 Task: Find connections with filter location San Carlos with filter topic #Mobilemarketingwith filter profile language German with filter current company Itron, Inc. with filter school Pandit Deendayal Upadhyaya Shekhawati University with filter industry Wholesale Computer Equipment with filter service category Wedding Planning with filter keywords title Playwright
Action: Mouse moved to (300, 253)
Screenshot: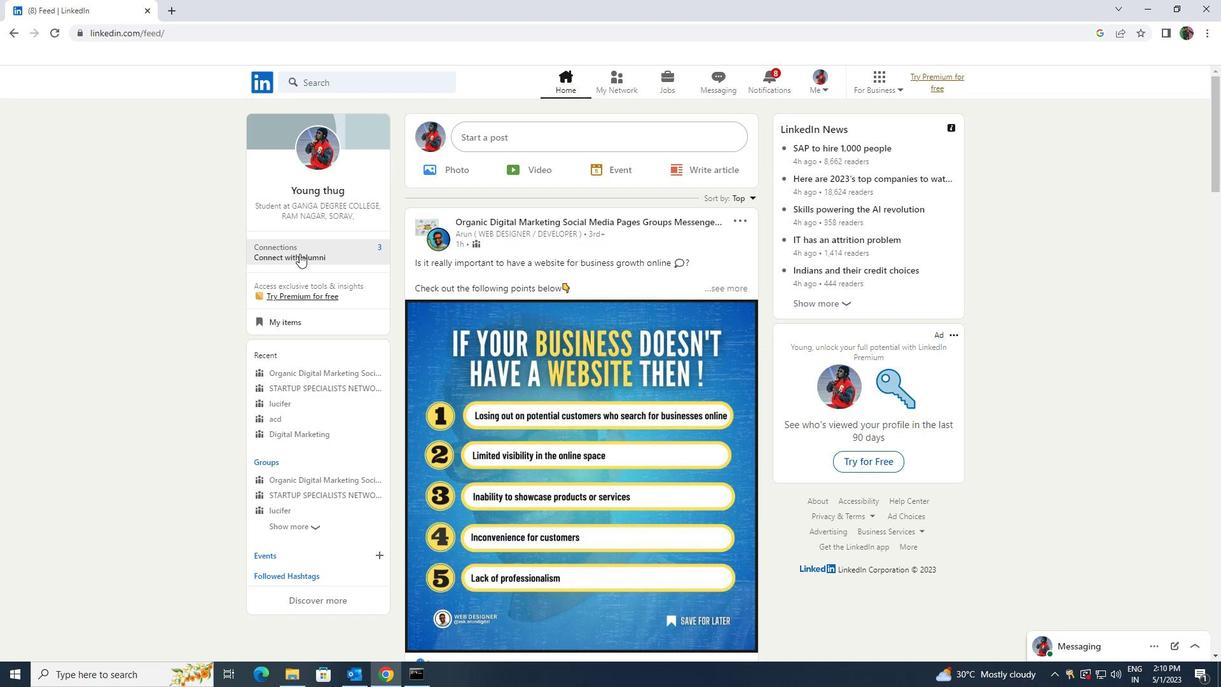 
Action: Mouse pressed left at (300, 253)
Screenshot: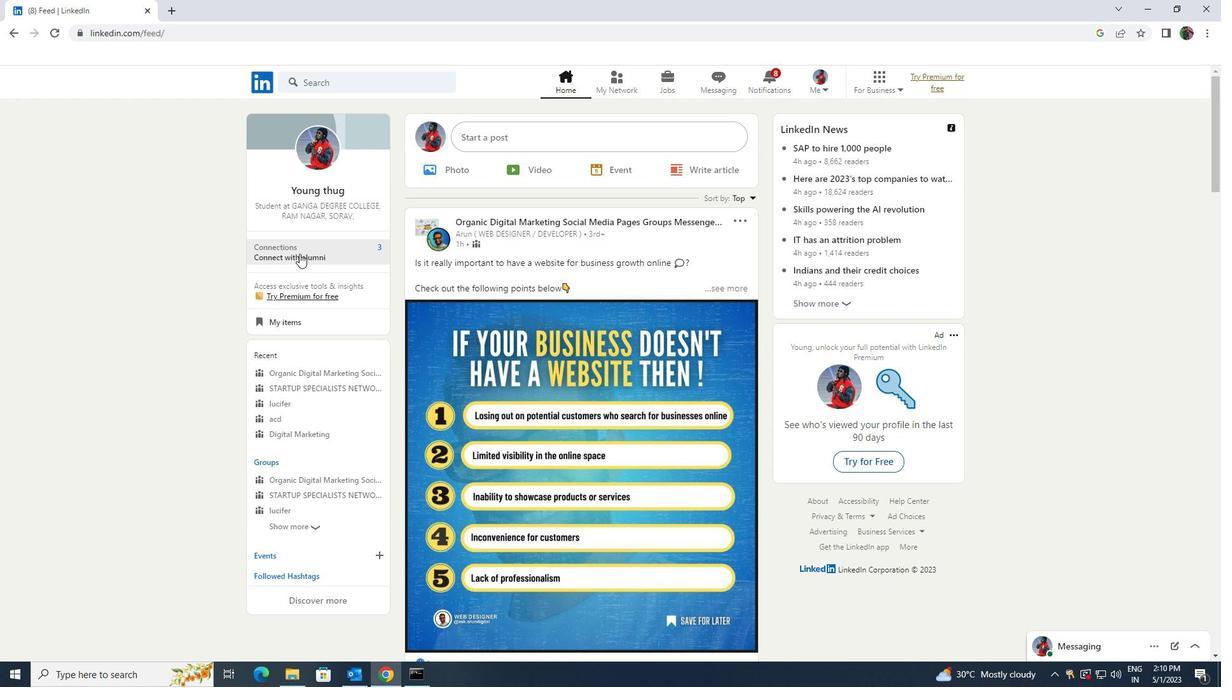 
Action: Mouse moved to (340, 155)
Screenshot: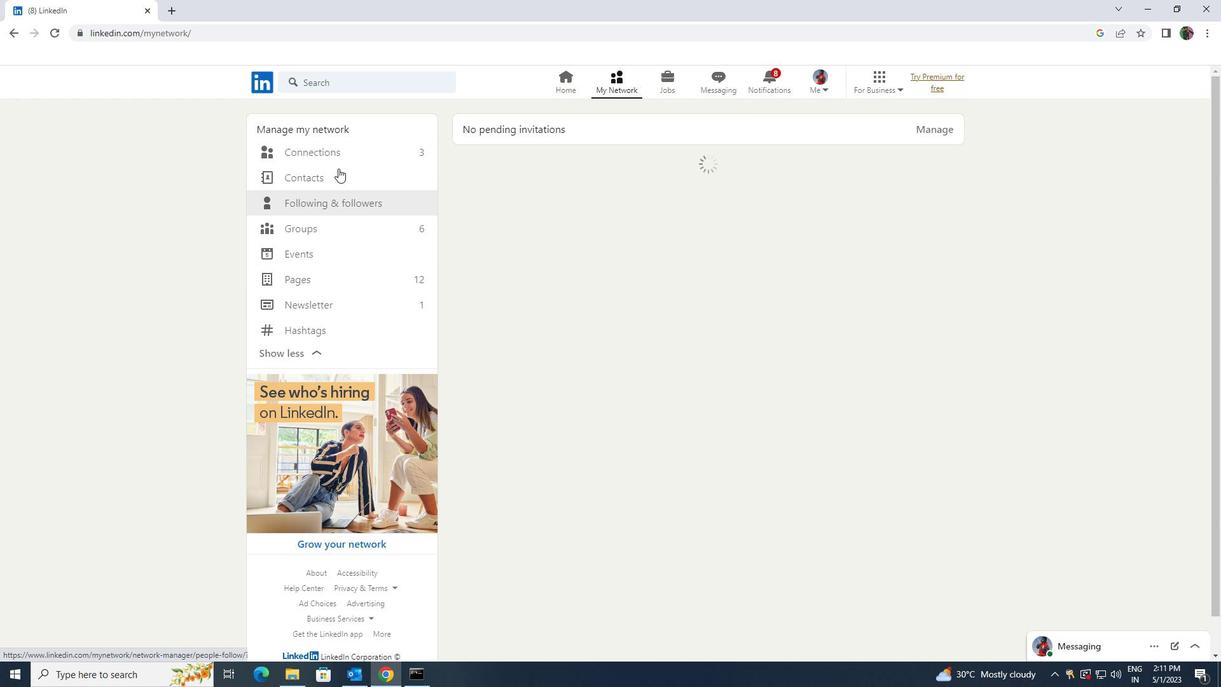
Action: Mouse pressed left at (340, 155)
Screenshot: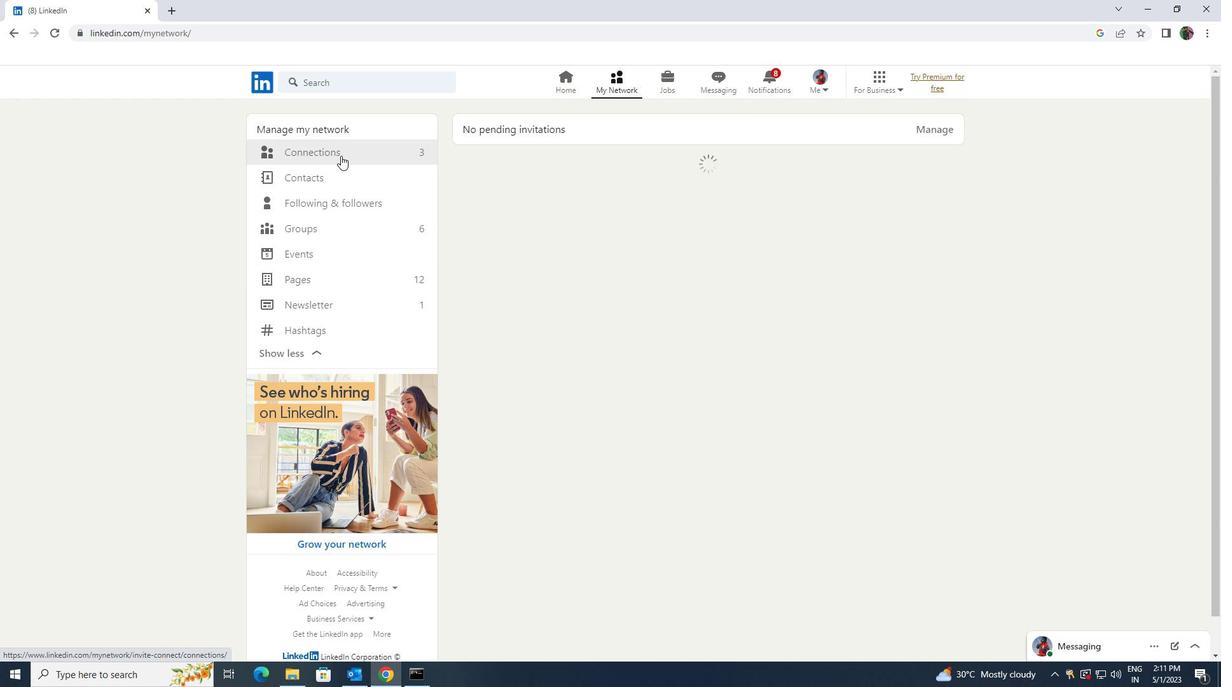 
Action: Mouse moved to (685, 152)
Screenshot: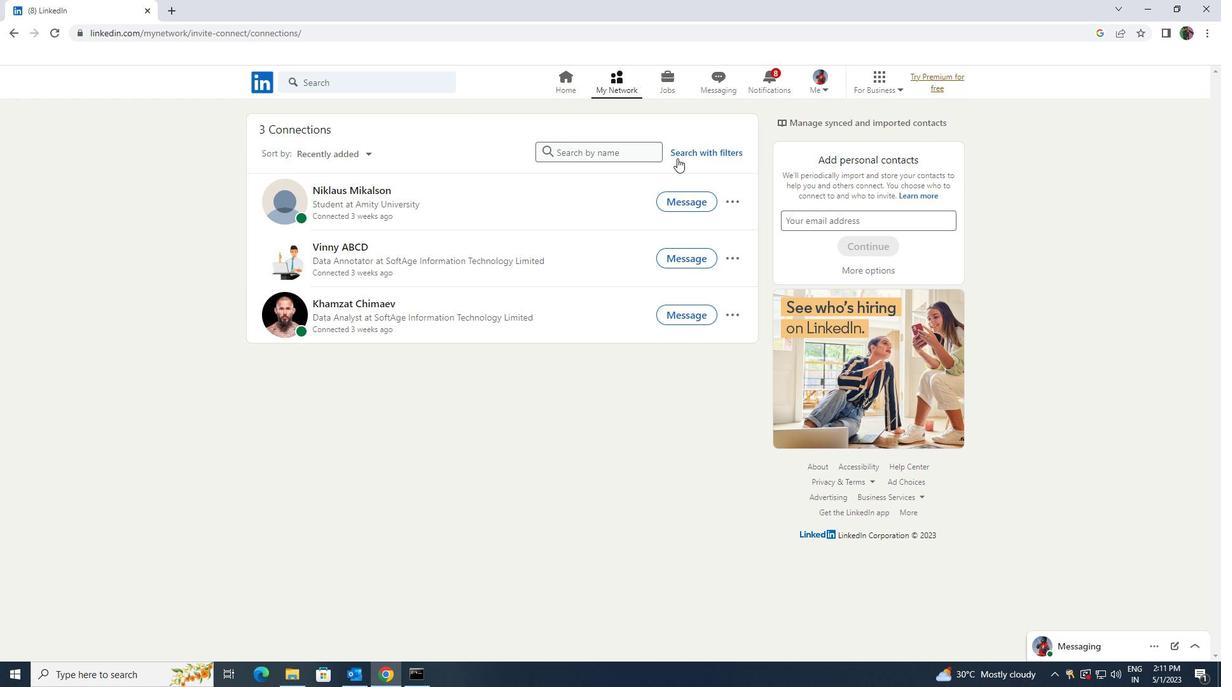 
Action: Mouse pressed left at (685, 152)
Screenshot: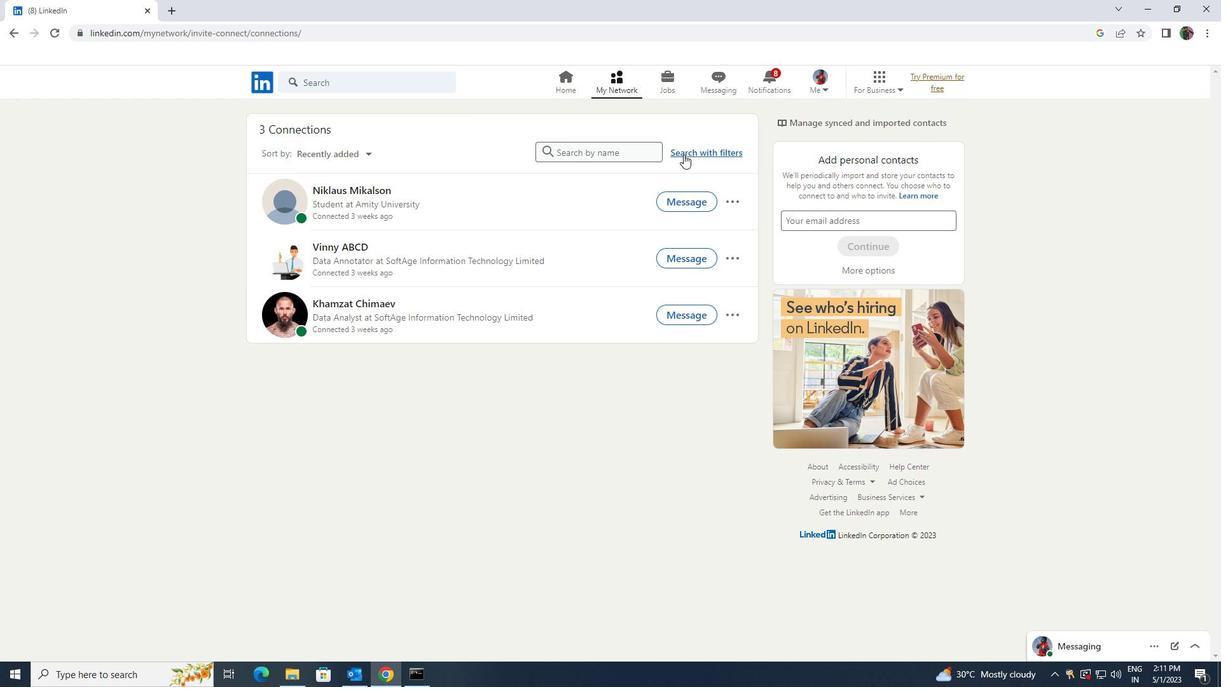 
Action: Mouse moved to (665, 118)
Screenshot: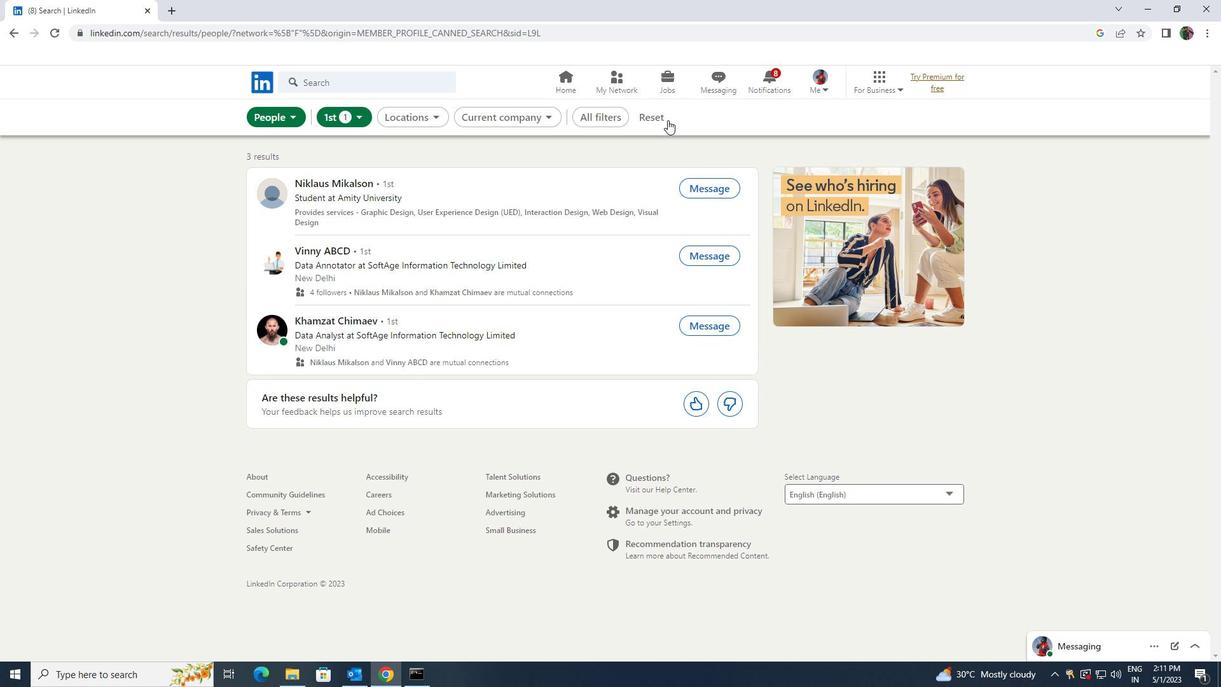 
Action: Mouse pressed left at (665, 118)
Screenshot: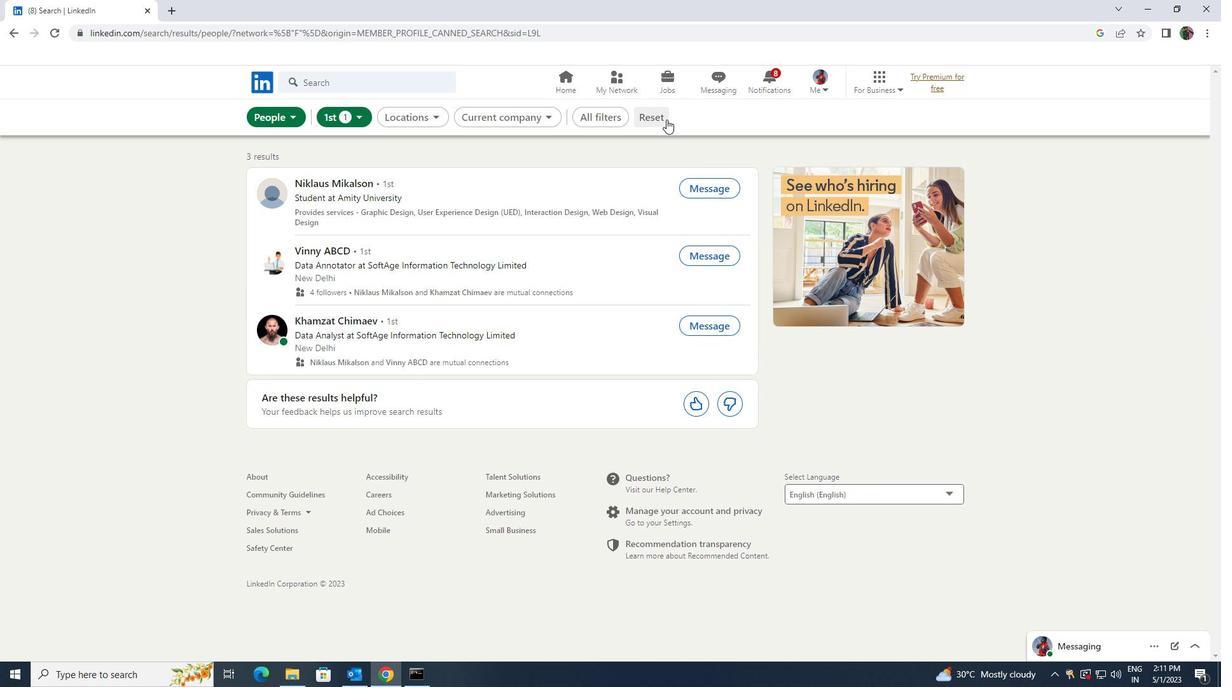 
Action: Mouse moved to (645, 111)
Screenshot: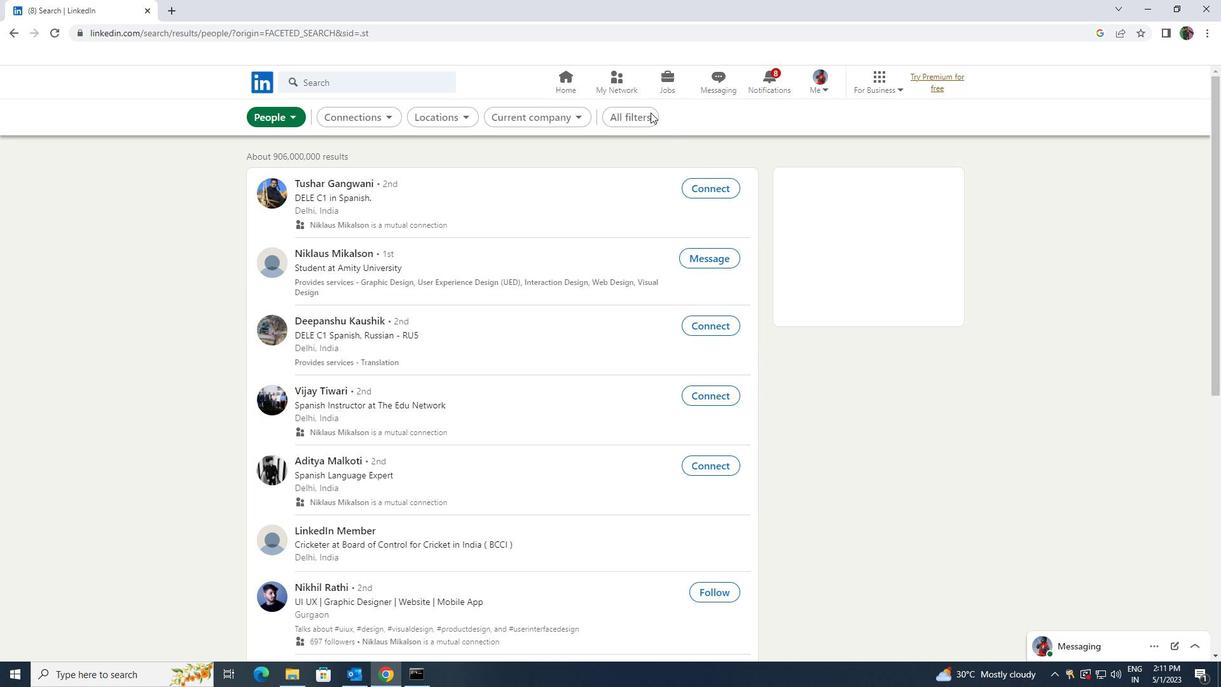 
Action: Mouse pressed left at (645, 111)
Screenshot: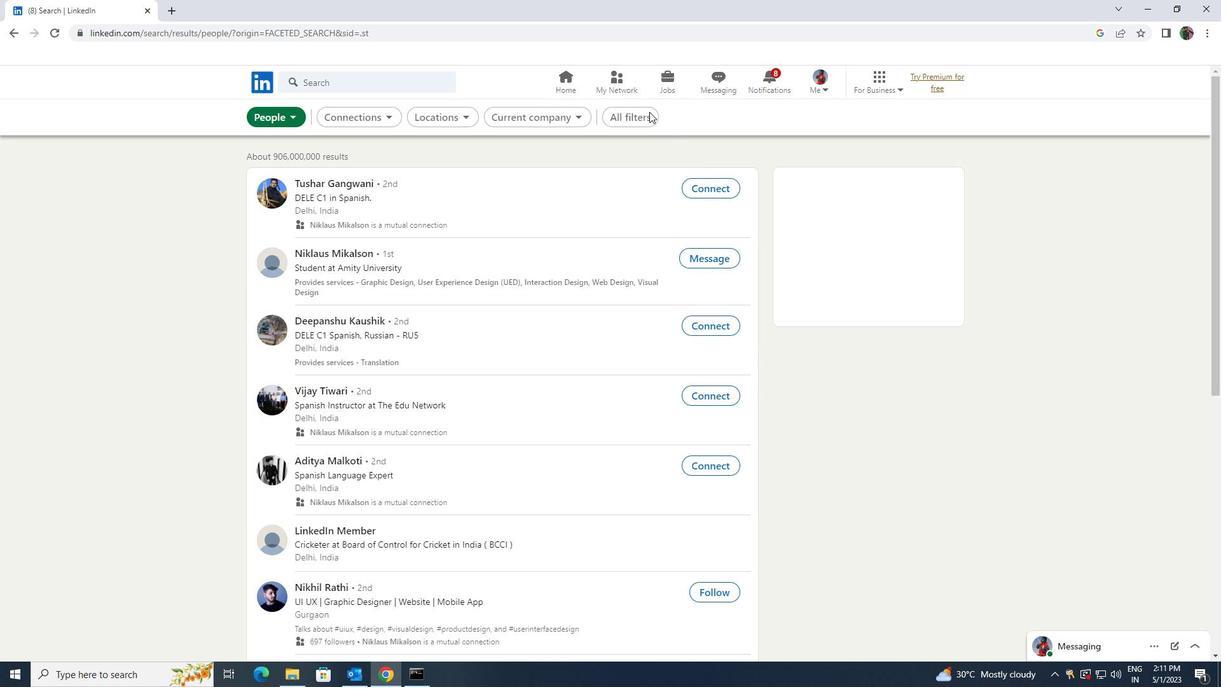 
Action: Mouse moved to (1068, 492)
Screenshot: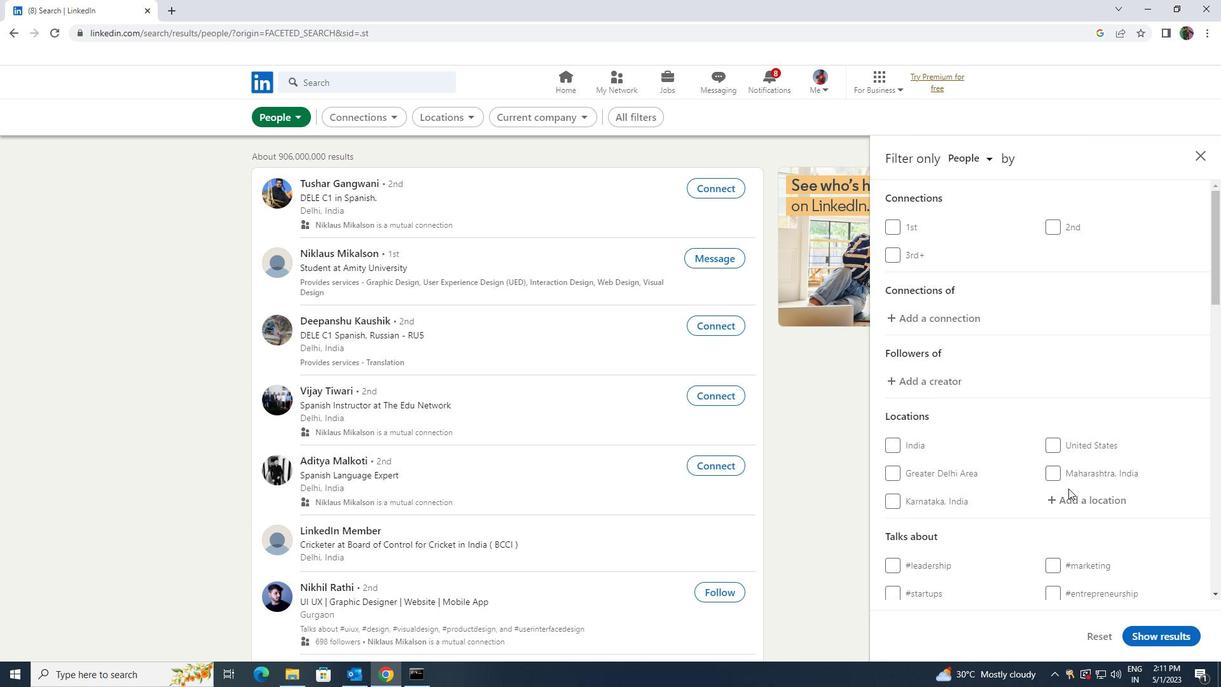 
Action: Mouse pressed left at (1068, 492)
Screenshot: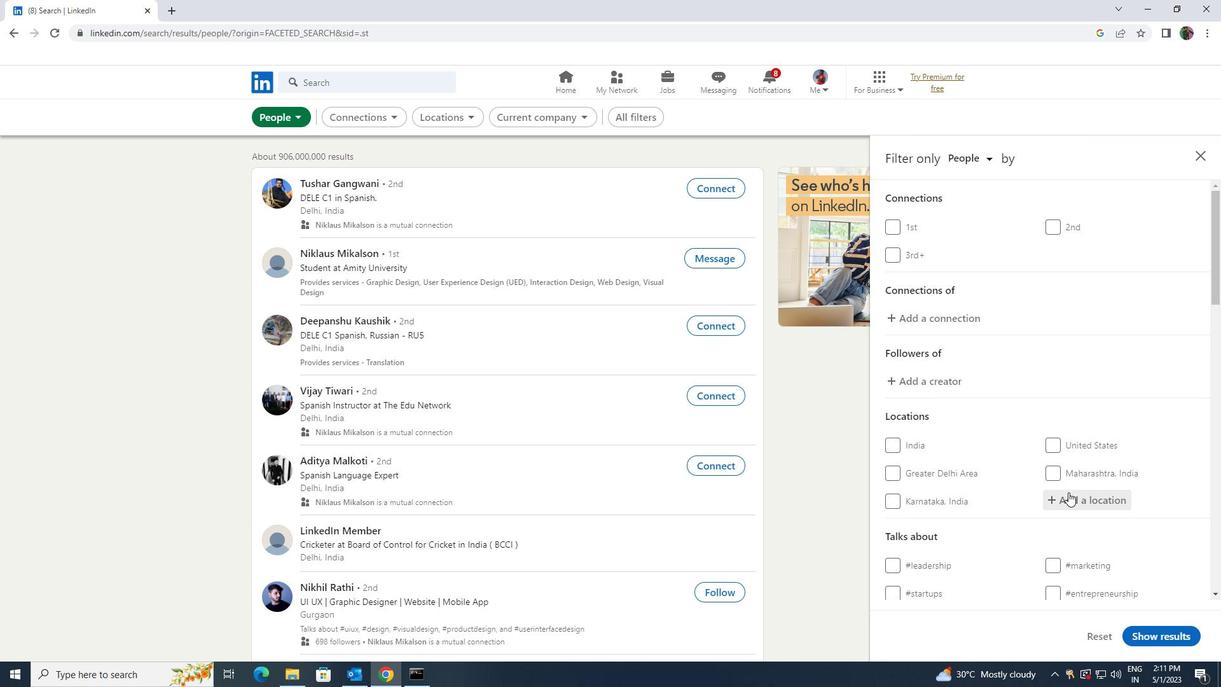 
Action: Key pressed <Key.shift><Key.shift><Key.shift><Key.shift><Key.shift><Key.shift><Key.shift>SAN<Key.space><Key.shift>CARLOS
Screenshot: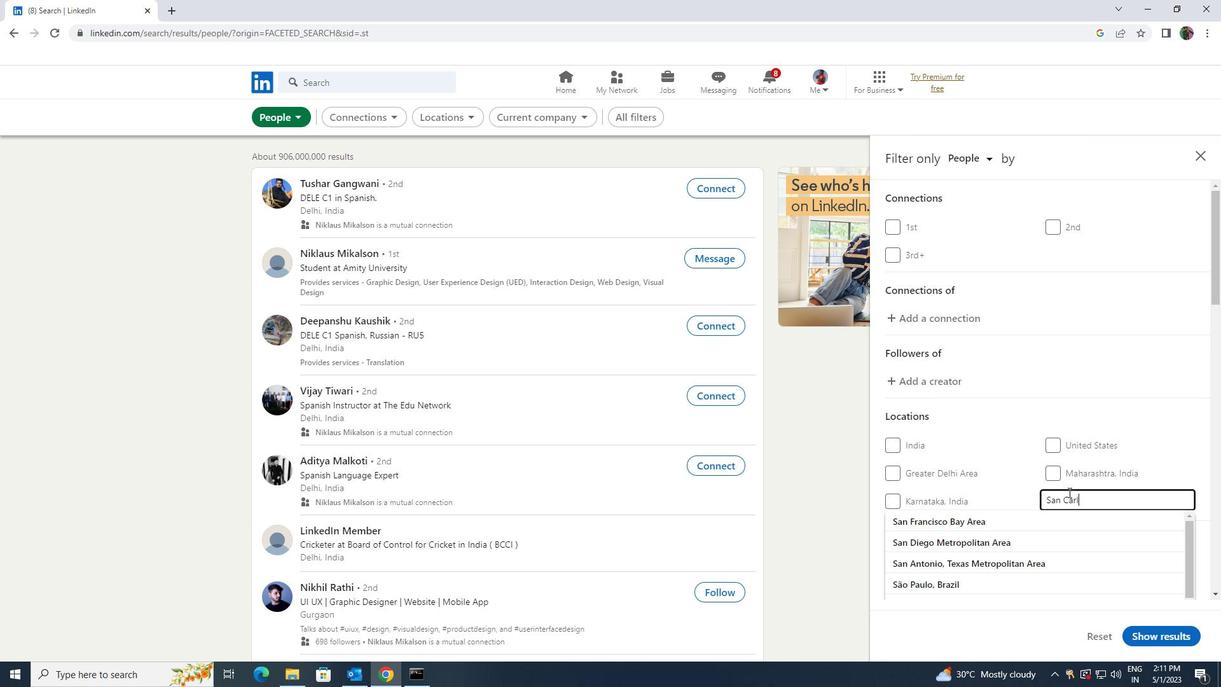 
Action: Mouse moved to (1067, 517)
Screenshot: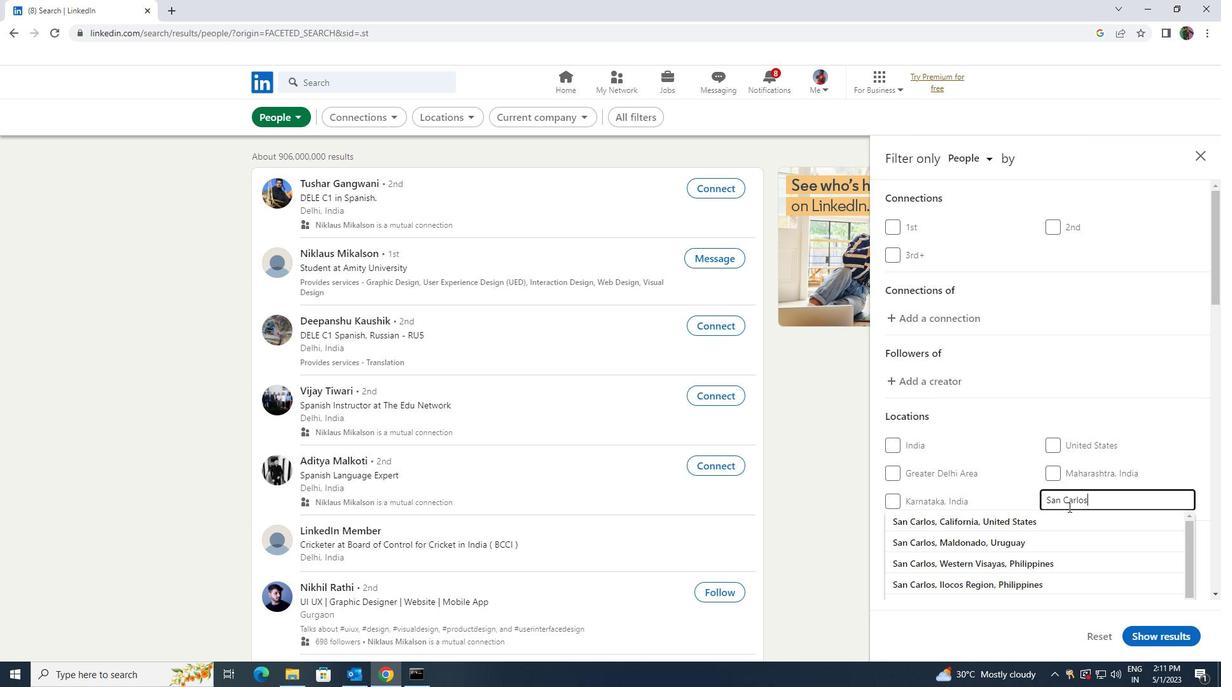 
Action: Mouse pressed left at (1067, 517)
Screenshot: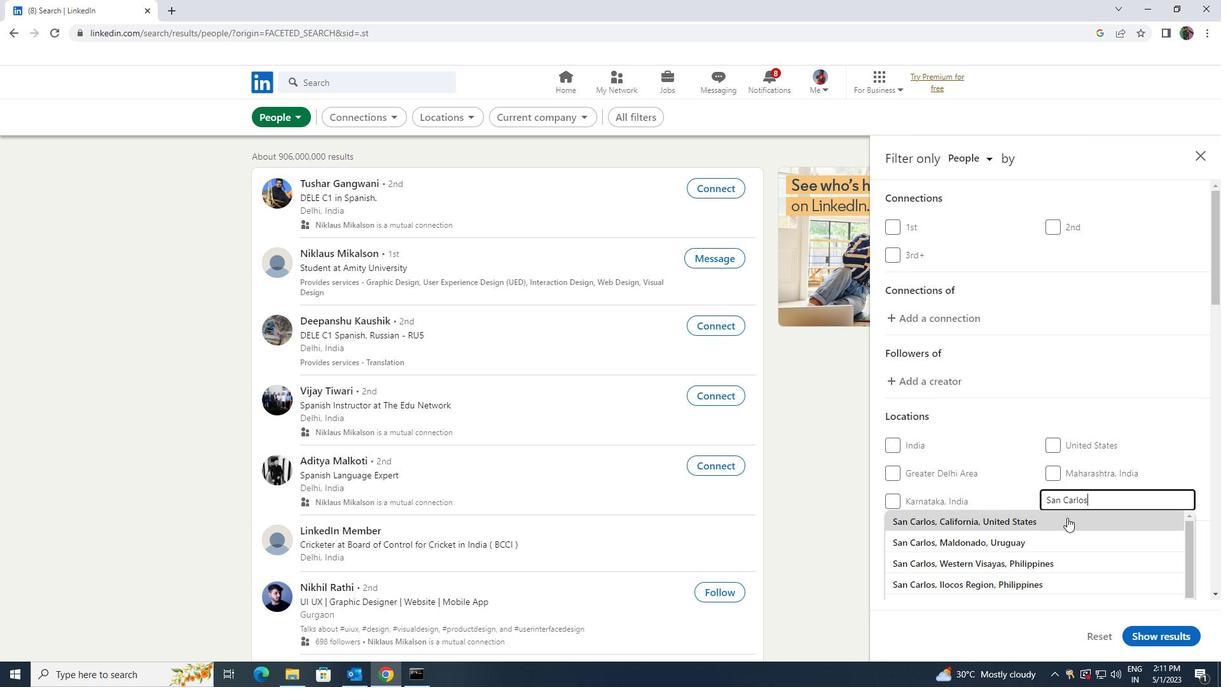
Action: Mouse scrolled (1067, 517) with delta (0, 0)
Screenshot: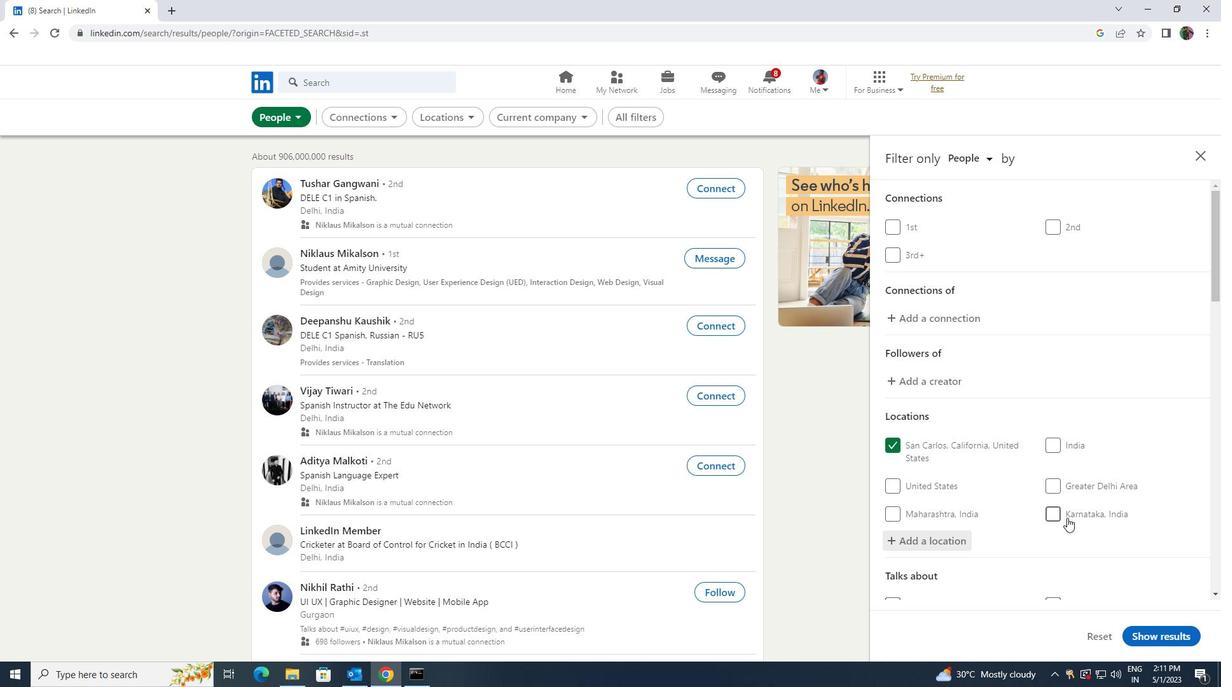 
Action: Mouse moved to (1067, 519)
Screenshot: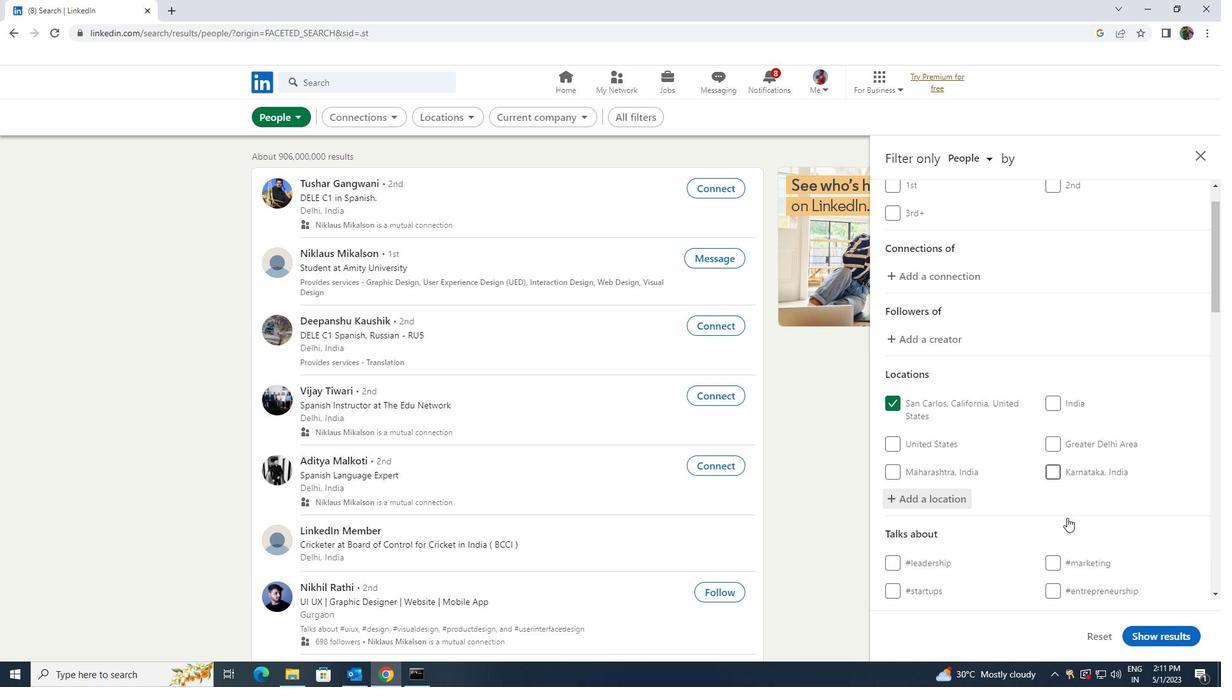 
Action: Mouse scrolled (1067, 518) with delta (0, 0)
Screenshot: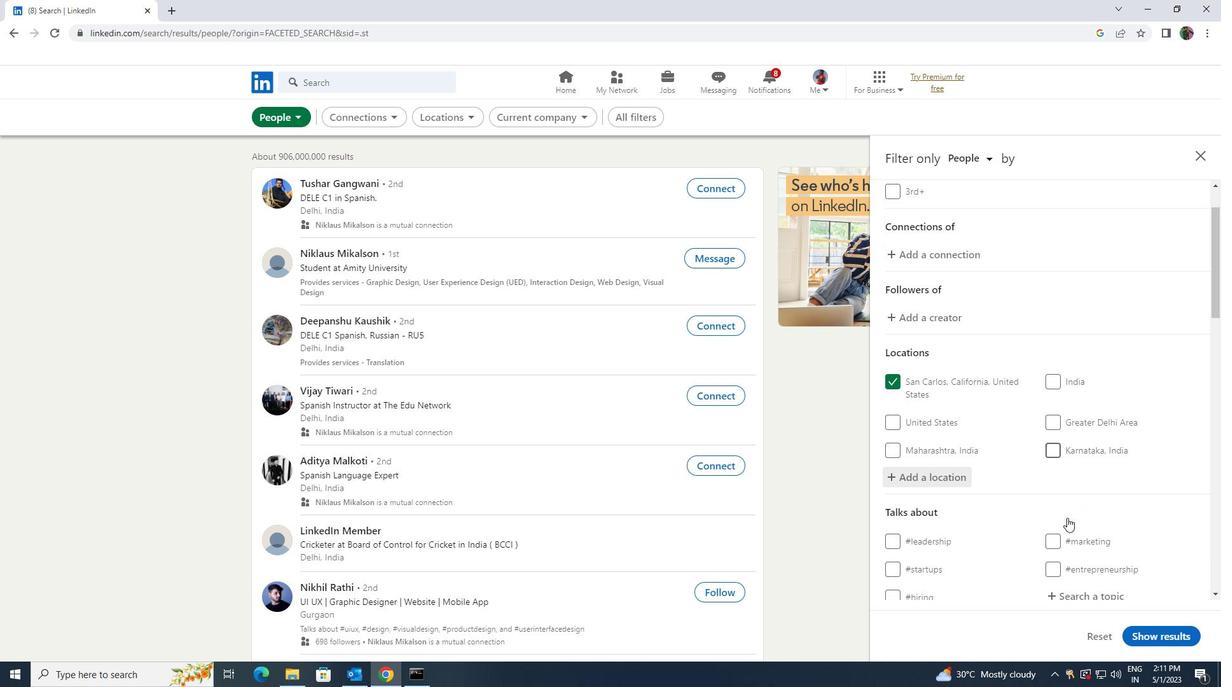 
Action: Mouse moved to (1064, 526)
Screenshot: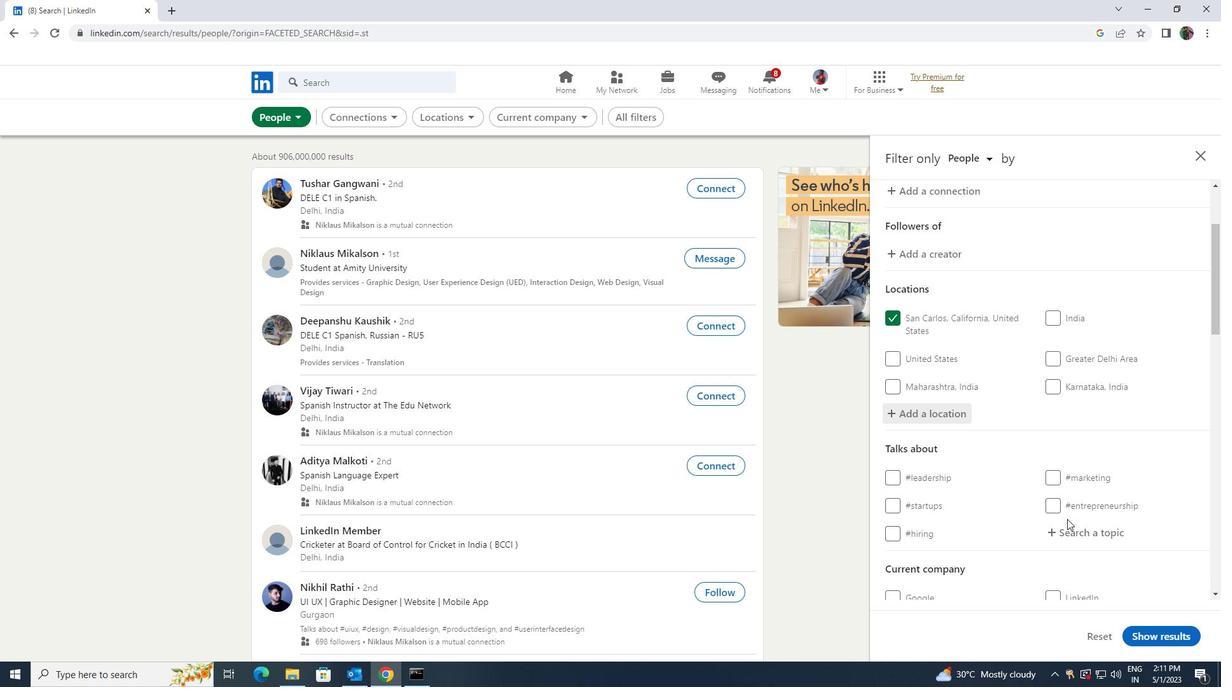 
Action: Mouse pressed left at (1064, 526)
Screenshot: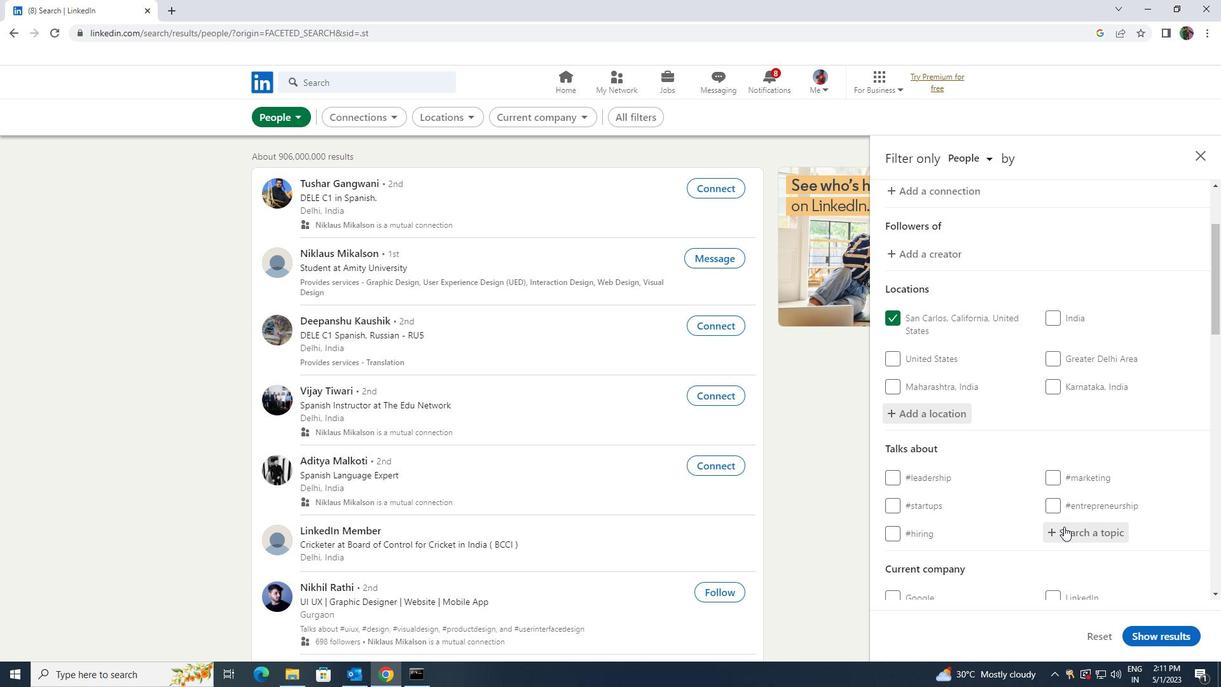 
Action: Key pressed <Key.shift>MOBILEMARK
Screenshot: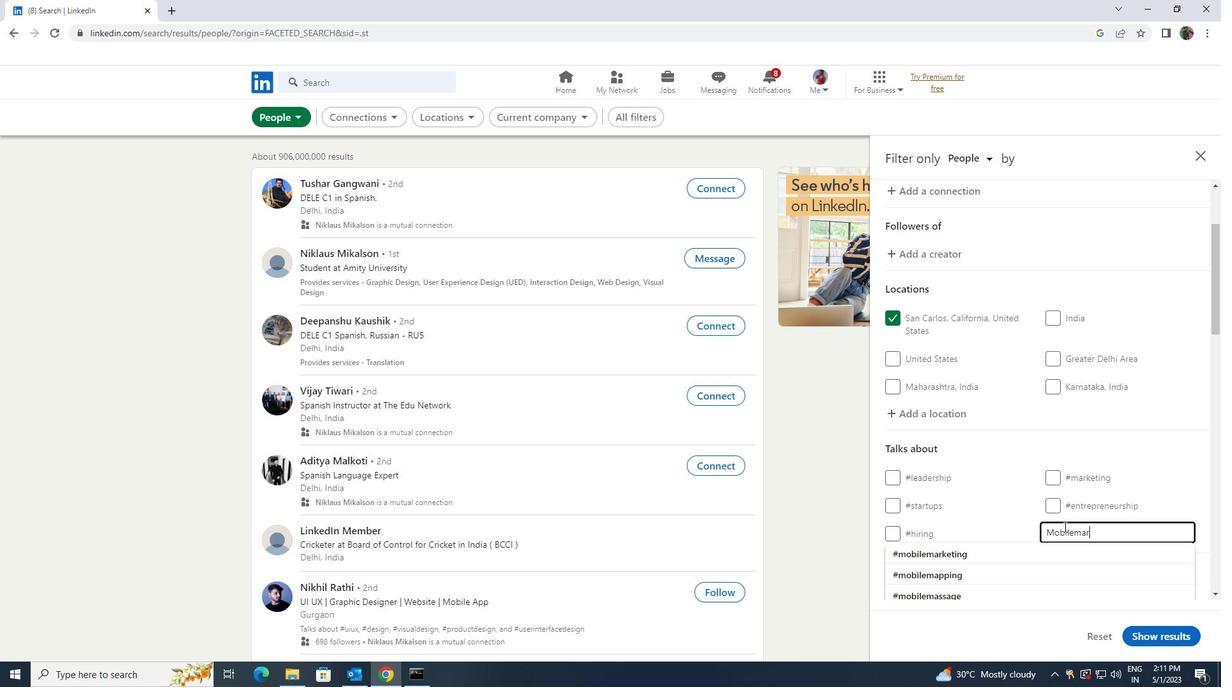
Action: Mouse moved to (1058, 545)
Screenshot: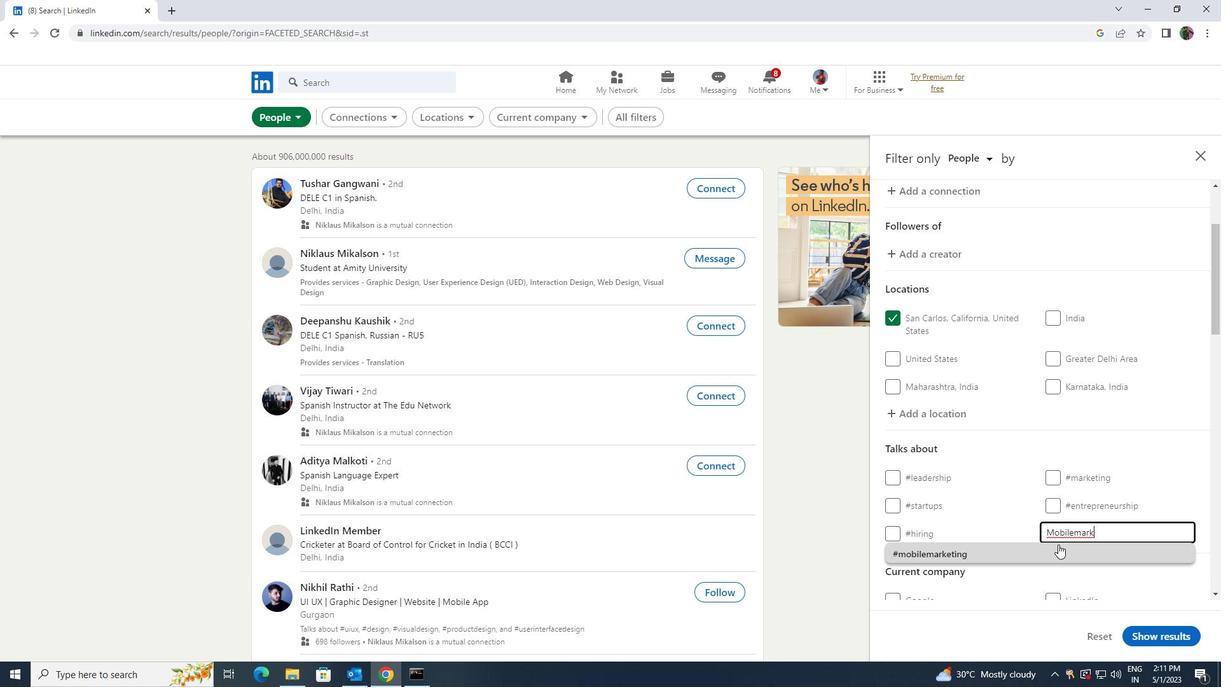 
Action: Mouse pressed left at (1058, 545)
Screenshot: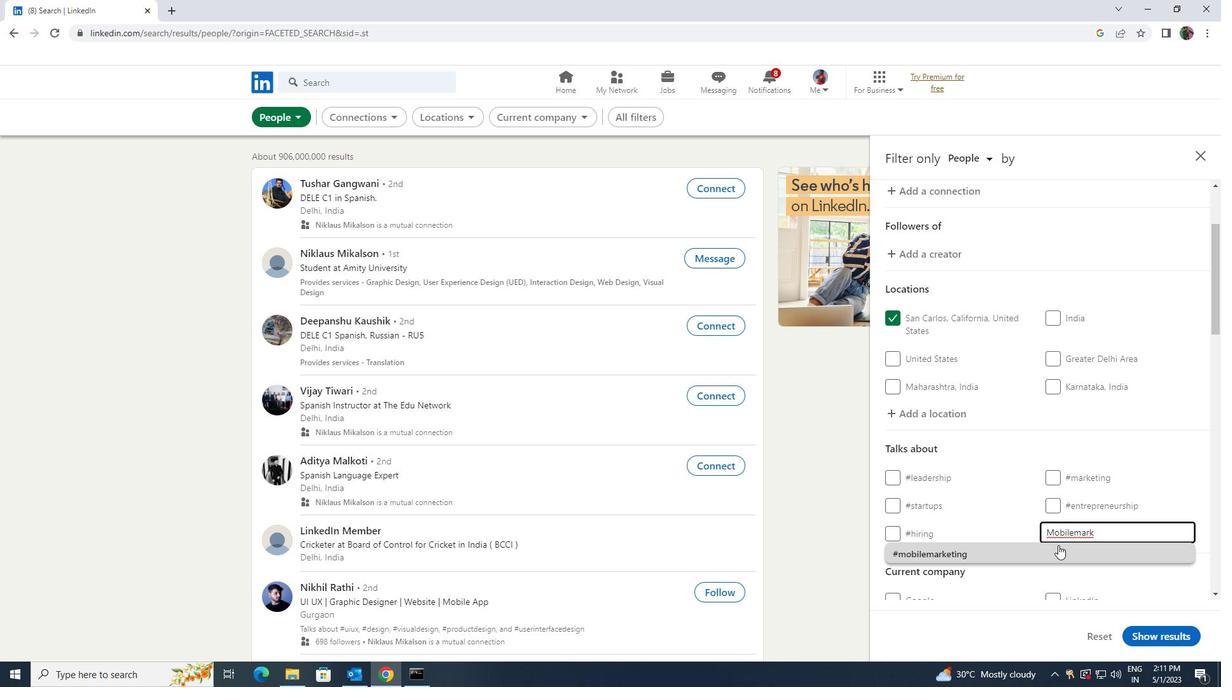 
Action: Mouse scrolled (1058, 545) with delta (0, 0)
Screenshot: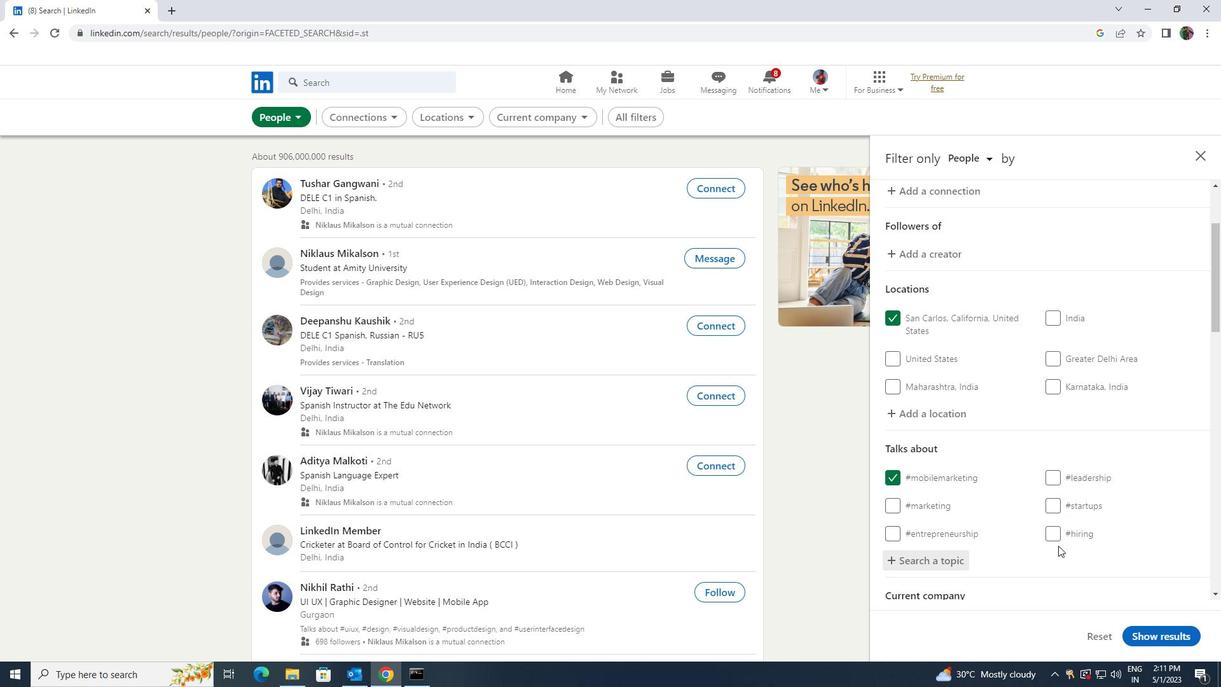 
Action: Mouse scrolled (1058, 545) with delta (0, 0)
Screenshot: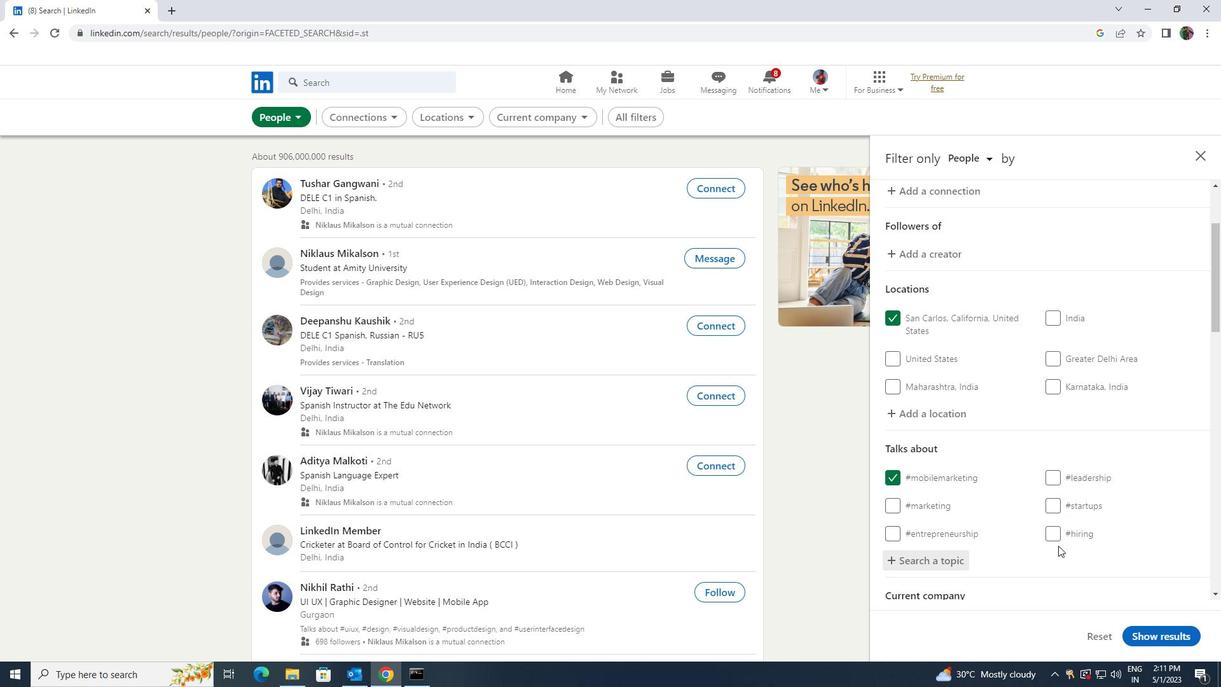 
Action: Mouse scrolled (1058, 545) with delta (0, 0)
Screenshot: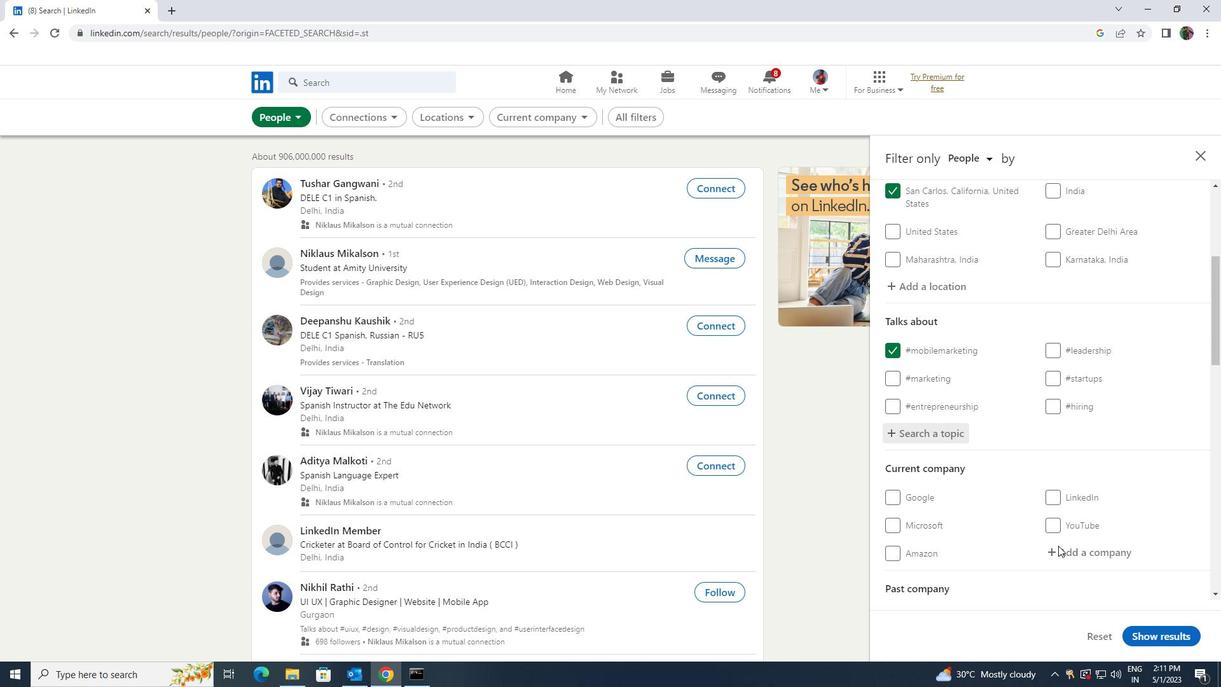 
Action: Mouse scrolled (1058, 545) with delta (0, 0)
Screenshot: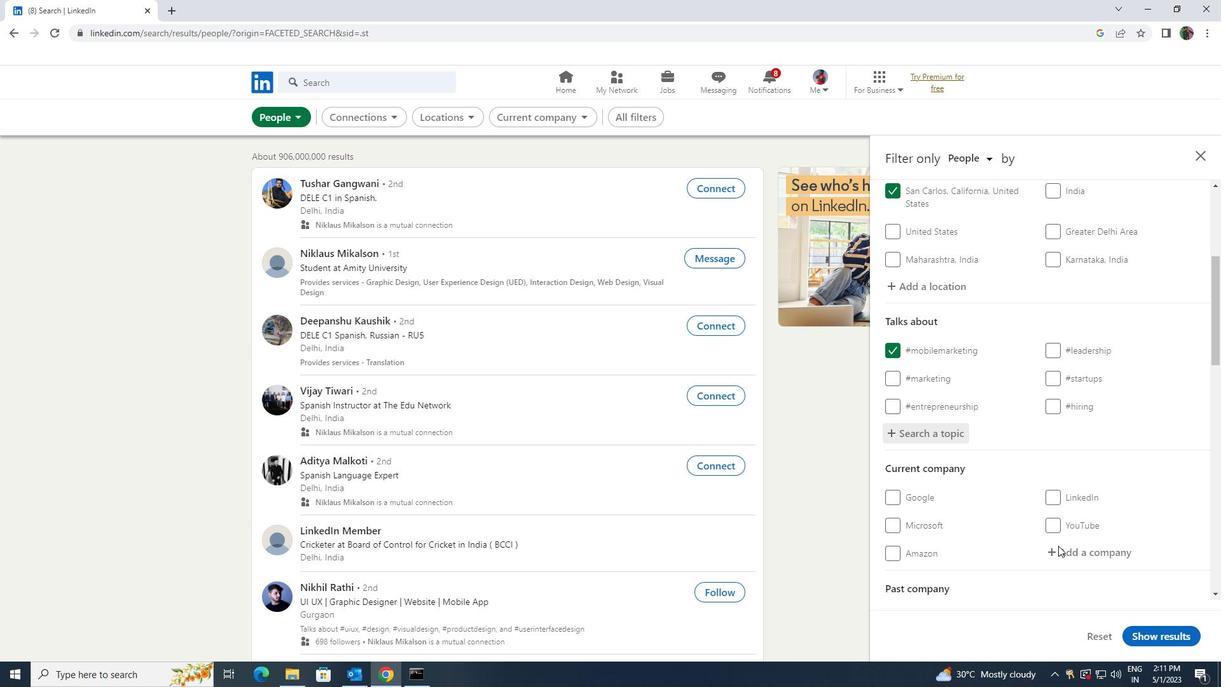
Action: Mouse moved to (1058, 545)
Screenshot: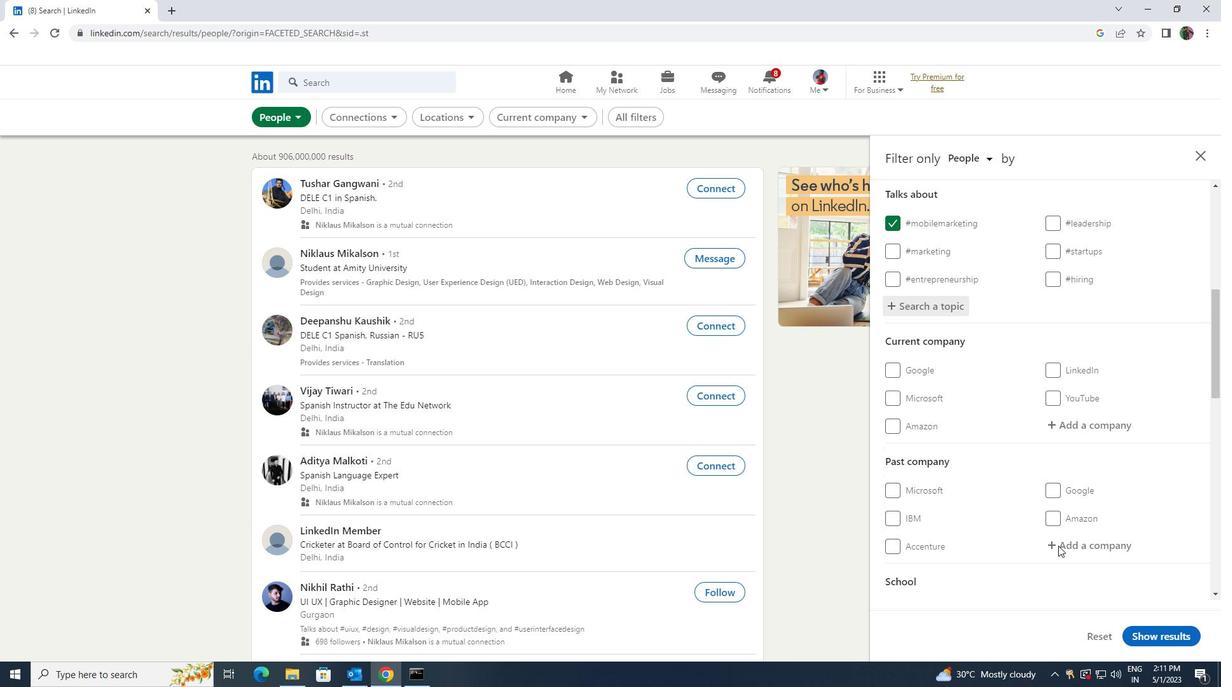 
Action: Mouse scrolled (1058, 545) with delta (0, 0)
Screenshot: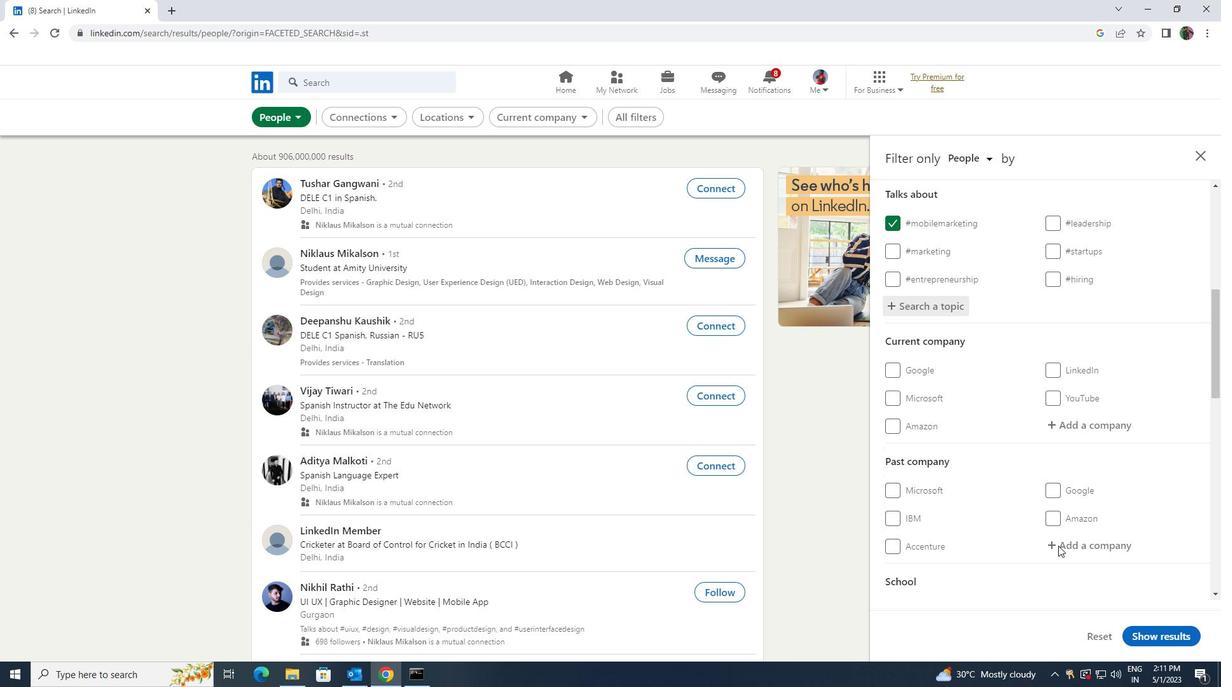 
Action: Mouse moved to (1059, 545)
Screenshot: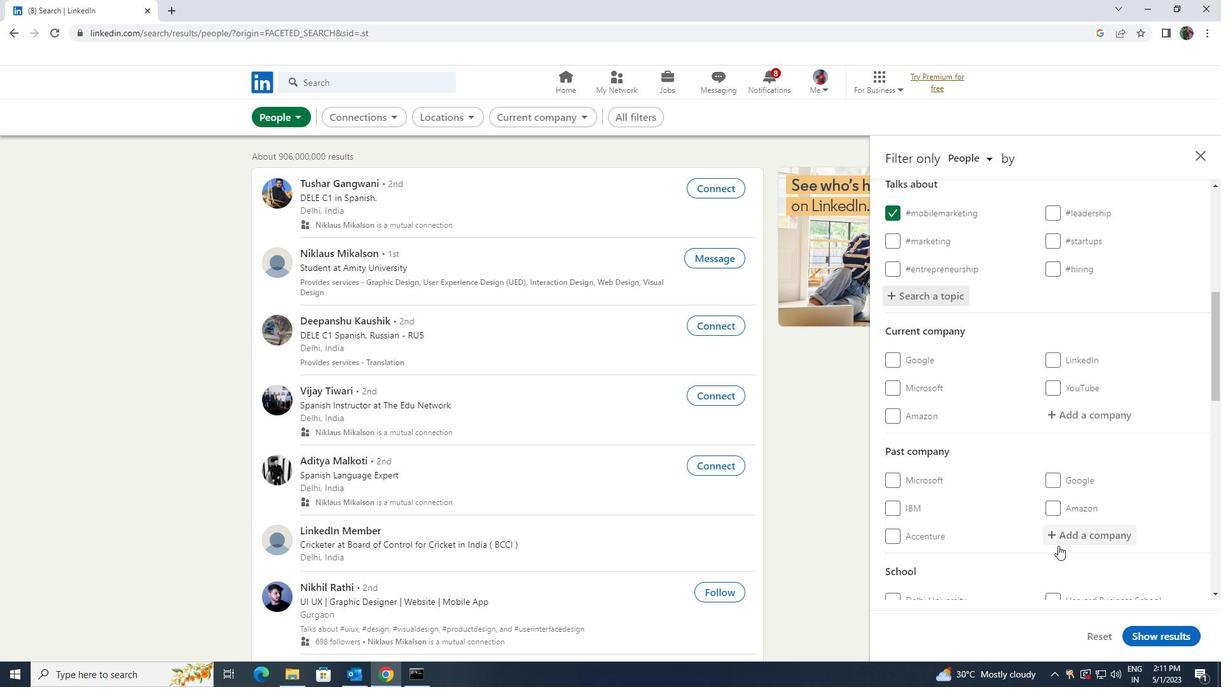 
Action: Mouse scrolled (1059, 545) with delta (0, 0)
Screenshot: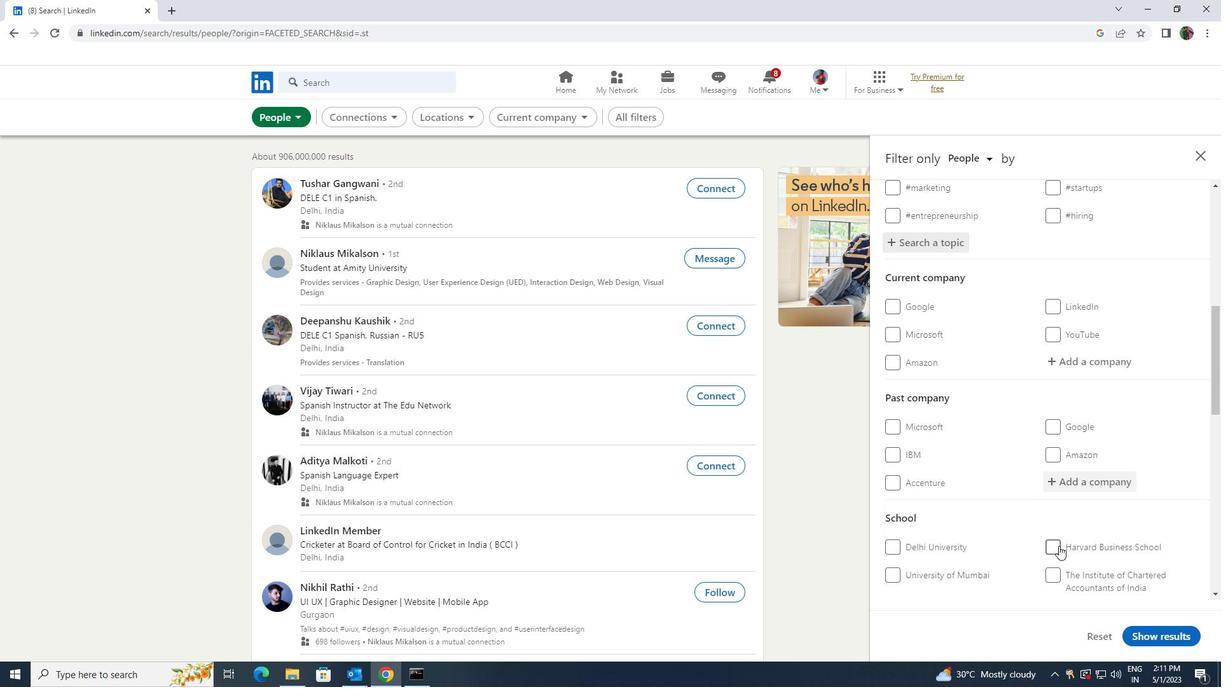 
Action: Mouse scrolled (1059, 545) with delta (0, 0)
Screenshot: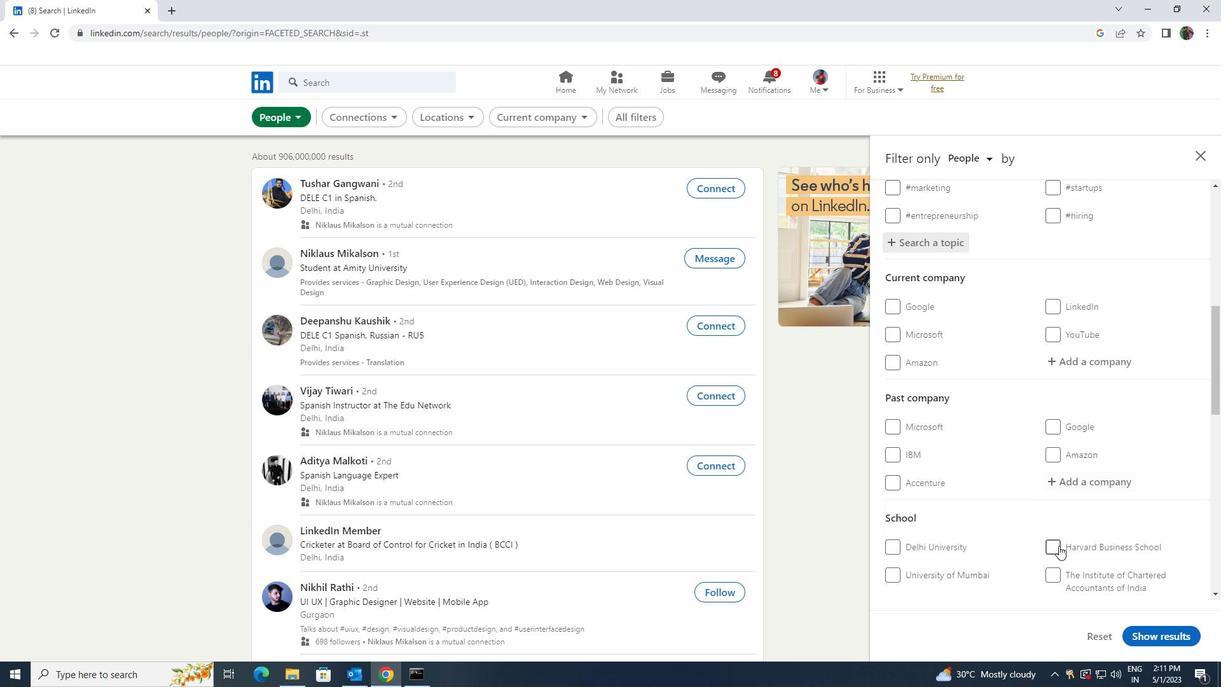 
Action: Mouse moved to (1059, 545)
Screenshot: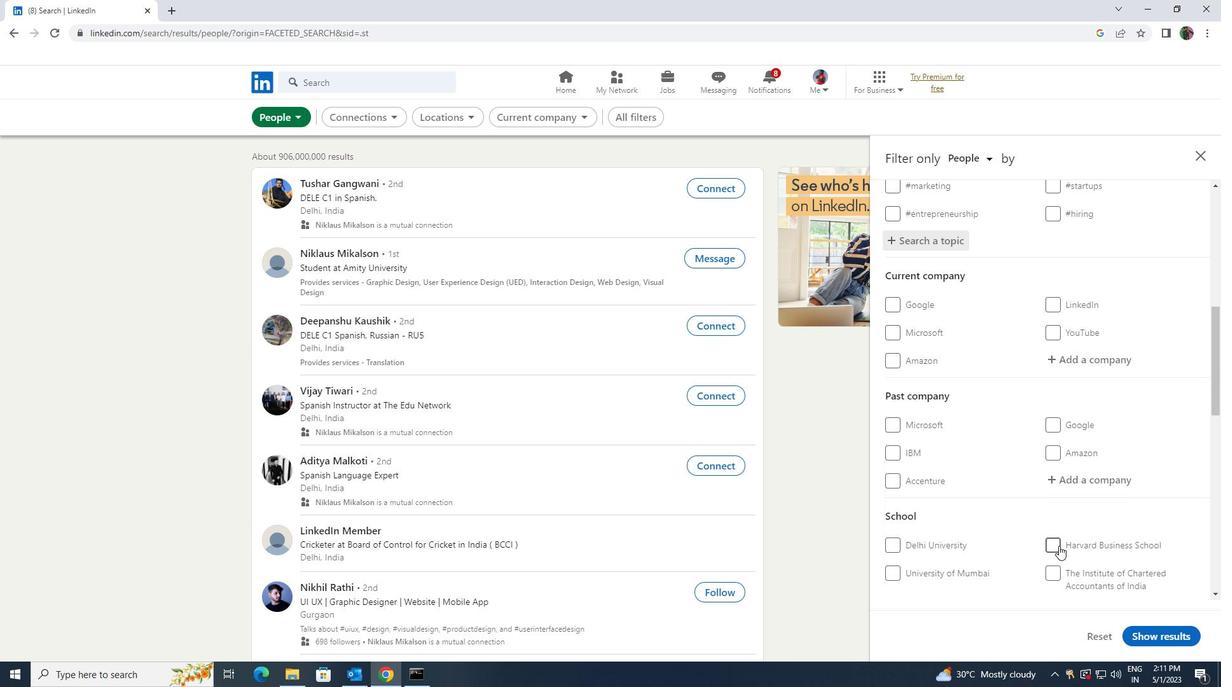 
Action: Mouse scrolled (1059, 545) with delta (0, 0)
Screenshot: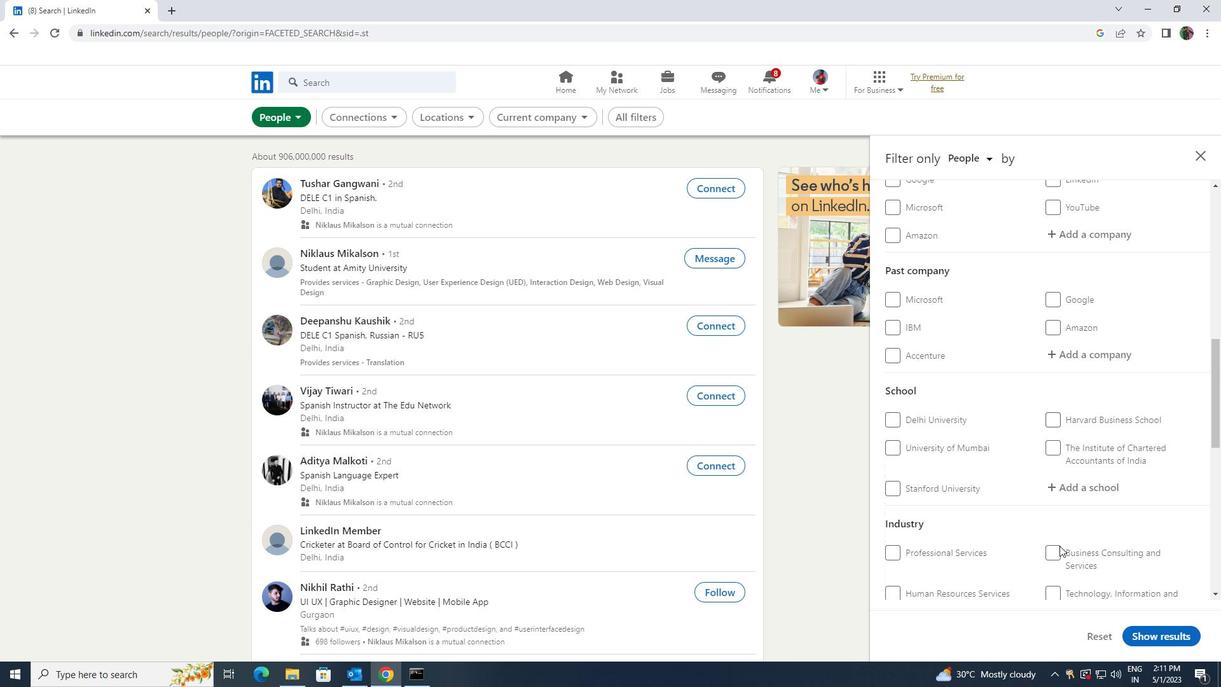 
Action: Mouse scrolled (1059, 545) with delta (0, 0)
Screenshot: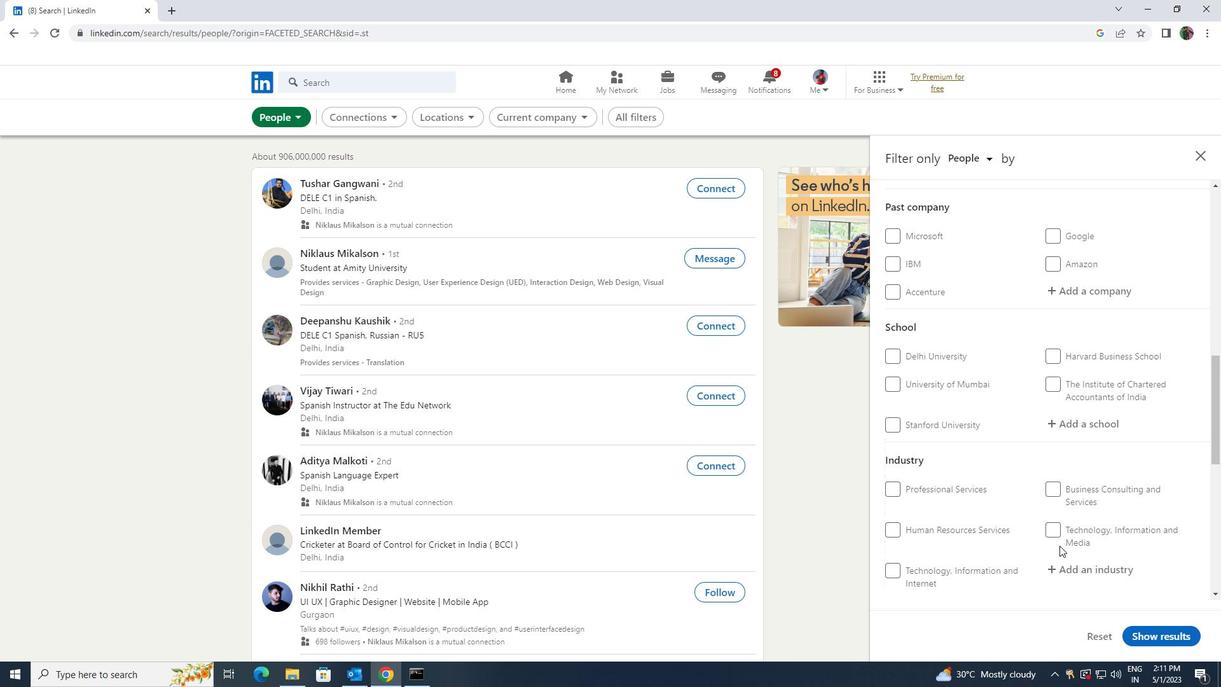 
Action: Mouse scrolled (1059, 545) with delta (0, 0)
Screenshot: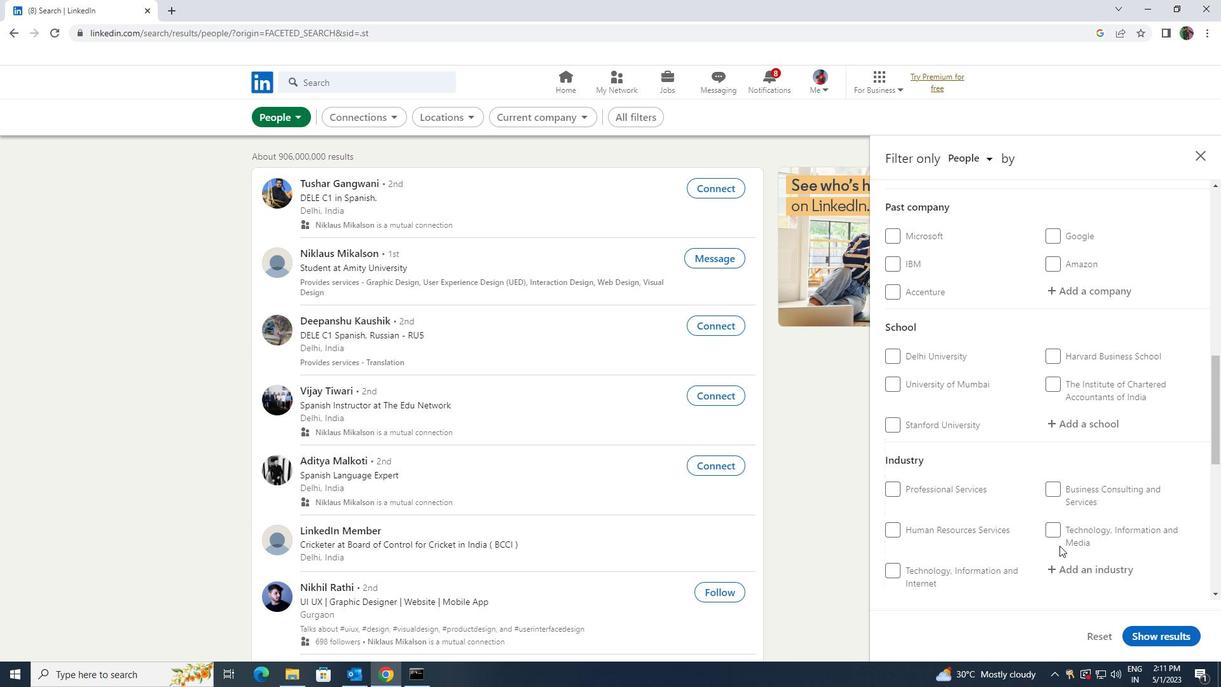 
Action: Mouse moved to (895, 573)
Screenshot: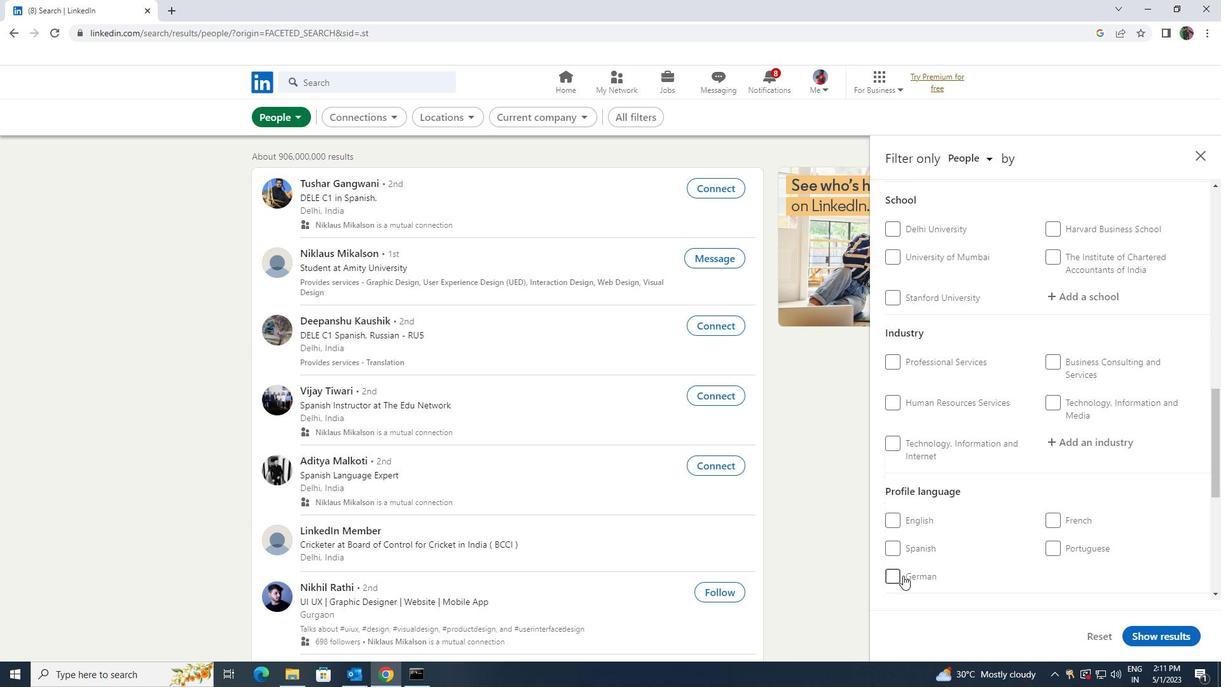 
Action: Mouse pressed left at (895, 573)
Screenshot: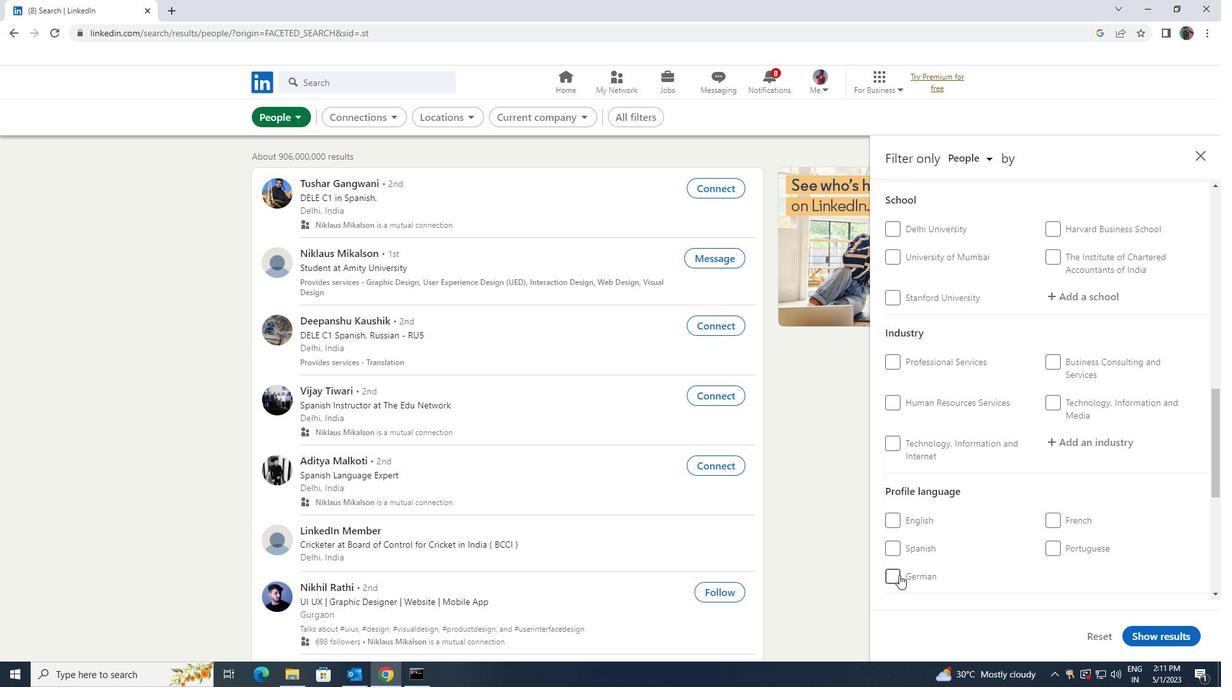 
Action: Mouse moved to (987, 560)
Screenshot: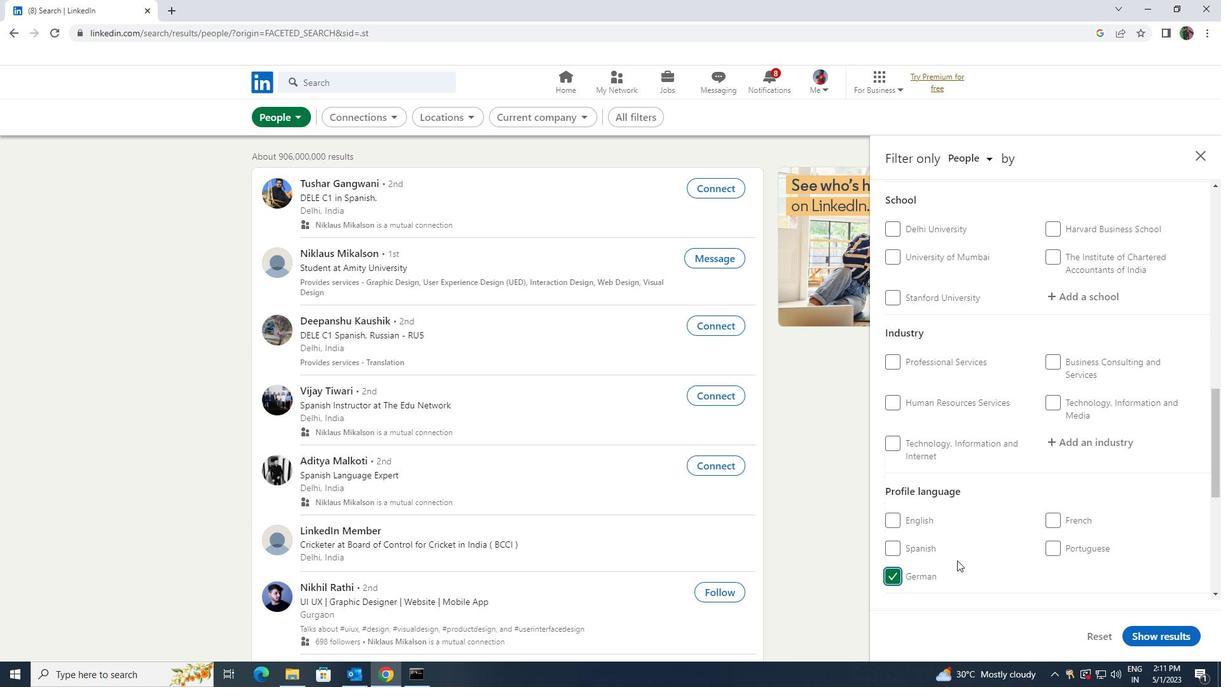 
Action: Mouse scrolled (987, 561) with delta (0, 0)
Screenshot: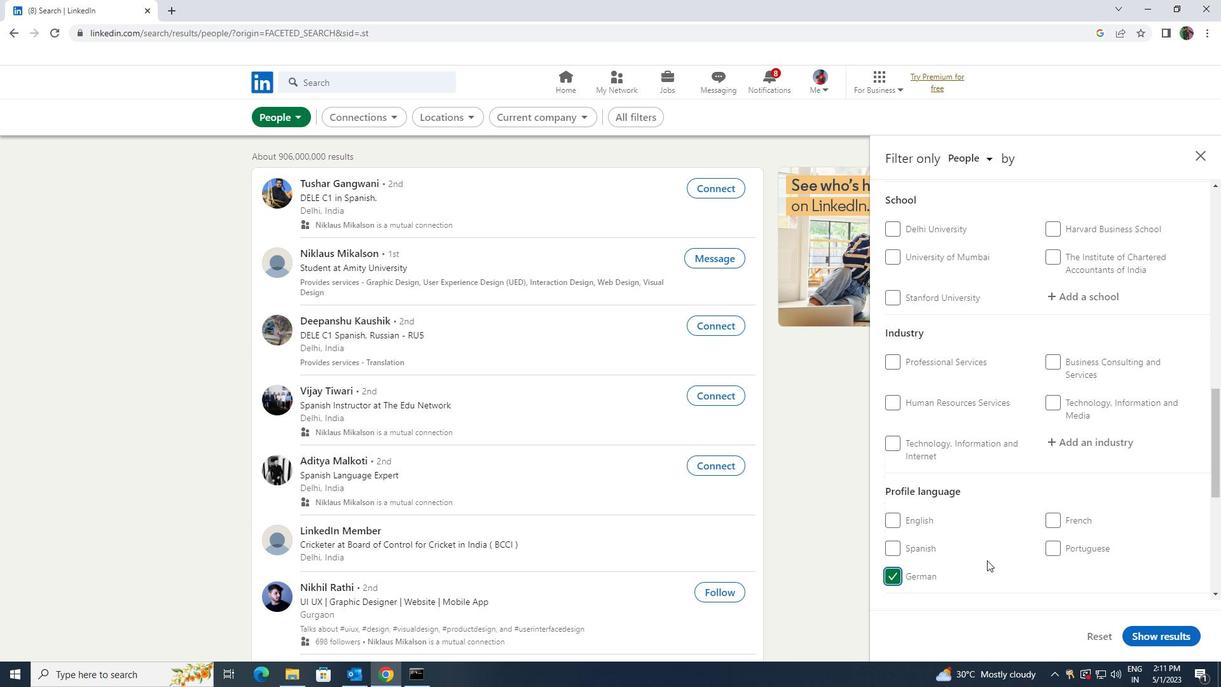
Action: Mouse moved to (987, 560)
Screenshot: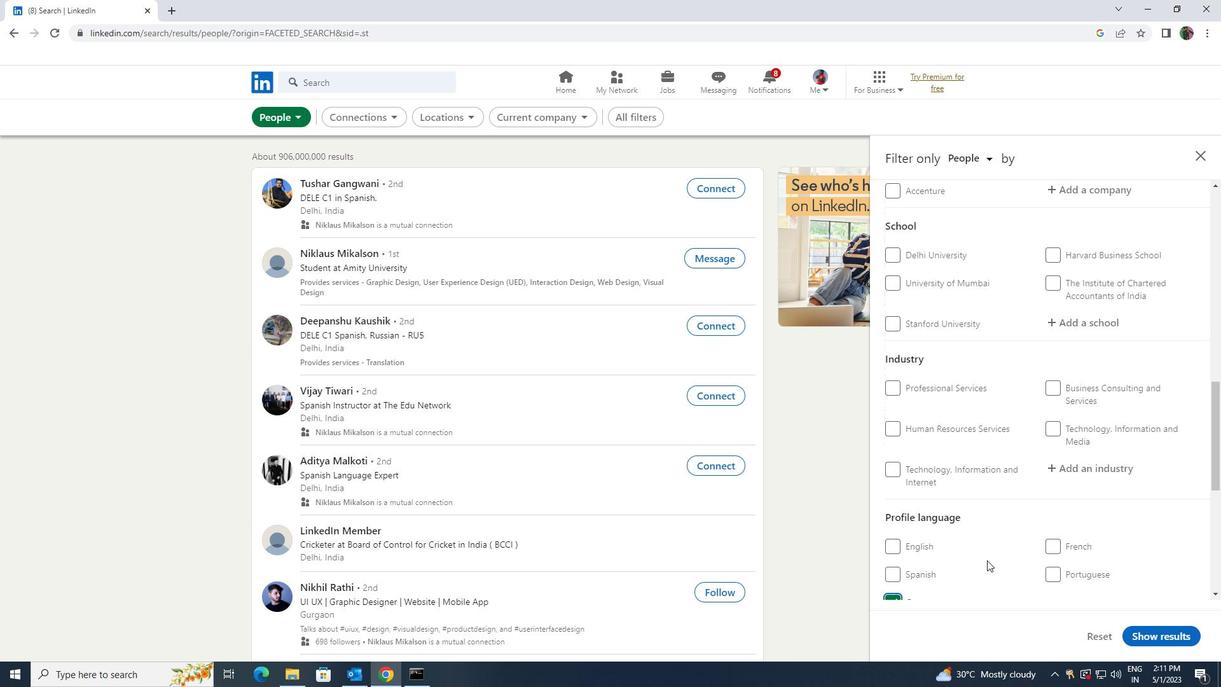 
Action: Mouse scrolled (987, 561) with delta (0, 0)
Screenshot: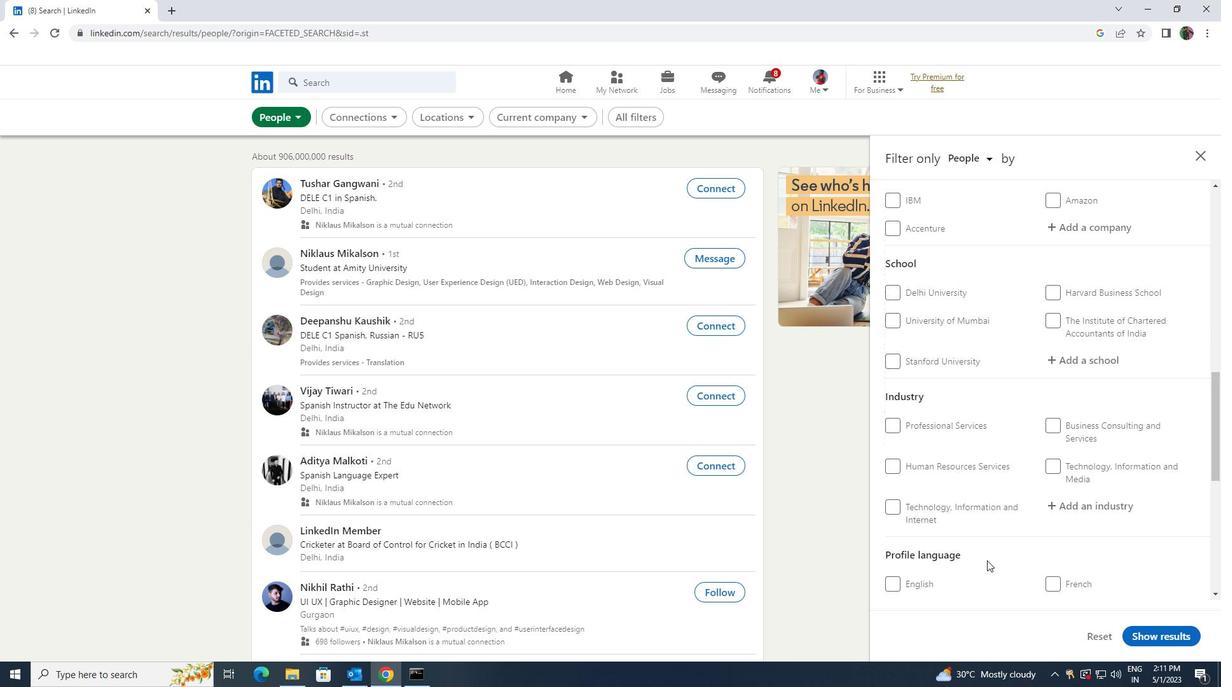 
Action: Mouse moved to (987, 560)
Screenshot: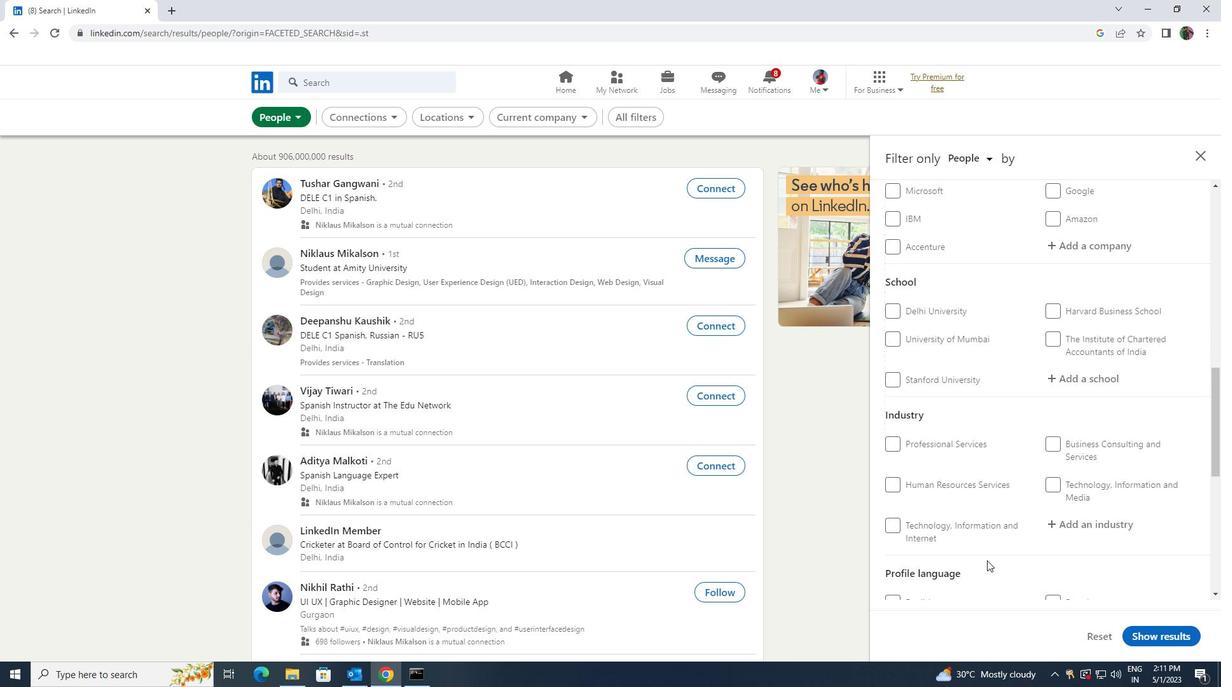
Action: Mouse scrolled (987, 561) with delta (0, 0)
Screenshot: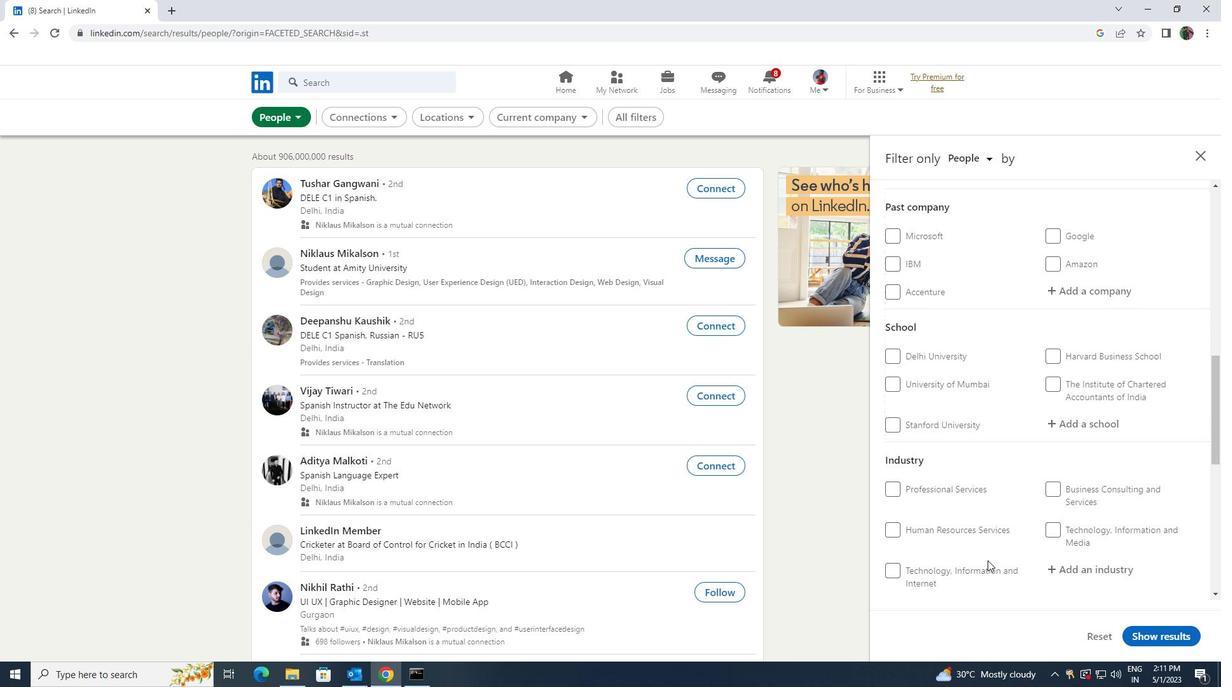 
Action: Mouse scrolled (987, 561) with delta (0, 0)
Screenshot: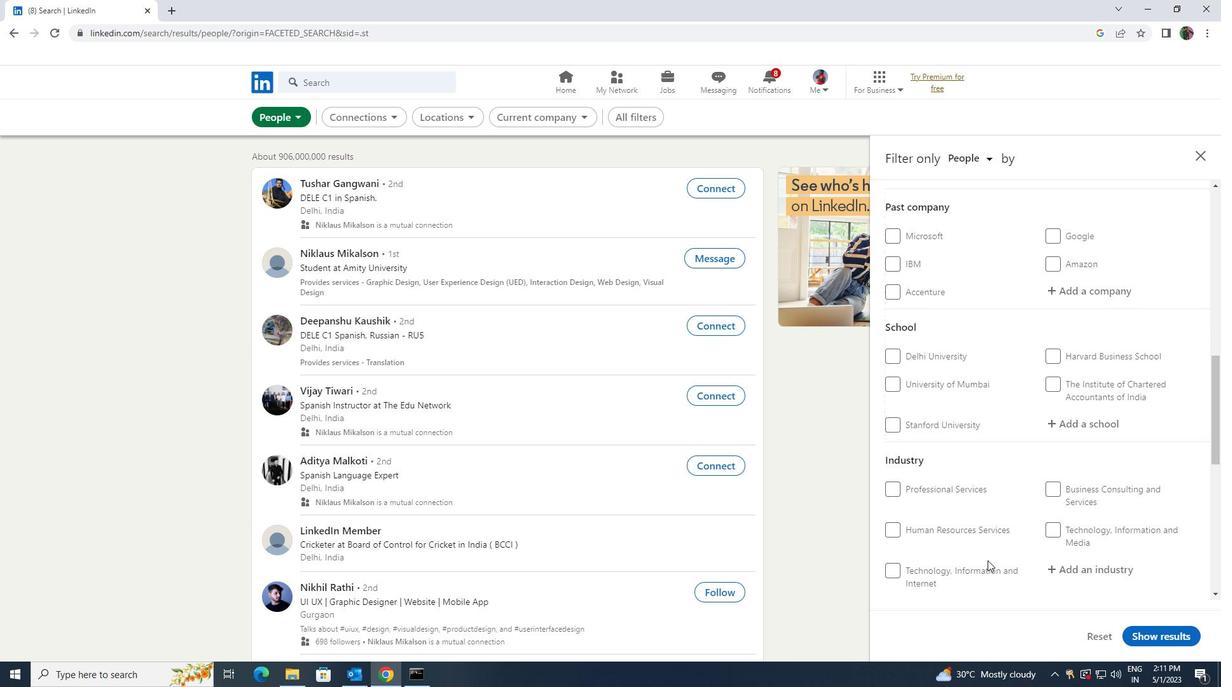 
Action: Mouse moved to (987, 561)
Screenshot: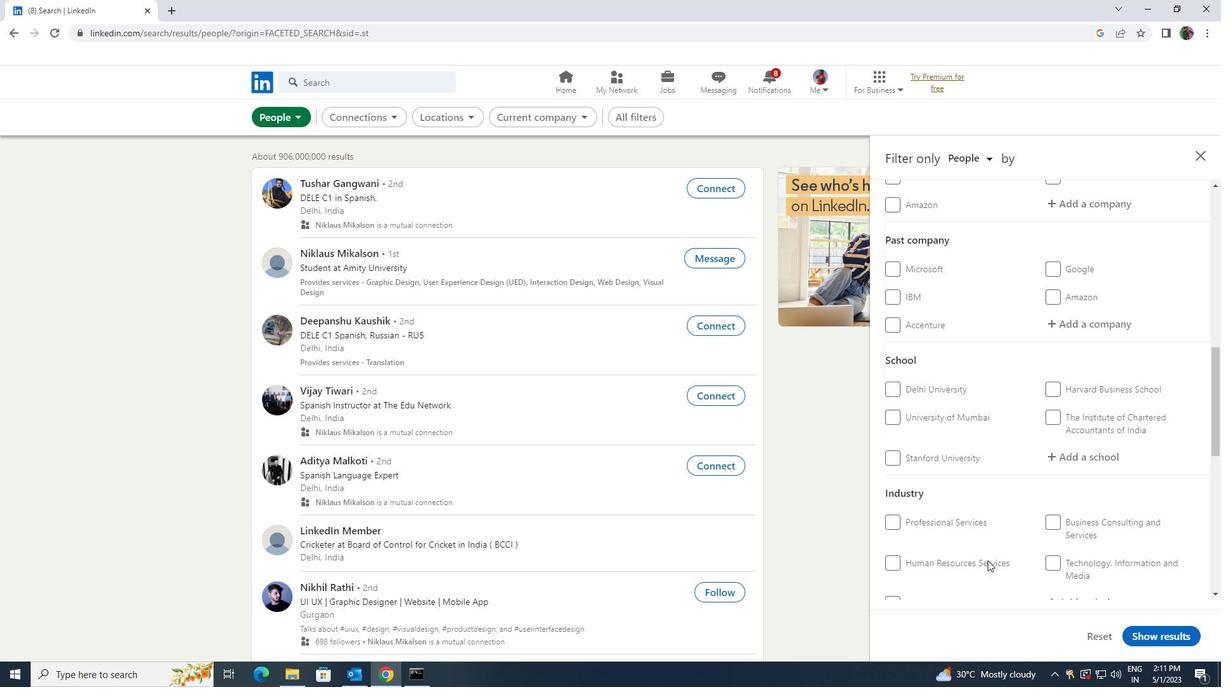 
Action: Mouse scrolled (987, 561) with delta (0, 0)
Screenshot: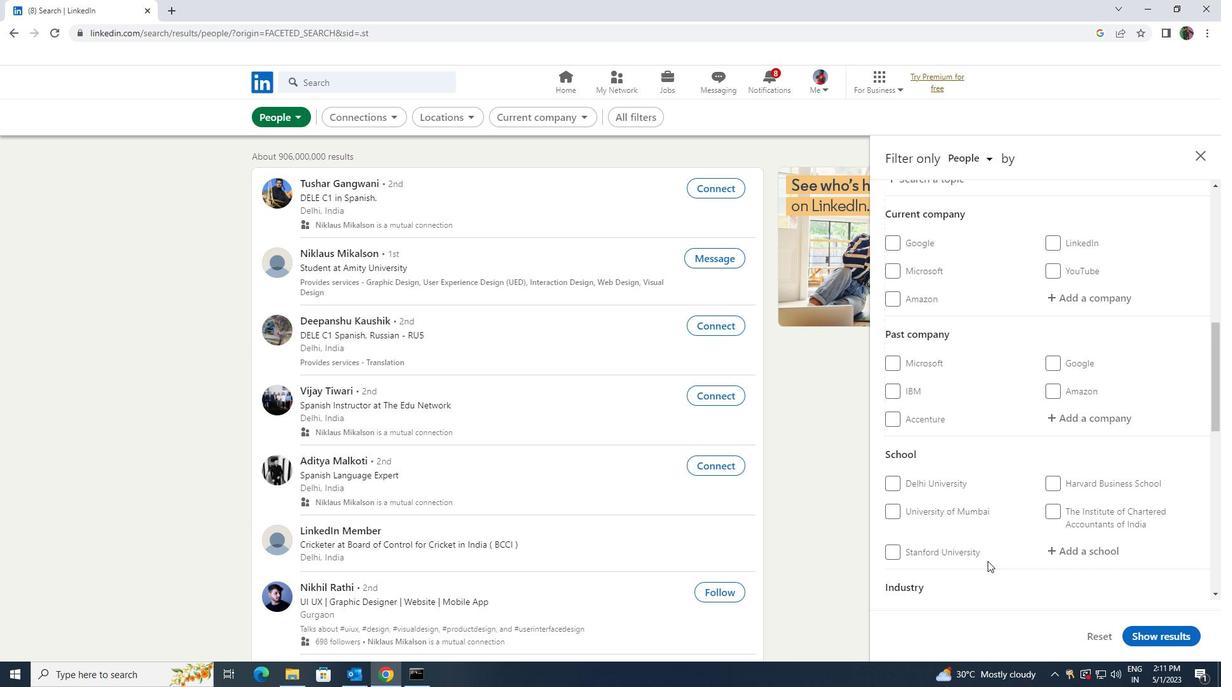 
Action: Mouse scrolled (987, 561) with delta (0, 0)
Screenshot: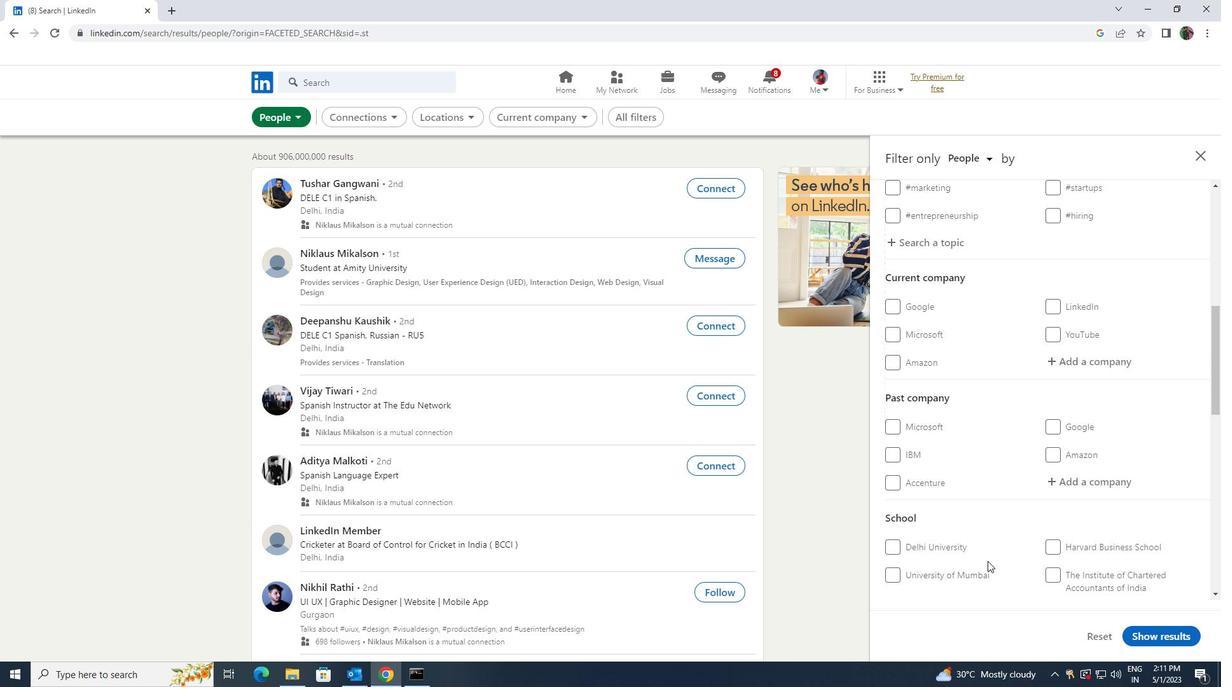
Action: Mouse moved to (986, 563)
Screenshot: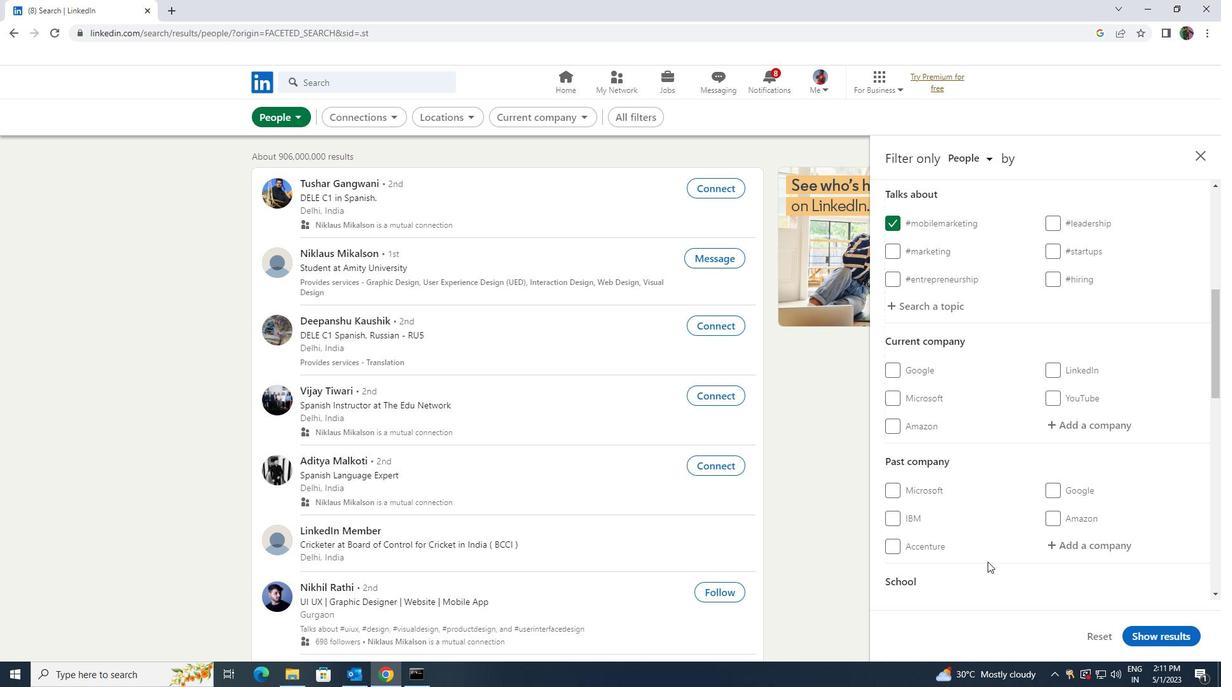 
Action: Mouse scrolled (986, 564) with delta (0, 0)
Screenshot: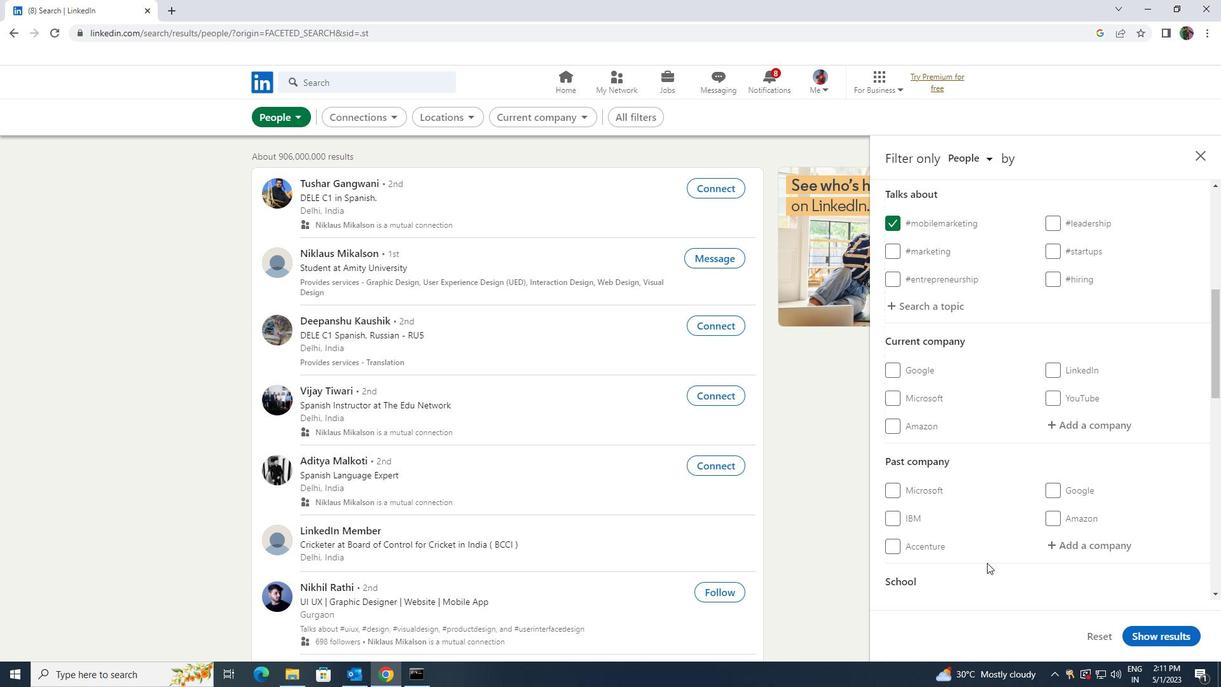 
Action: Mouse moved to (1070, 494)
Screenshot: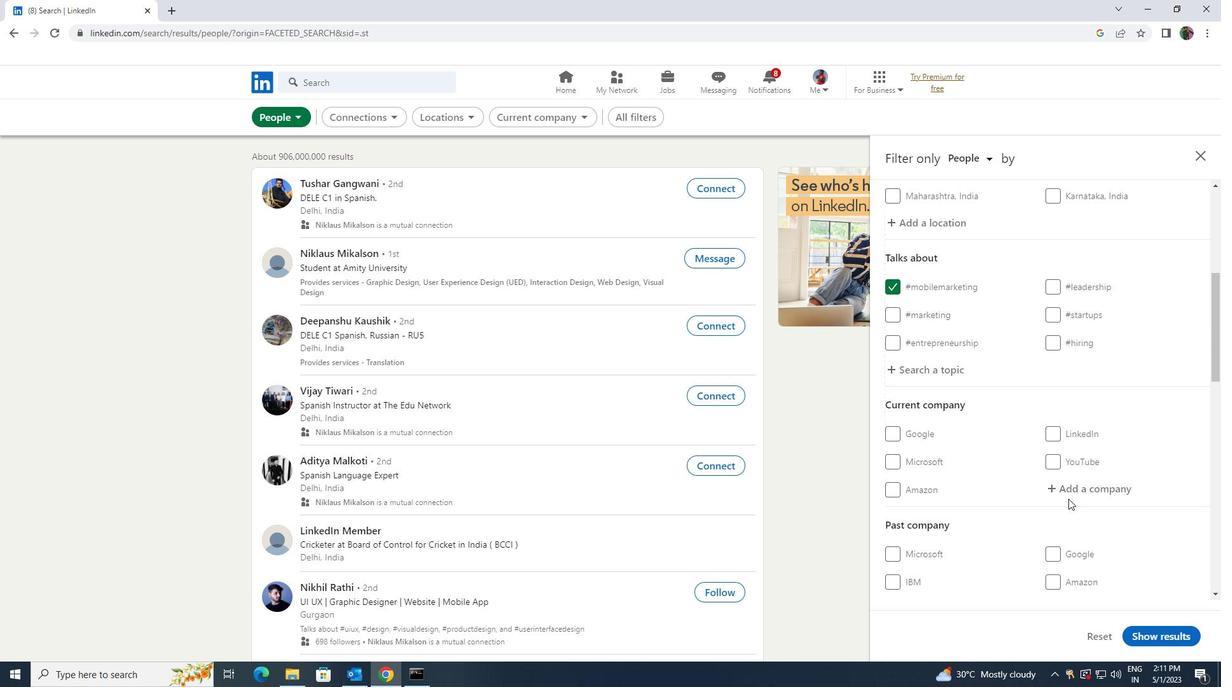 
Action: Mouse pressed left at (1070, 494)
Screenshot: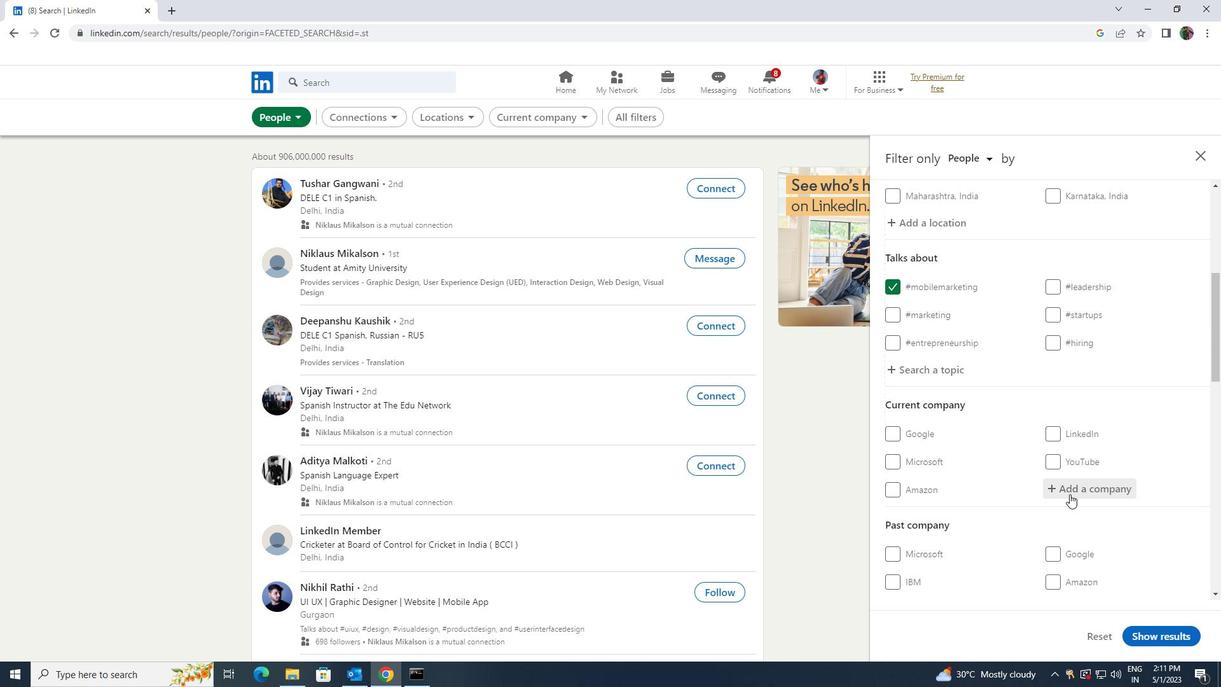 
Action: Key pressed <Key.shift><Key.shift><Key.shift><Key.shift><Key.shift>ITRON
Screenshot: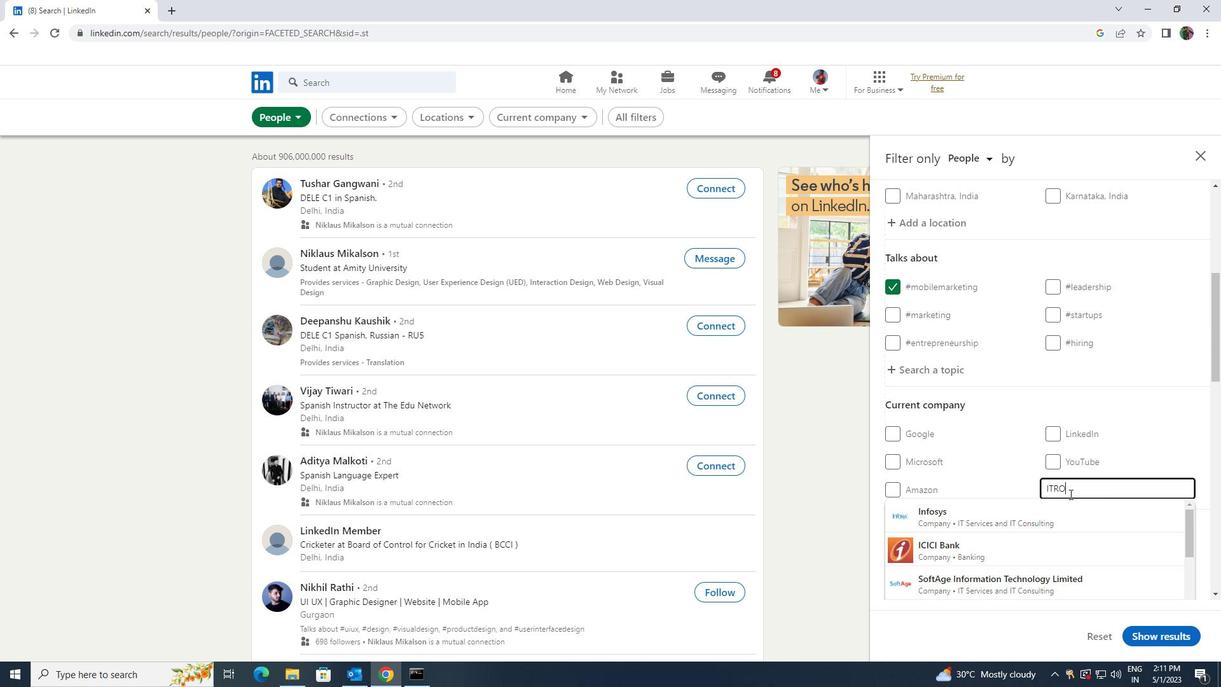 
Action: Mouse moved to (1057, 519)
Screenshot: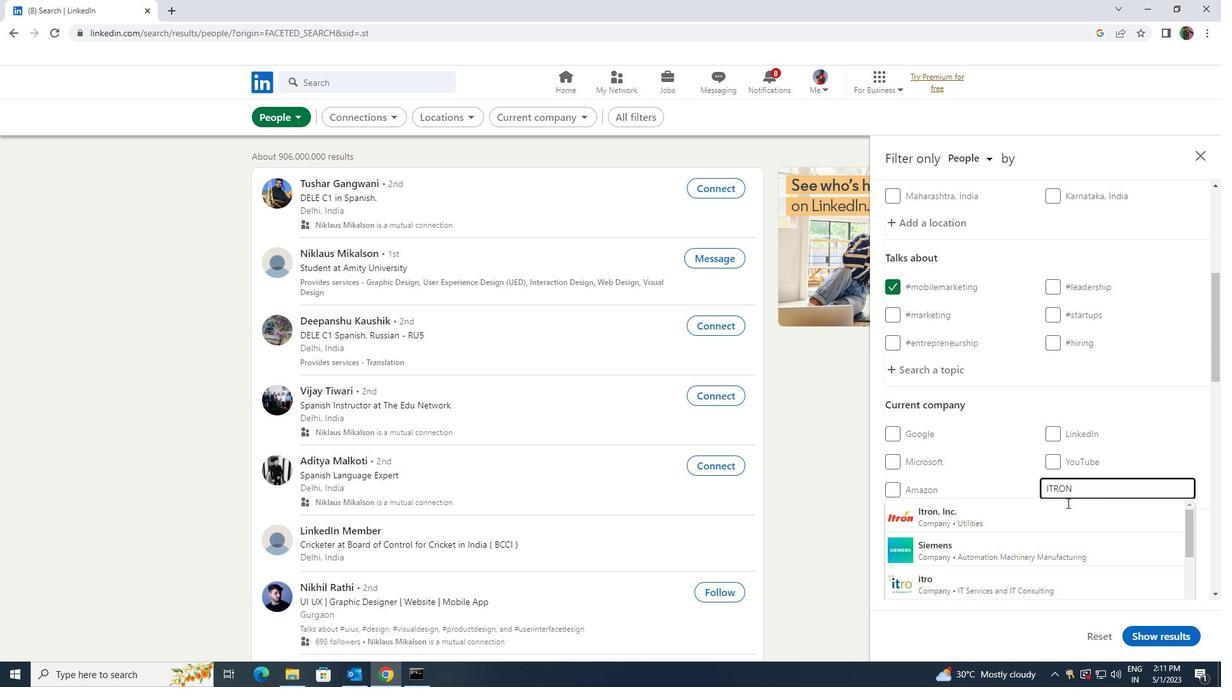 
Action: Mouse pressed left at (1057, 519)
Screenshot: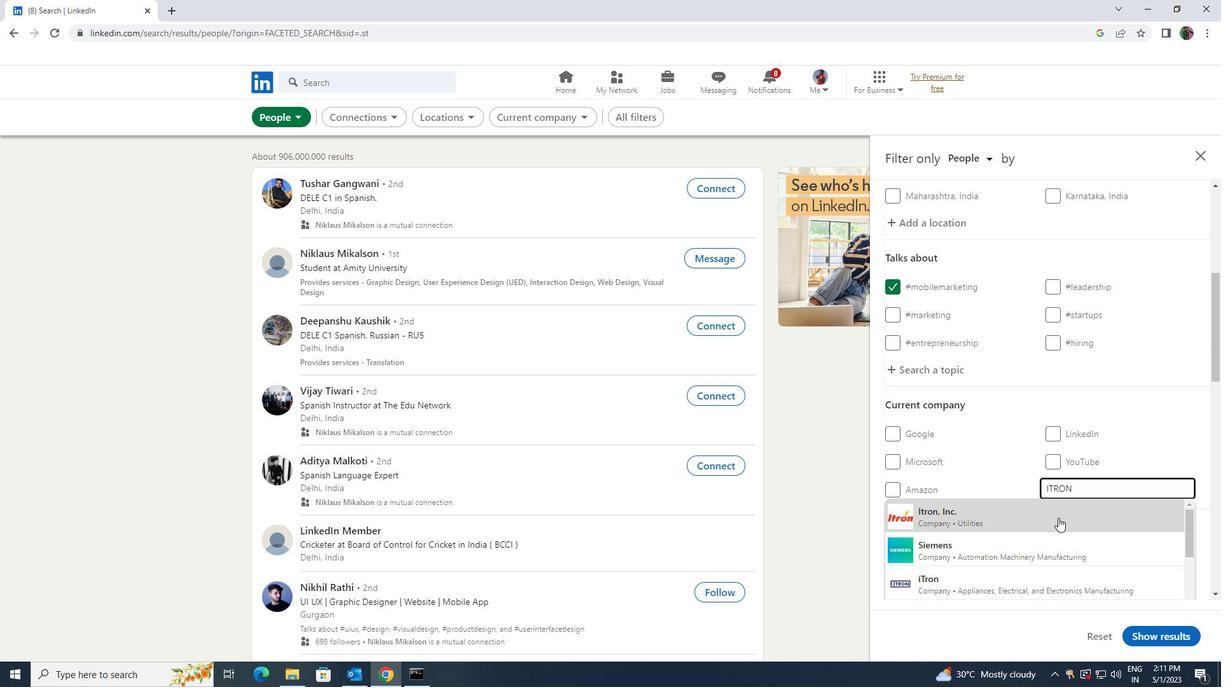 
Action: Mouse scrolled (1057, 519) with delta (0, 0)
Screenshot: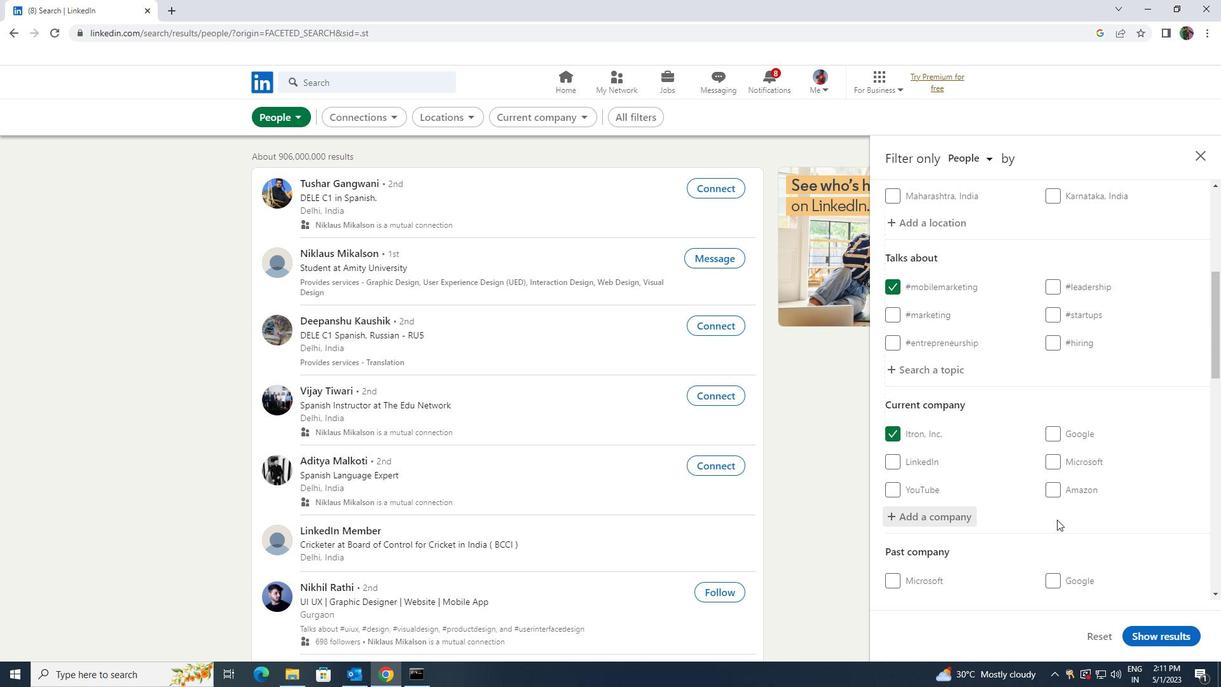 
Action: Mouse scrolled (1057, 519) with delta (0, 0)
Screenshot: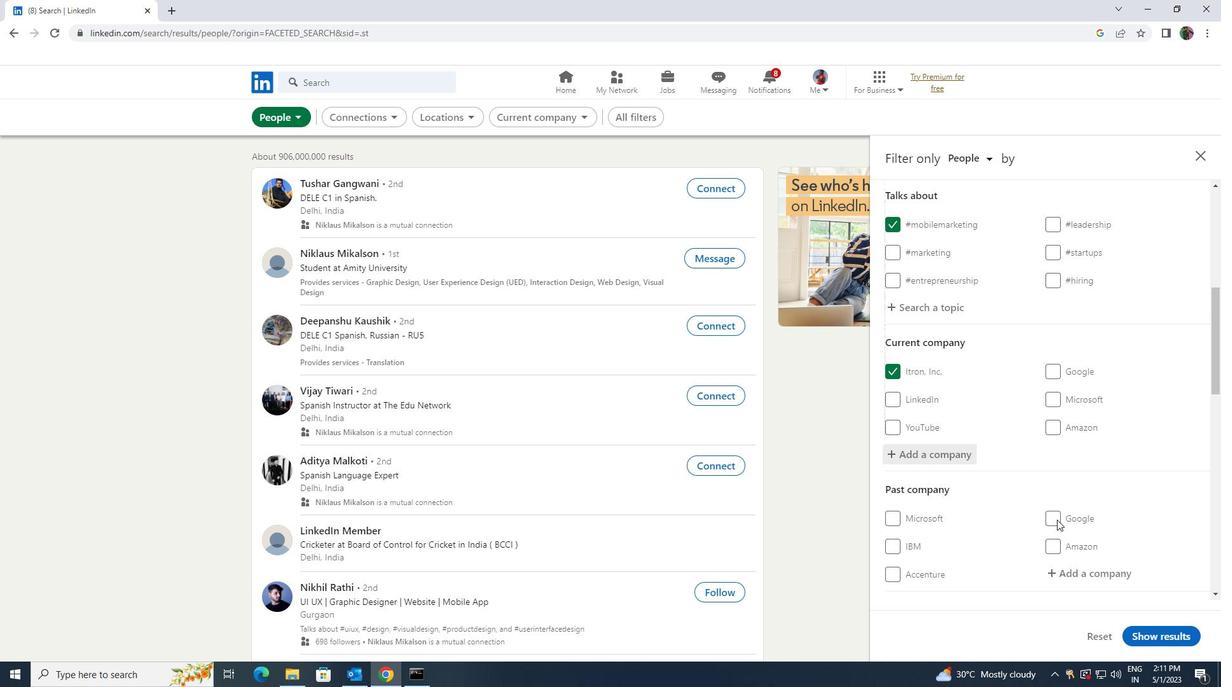 
Action: Mouse scrolled (1057, 519) with delta (0, 0)
Screenshot: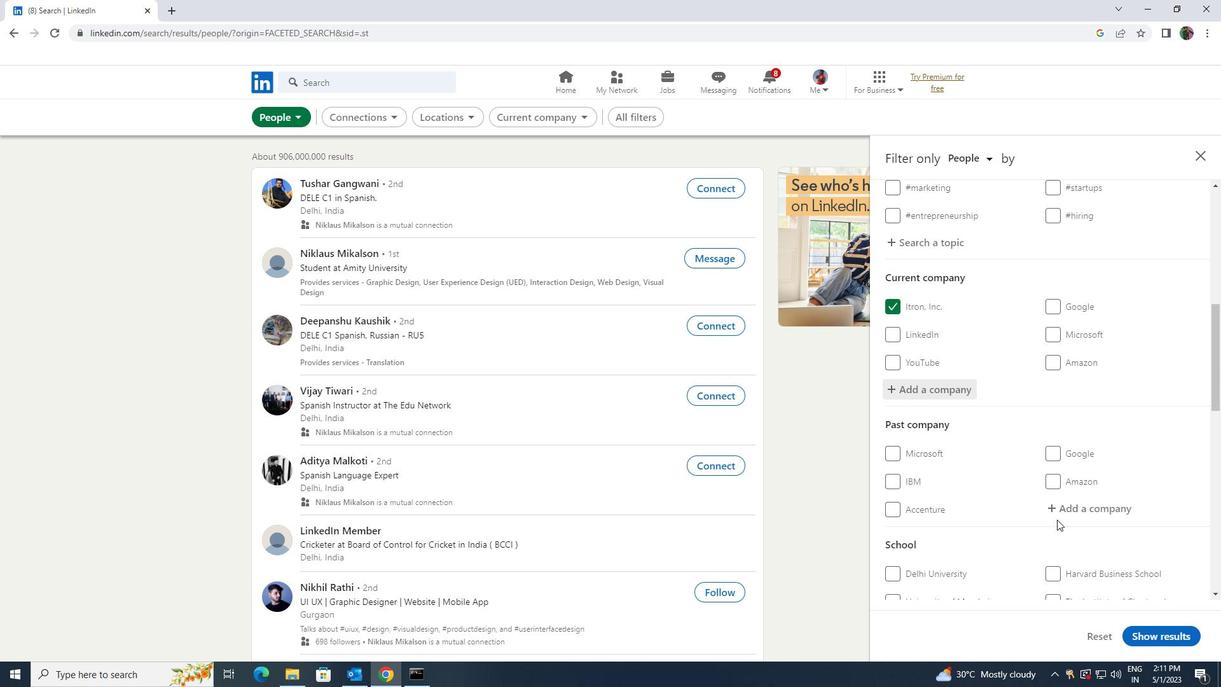 
Action: Mouse scrolled (1057, 519) with delta (0, 0)
Screenshot: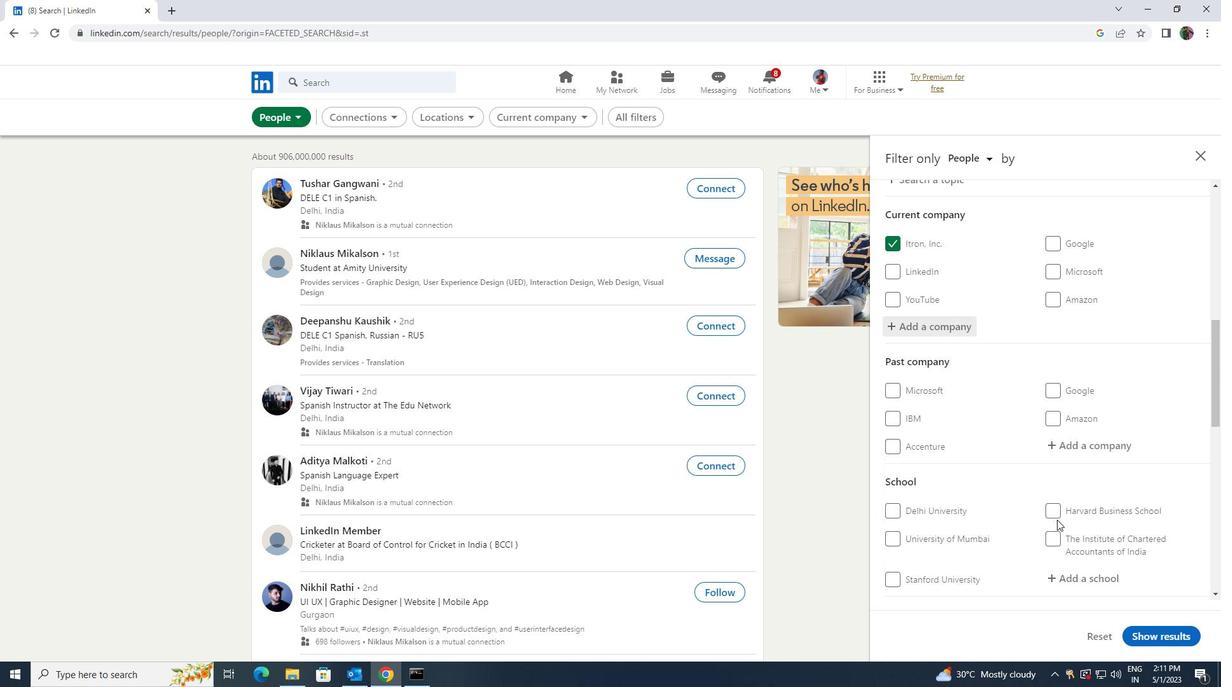 
Action: Mouse scrolled (1057, 519) with delta (0, 0)
Screenshot: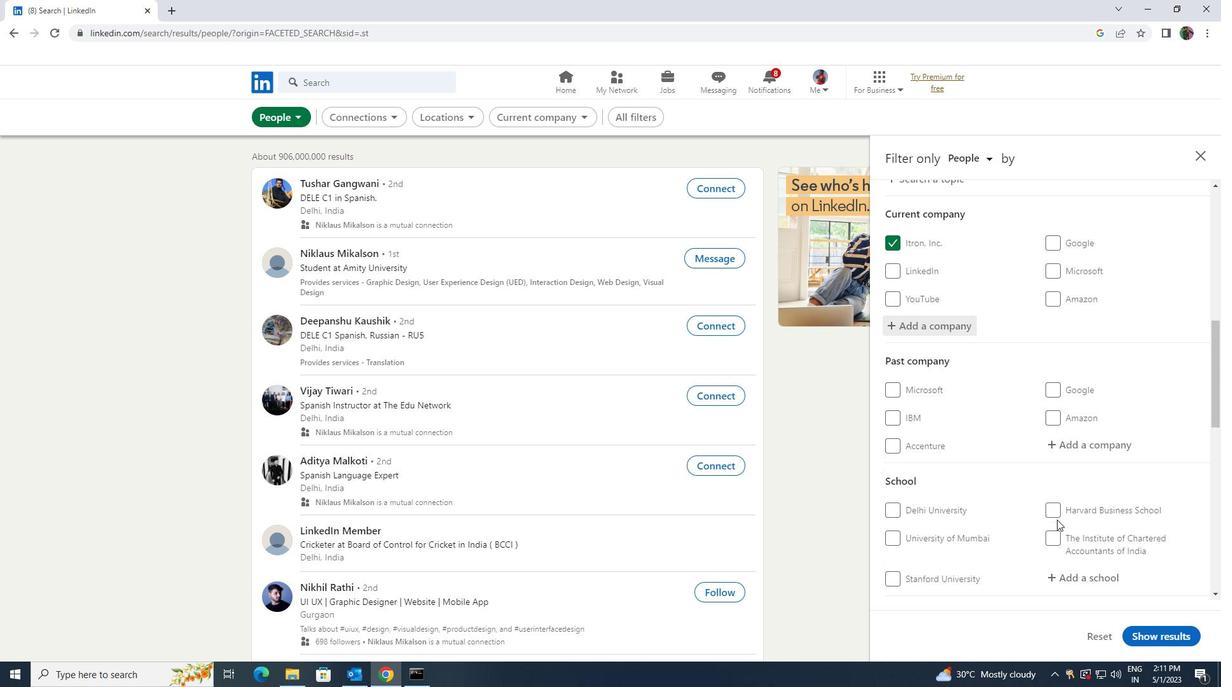 
Action: Mouse moved to (1056, 451)
Screenshot: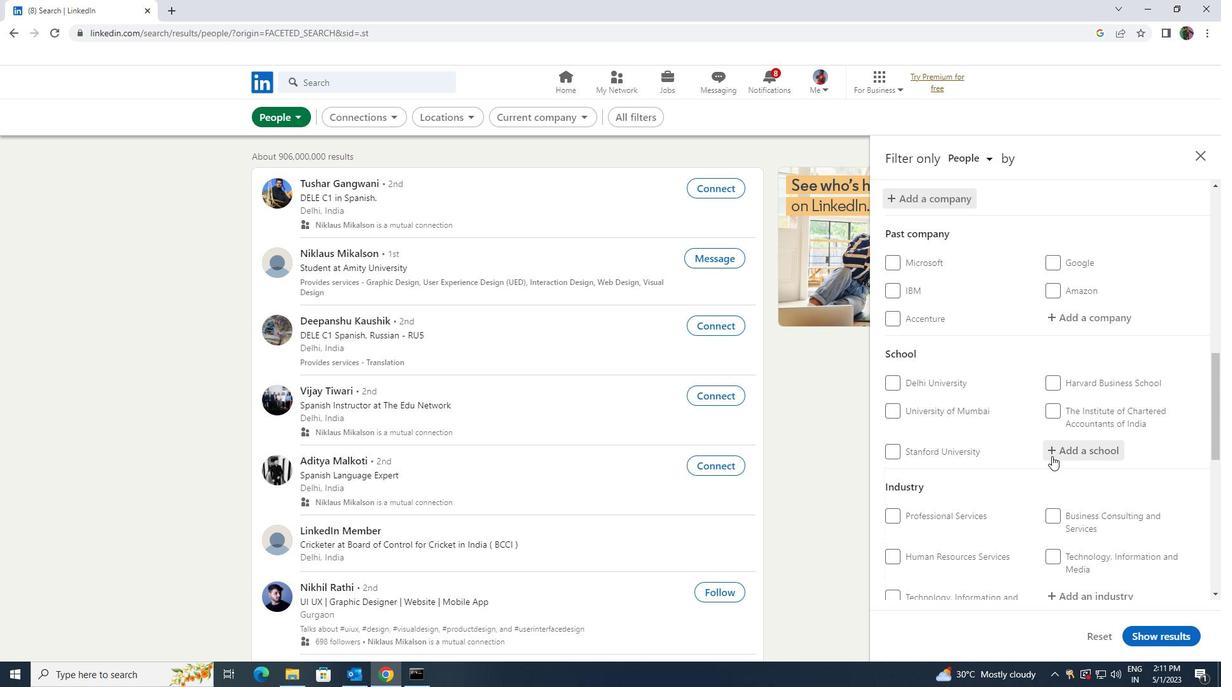 
Action: Mouse pressed left at (1056, 451)
Screenshot: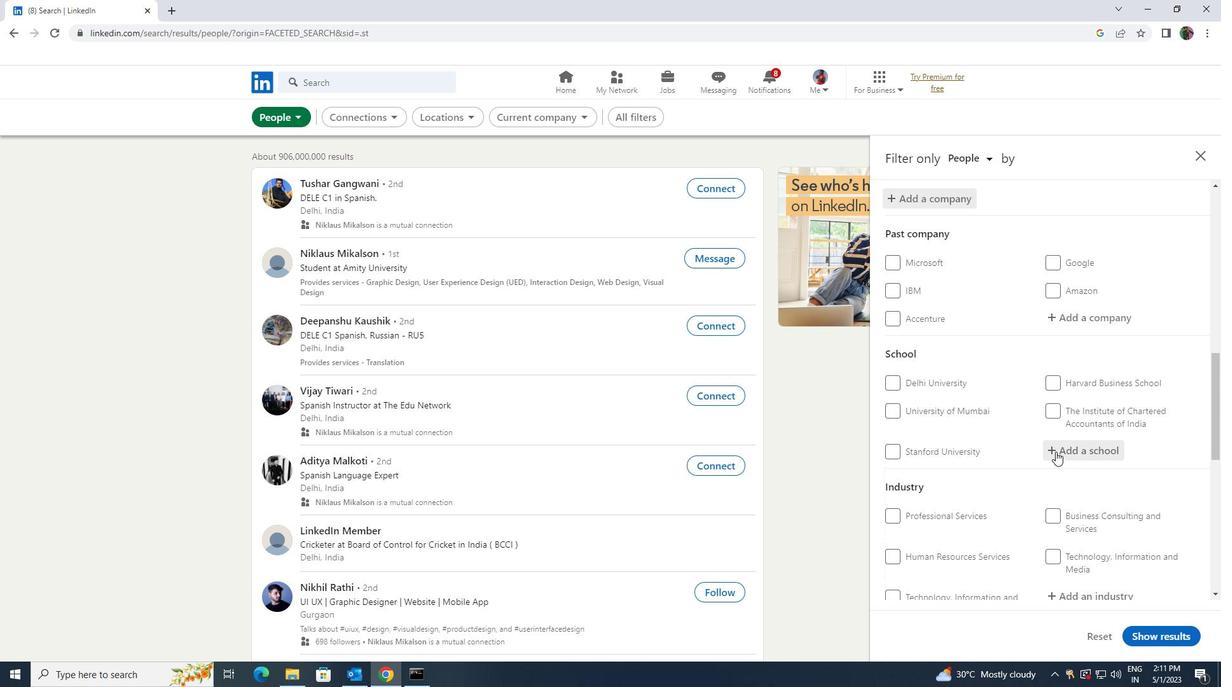 
Action: Key pressed <Key.shift><Key.shift><Key.shift>DEENDAYA
Screenshot: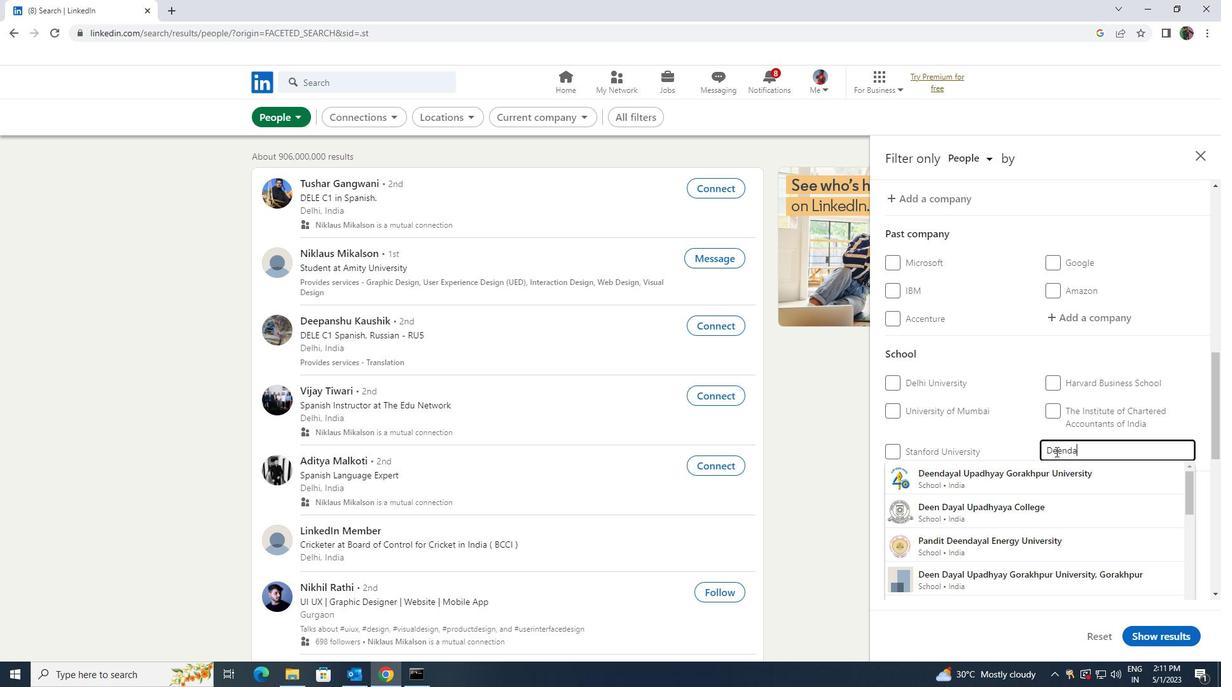 
Action: Mouse moved to (1059, 467)
Screenshot: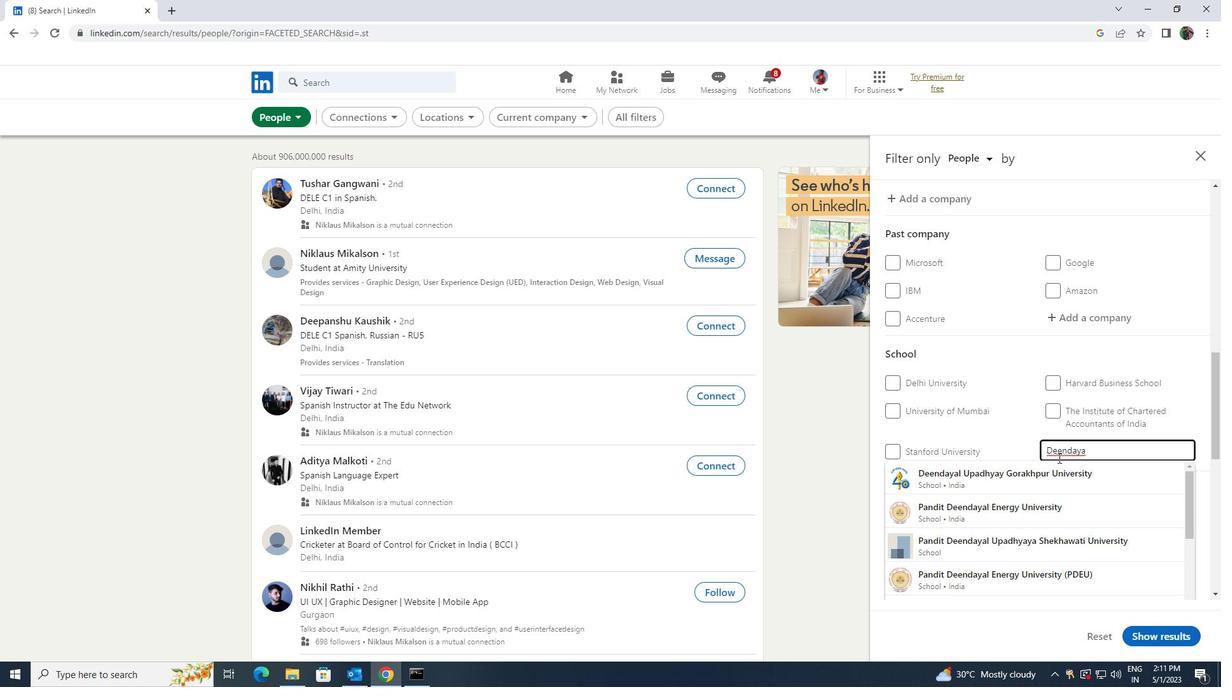 
Action: Mouse pressed left at (1059, 467)
Screenshot: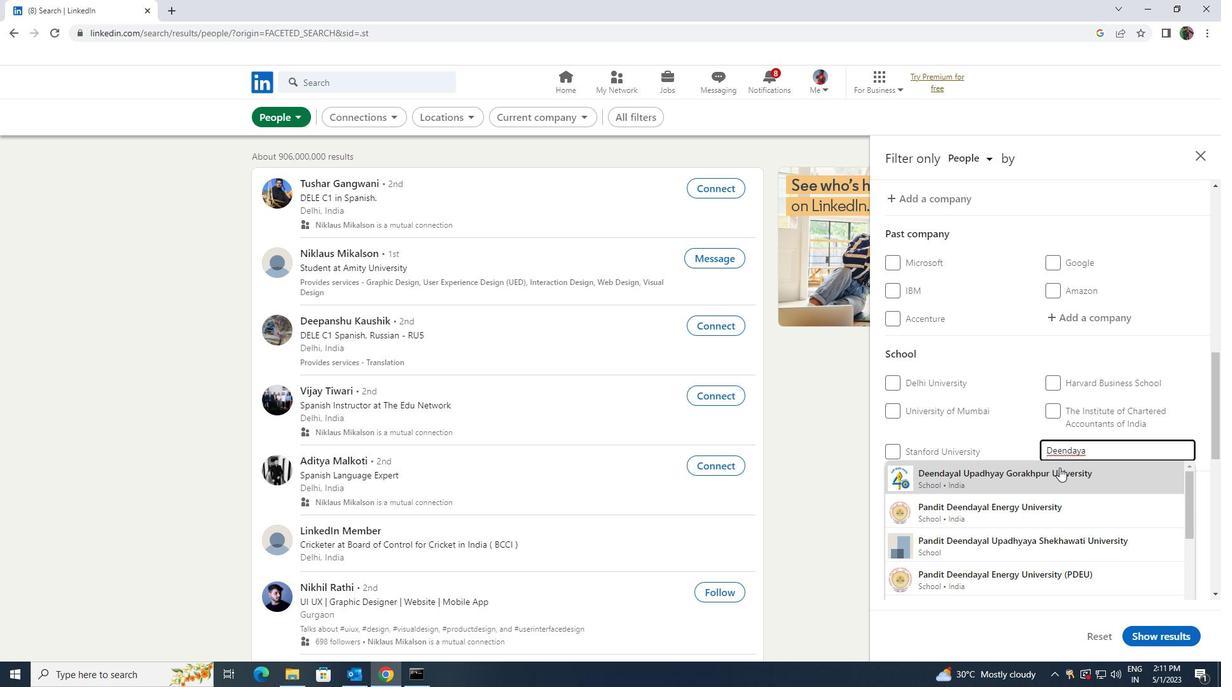 
Action: Mouse scrolled (1059, 466) with delta (0, 0)
Screenshot: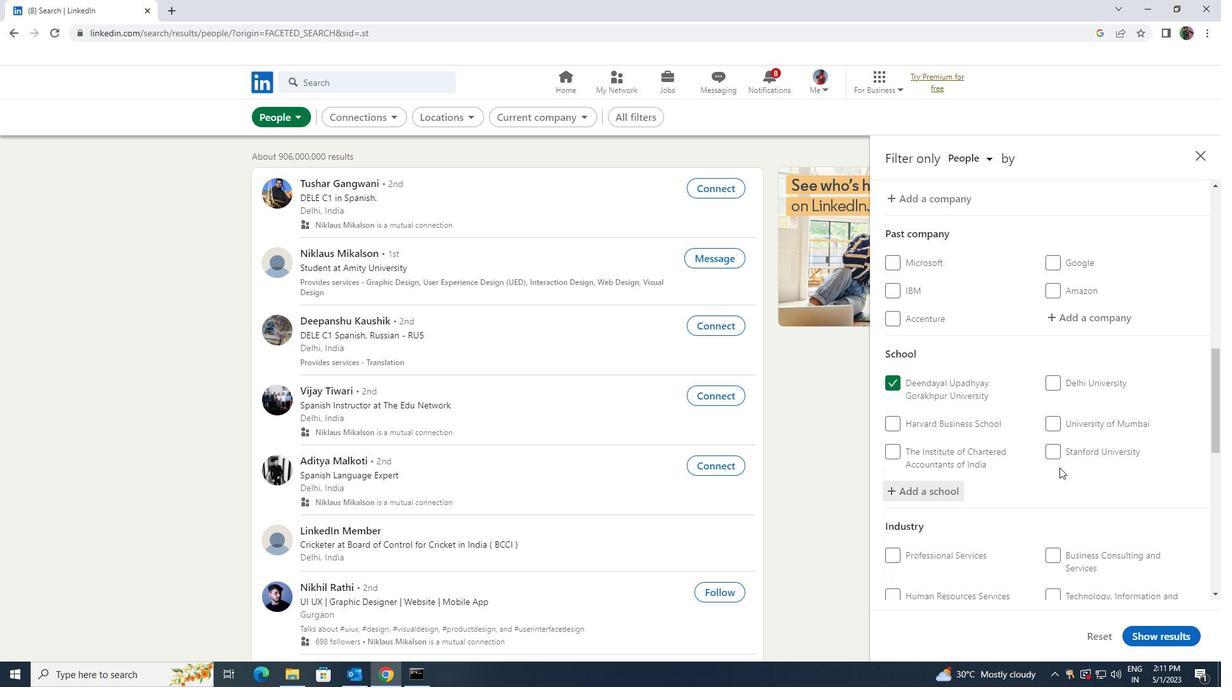 
Action: Mouse scrolled (1059, 466) with delta (0, 0)
Screenshot: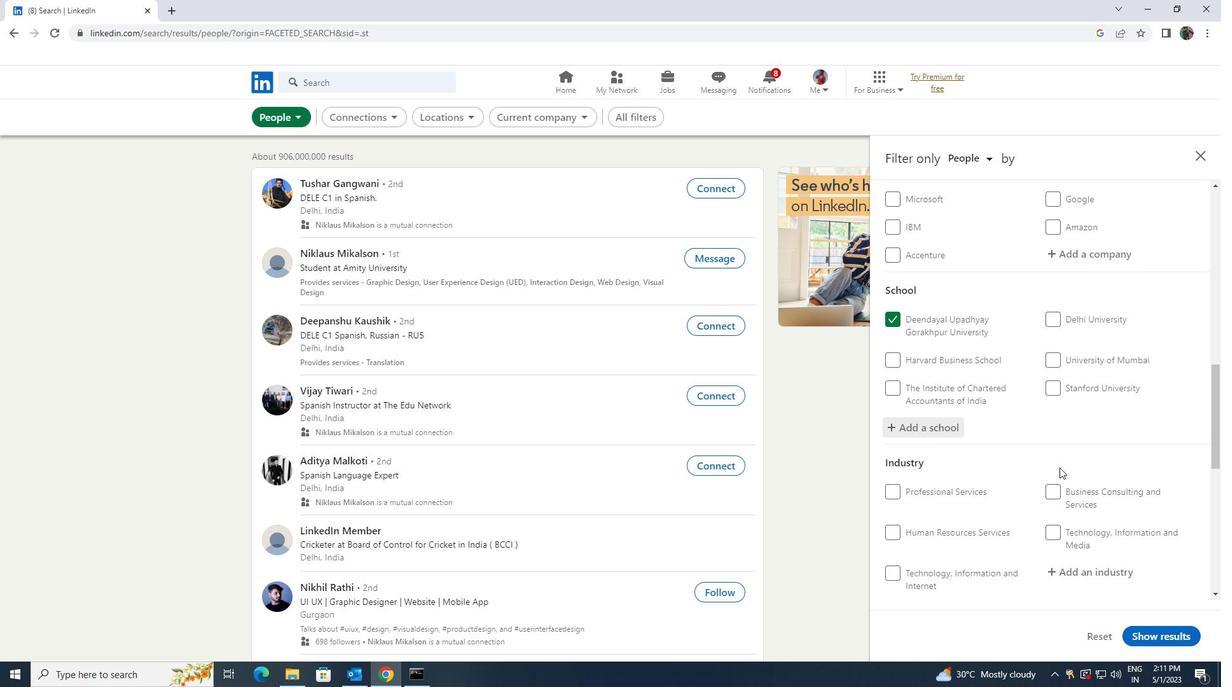 
Action: Mouse scrolled (1059, 466) with delta (0, 0)
Screenshot: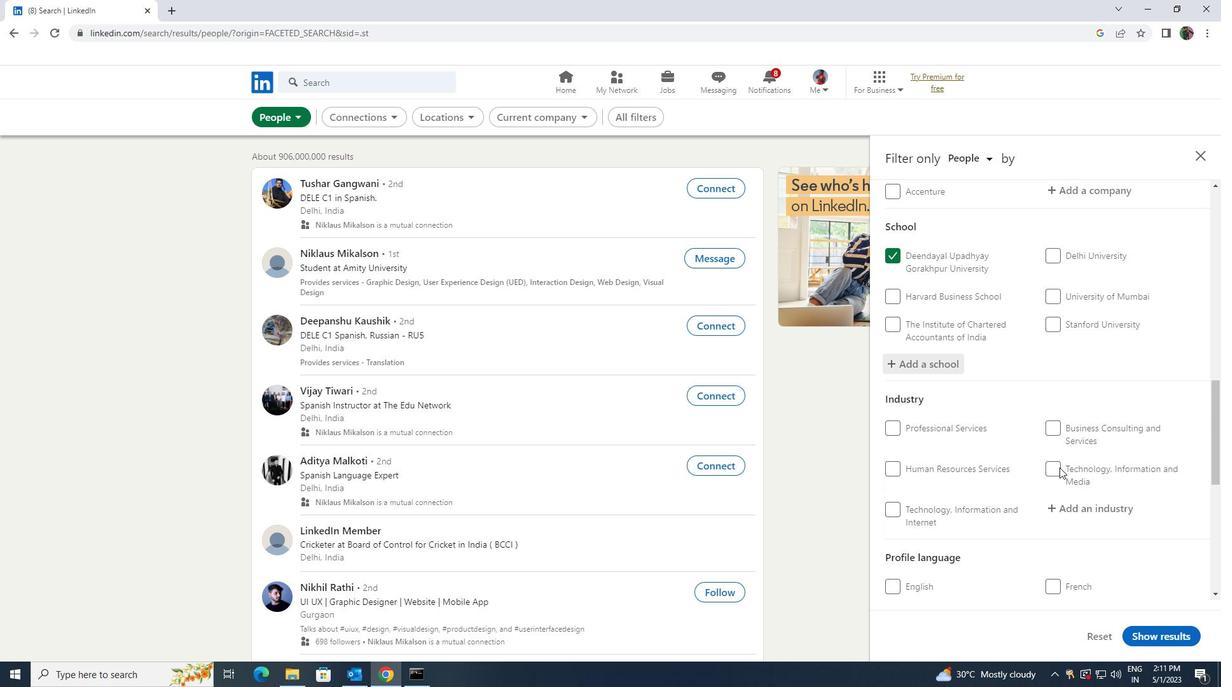 
Action: Mouse moved to (1068, 448)
Screenshot: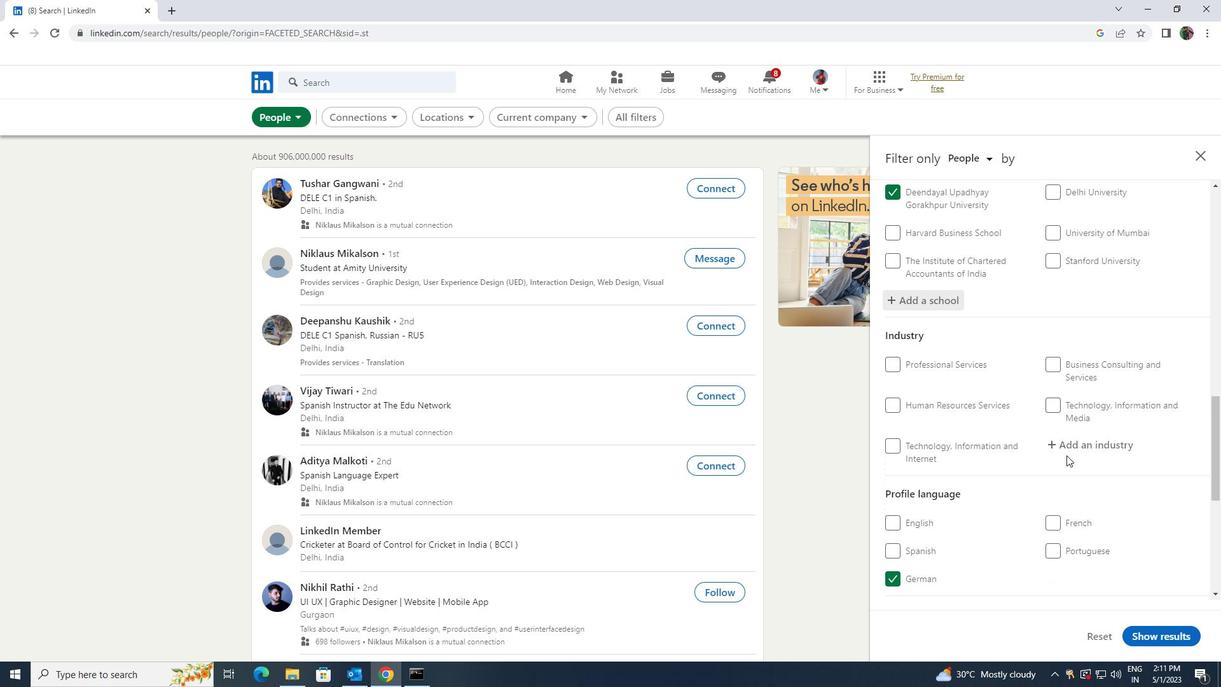 
Action: Mouse pressed left at (1068, 448)
Screenshot: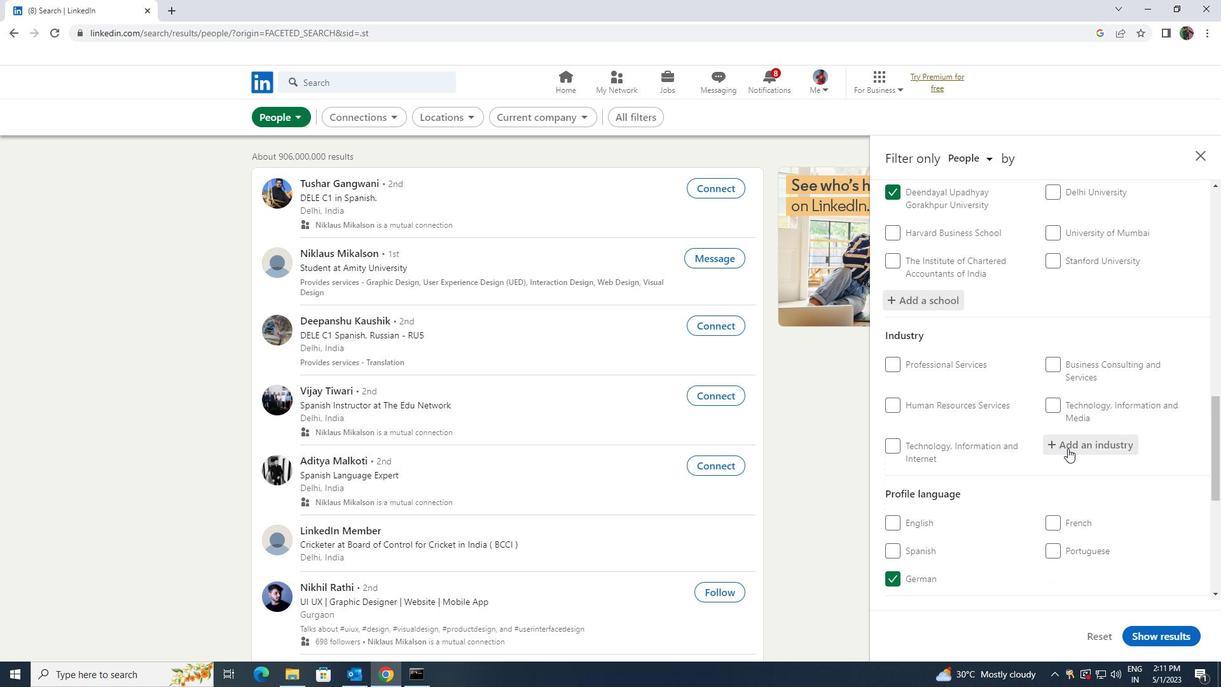 
Action: Key pressed <Key.shift>WHOLESALE<Key.space><Key.shift>COMPUTER
Screenshot: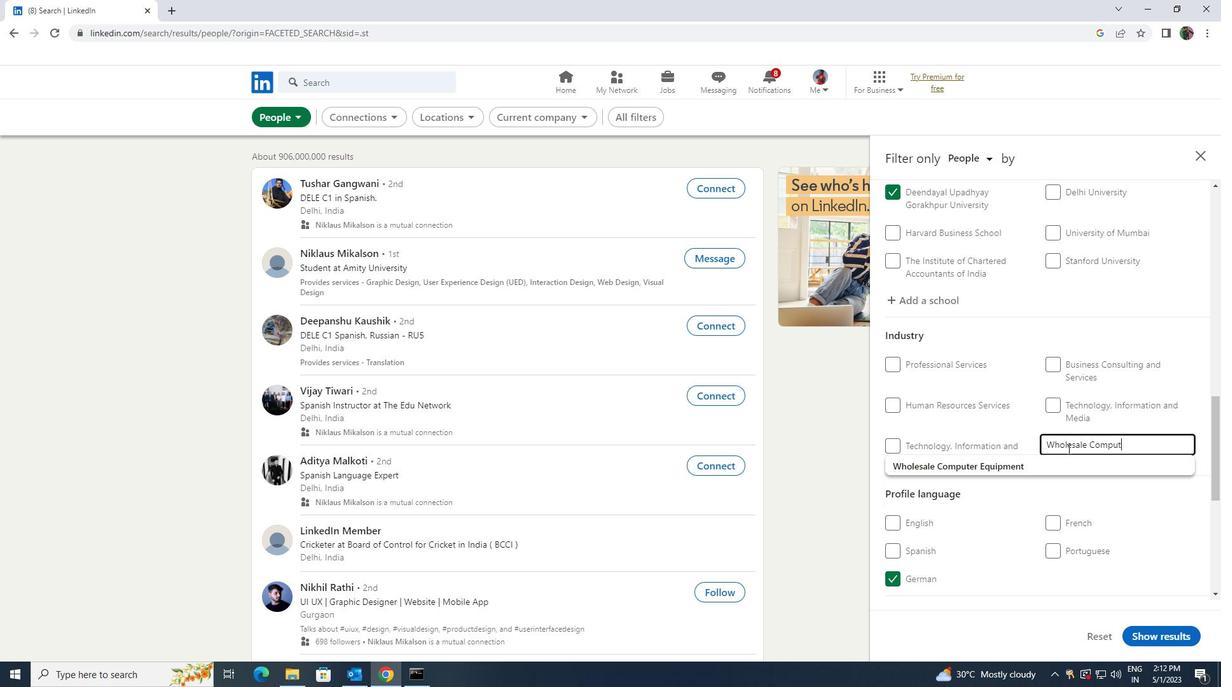 
Action: Mouse moved to (1070, 467)
Screenshot: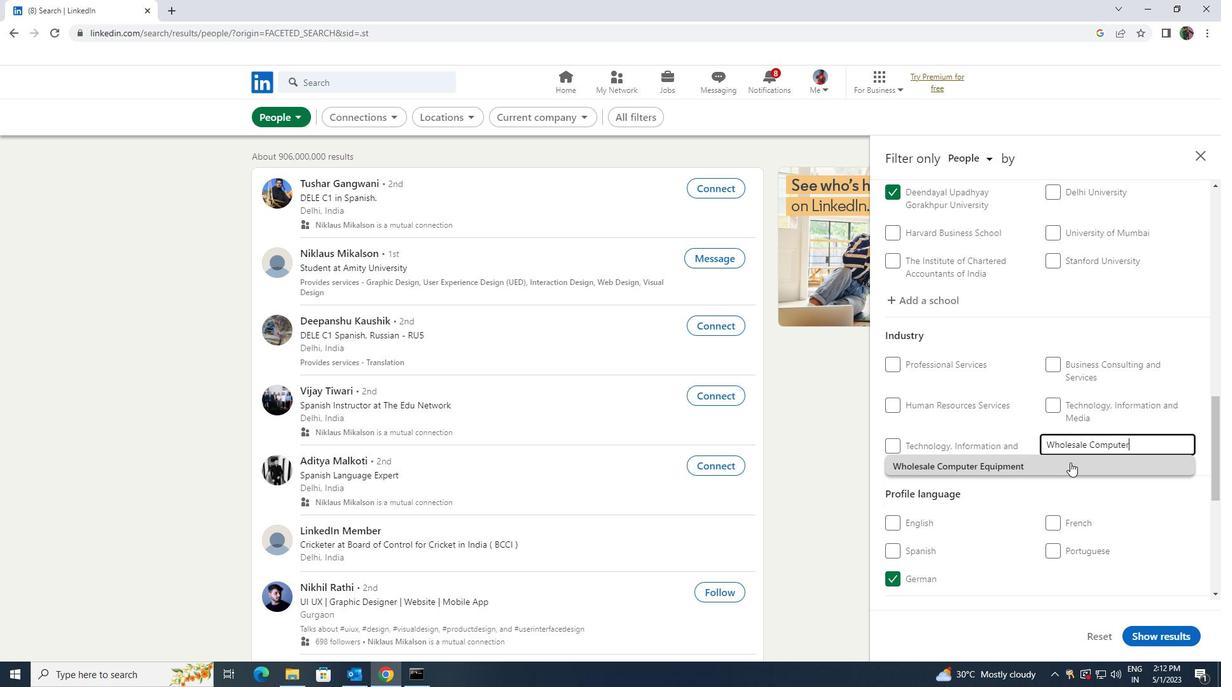 
Action: Mouse pressed left at (1070, 467)
Screenshot: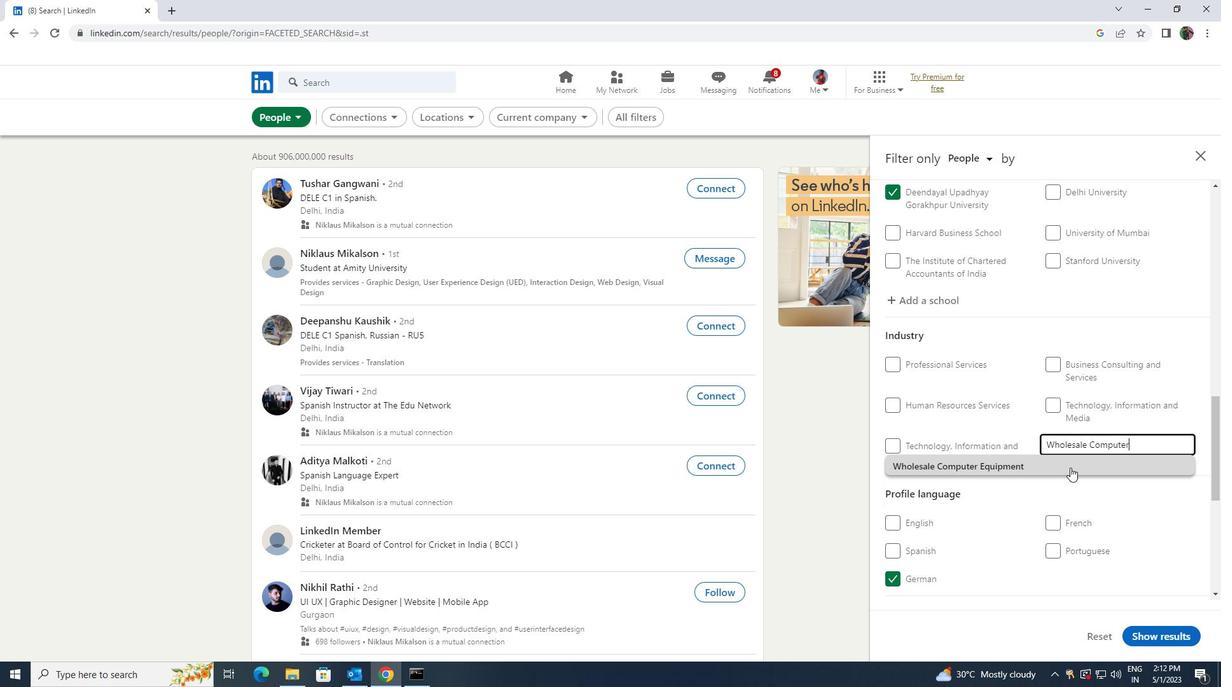 
Action: Mouse moved to (1068, 470)
Screenshot: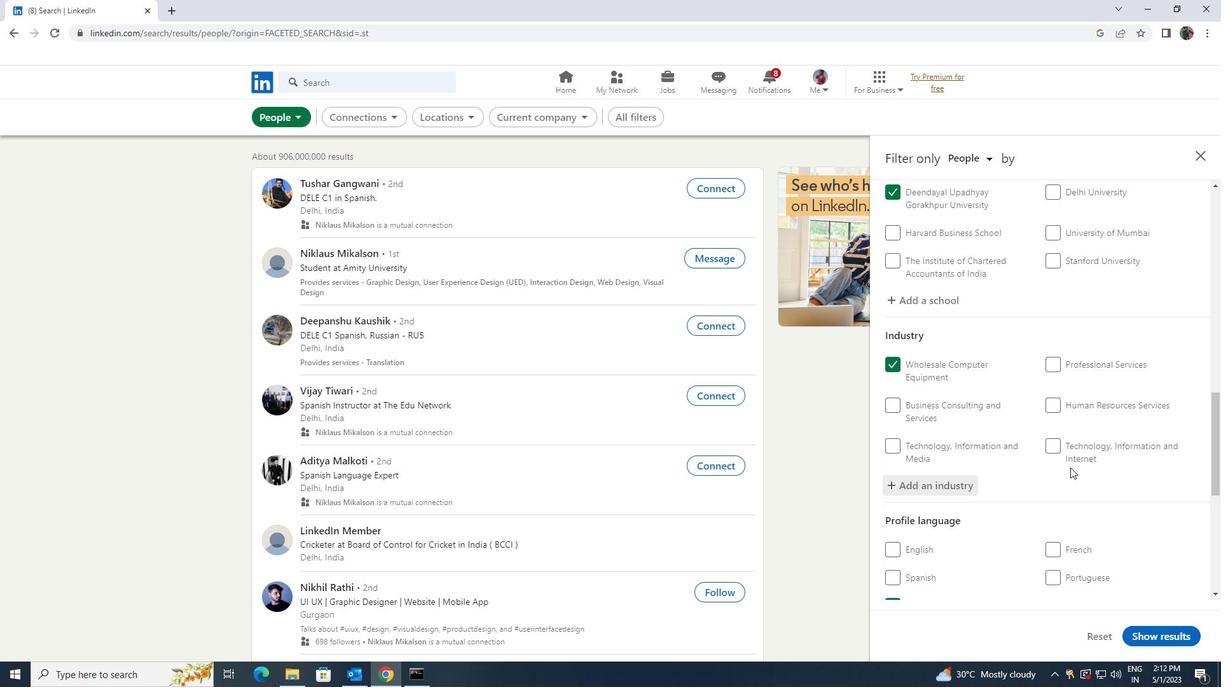 
Action: Mouse scrolled (1068, 469) with delta (0, 0)
Screenshot: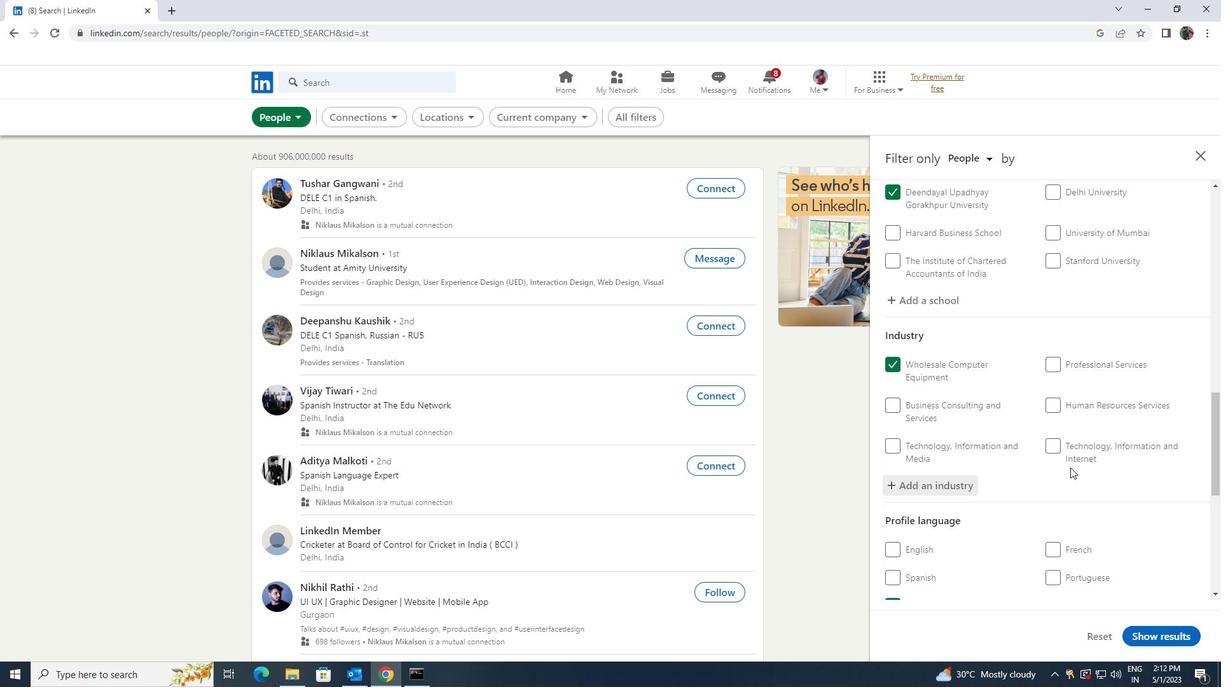 
Action: Mouse scrolled (1068, 469) with delta (0, 0)
Screenshot: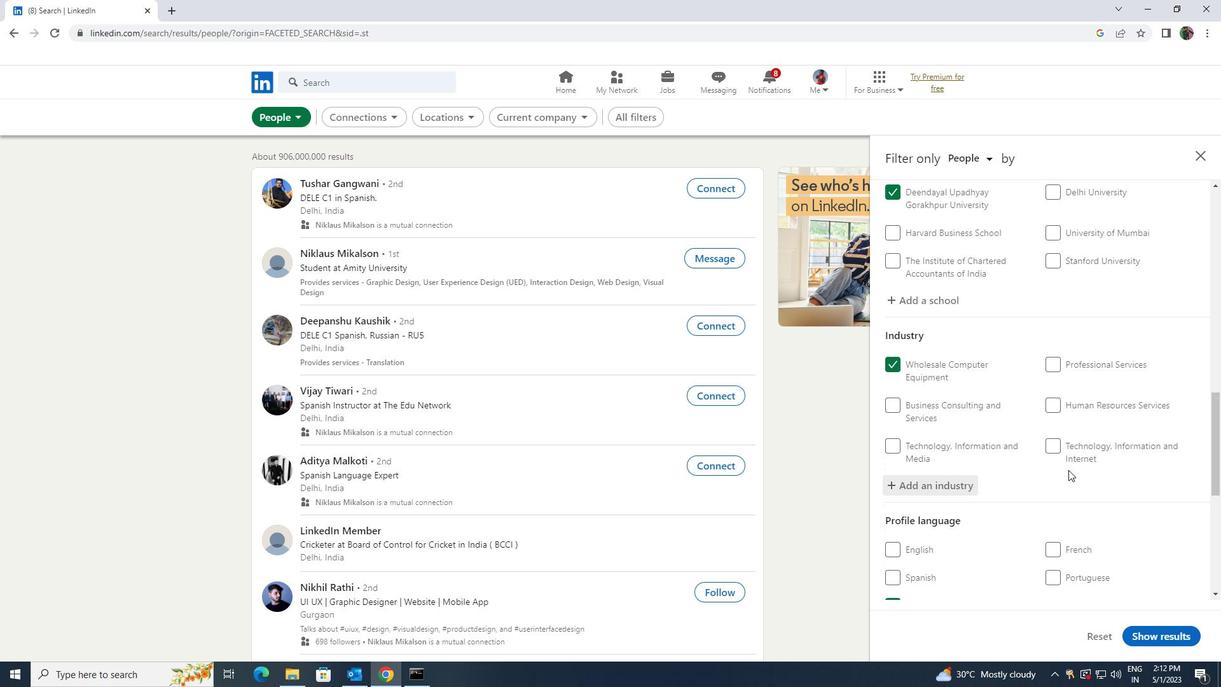 
Action: Mouse scrolled (1068, 469) with delta (0, 0)
Screenshot: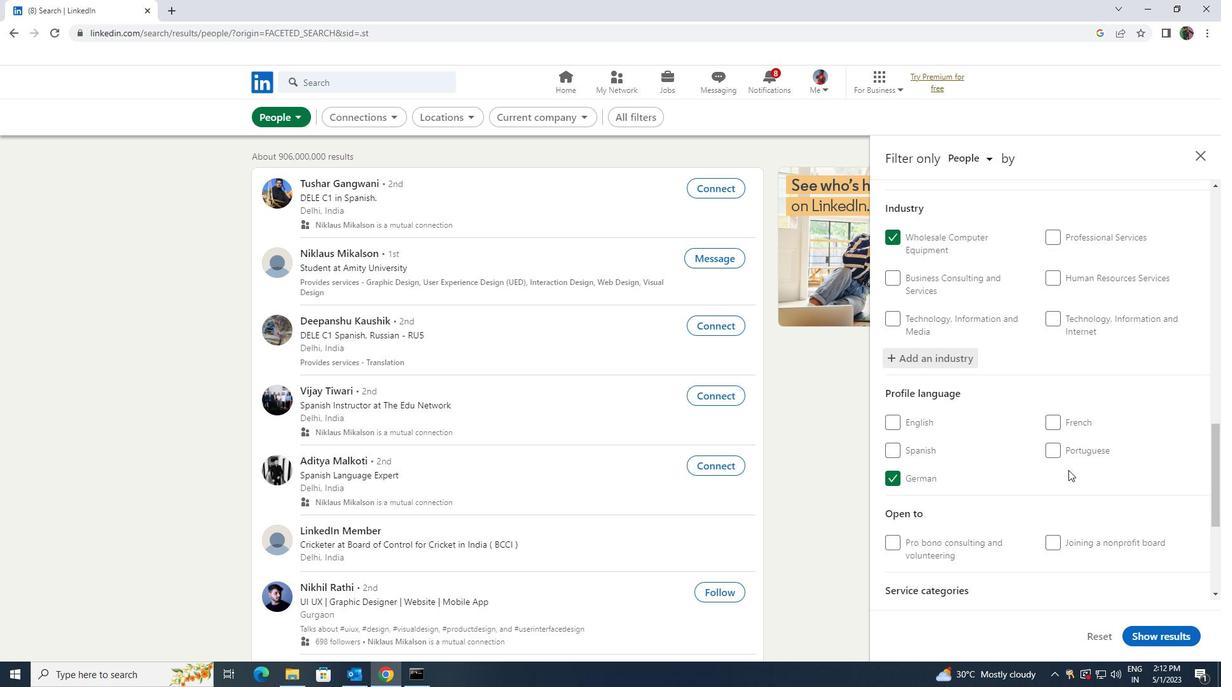 
Action: Mouse scrolled (1068, 469) with delta (0, 0)
Screenshot: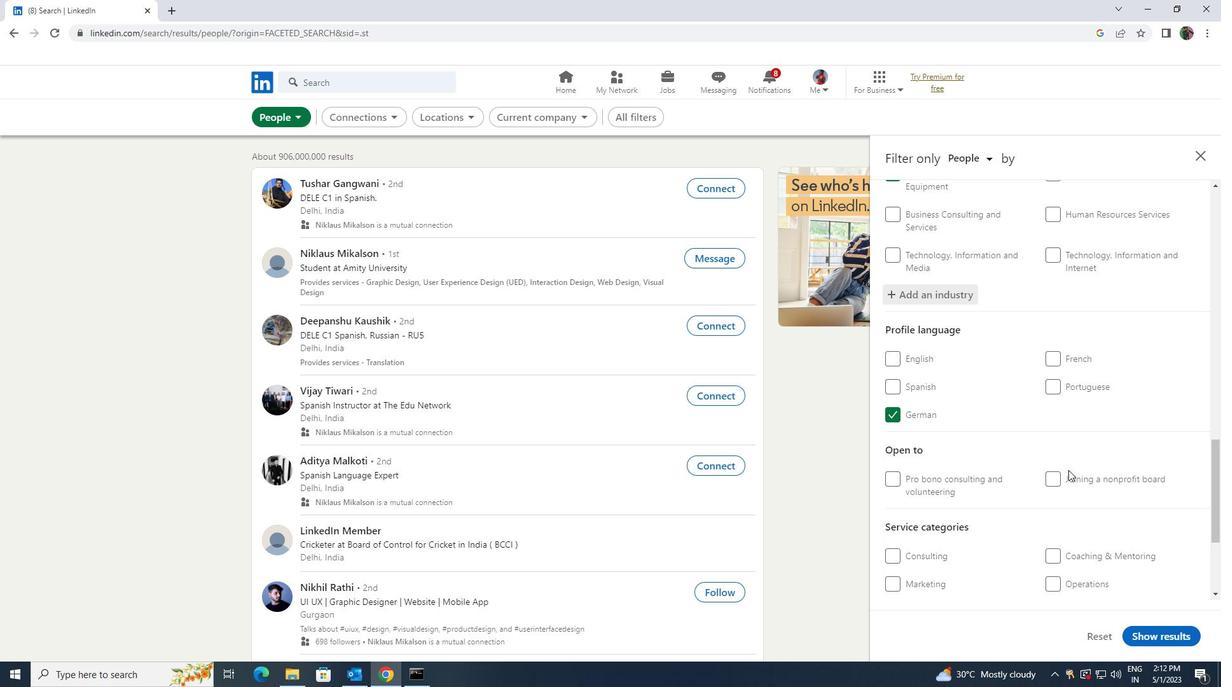 
Action: Mouse scrolled (1068, 469) with delta (0, 0)
Screenshot: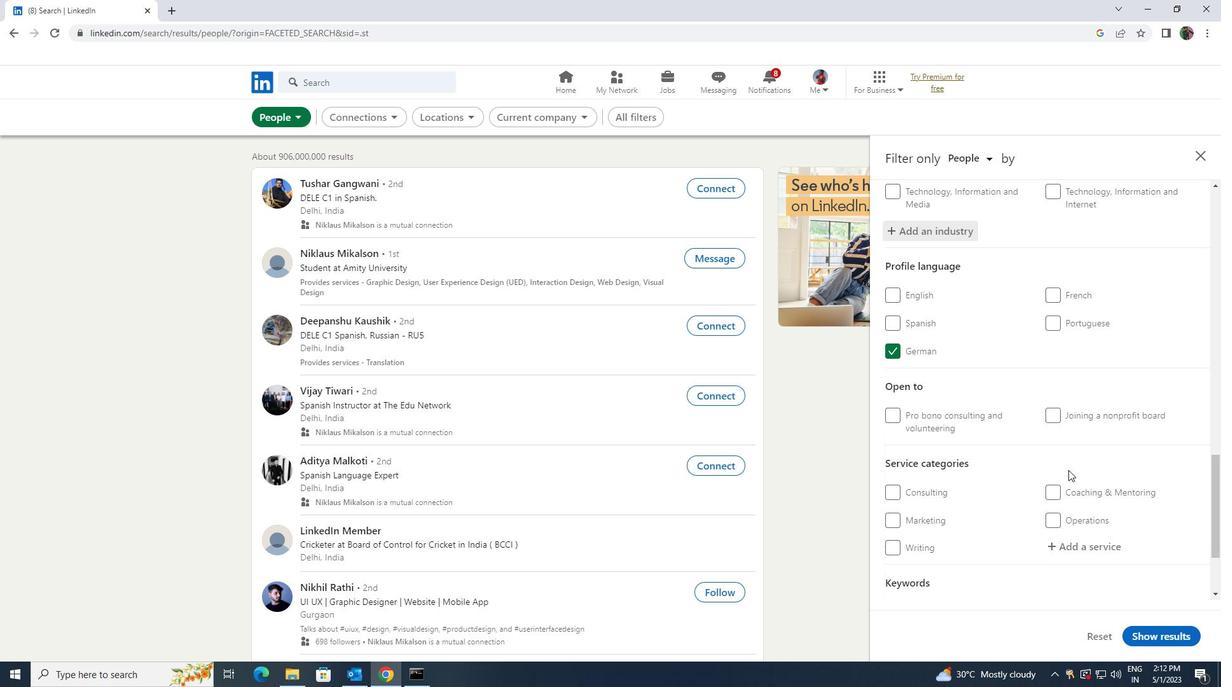 
Action: Mouse moved to (1066, 475)
Screenshot: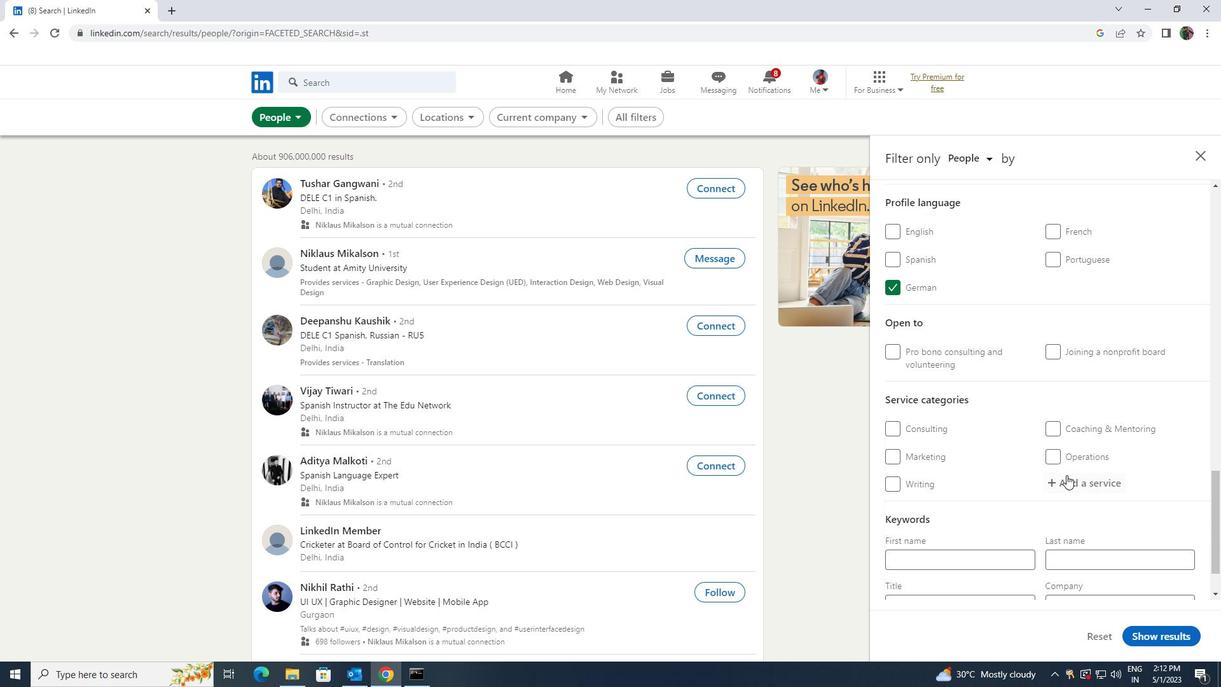 
Action: Mouse pressed left at (1066, 475)
Screenshot: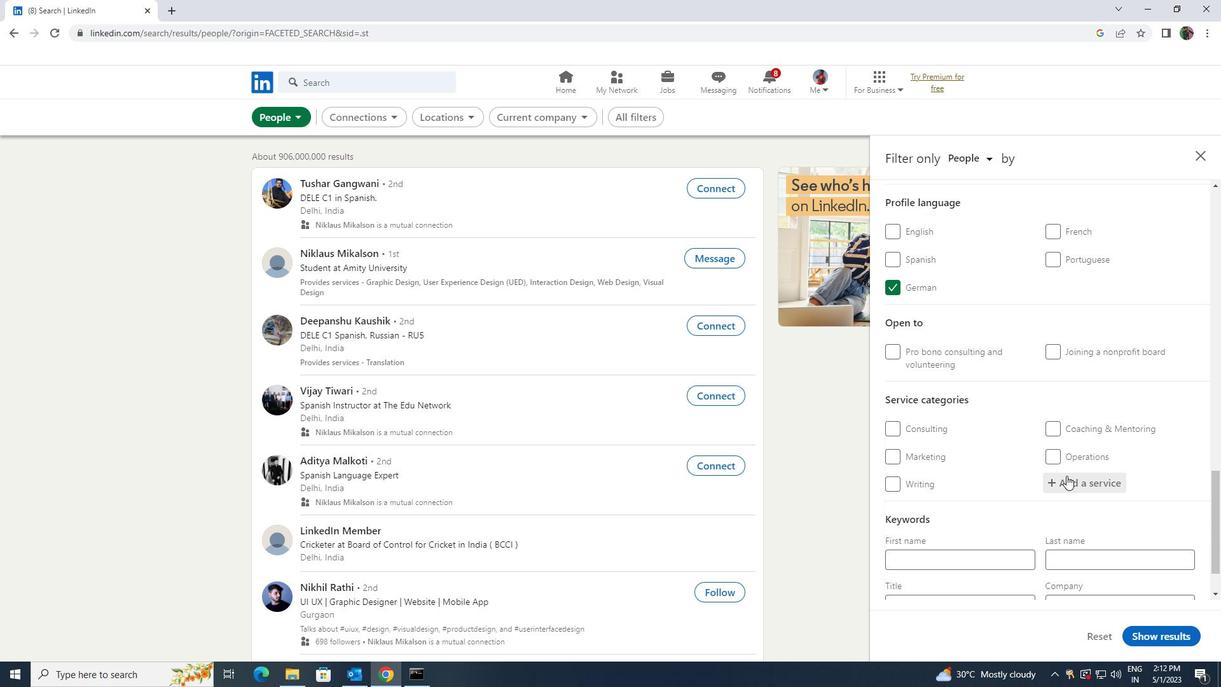 
Action: Key pressed <Key.shift><Key.shift><Key.shift><Key.shift><Key.shift><Key.shift><Key.shift><Key.shift><Key.shift>WEDDDING<Key.backspace><Key.backspace><Key.backspace><Key.backspace>
Screenshot: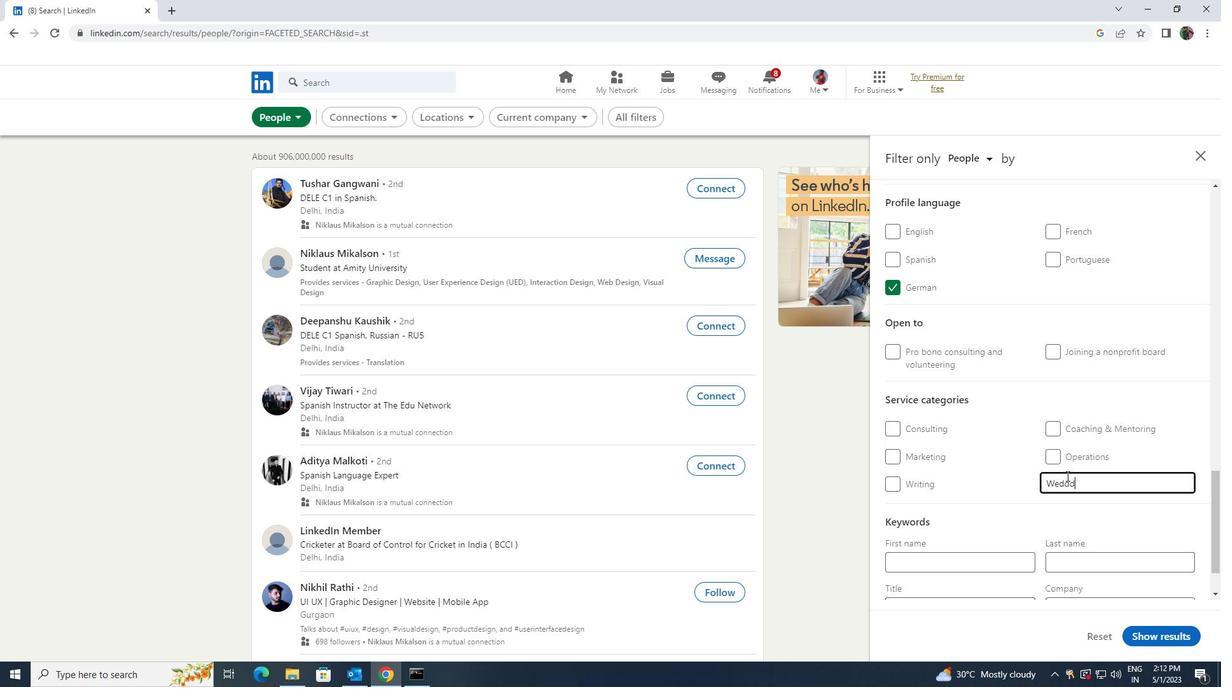 
Action: Mouse moved to (1046, 517)
Screenshot: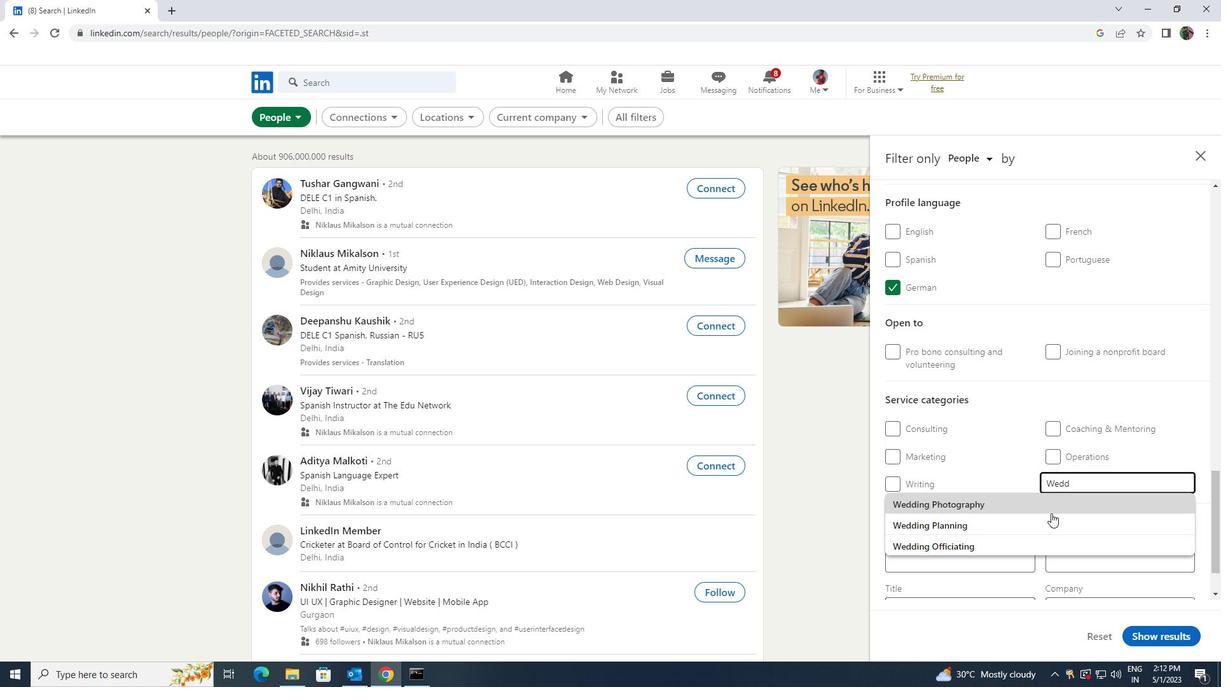 
Action: Mouse pressed left at (1046, 517)
Screenshot: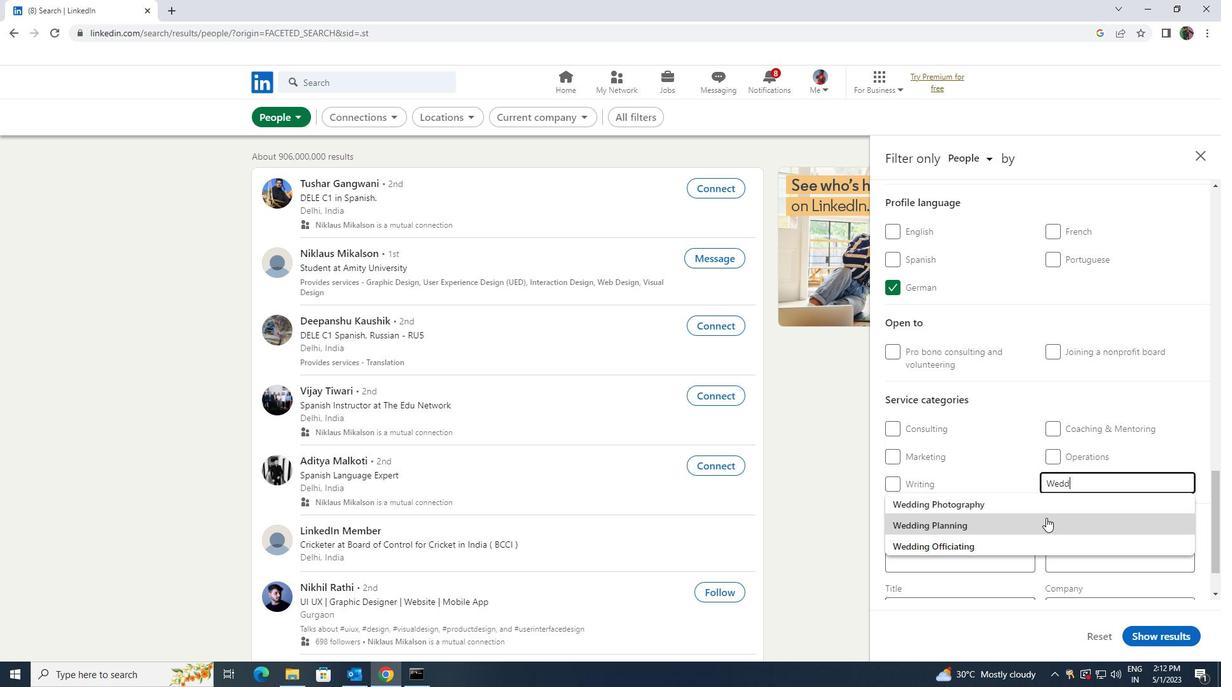 
Action: Mouse scrolled (1046, 517) with delta (0, 0)
Screenshot: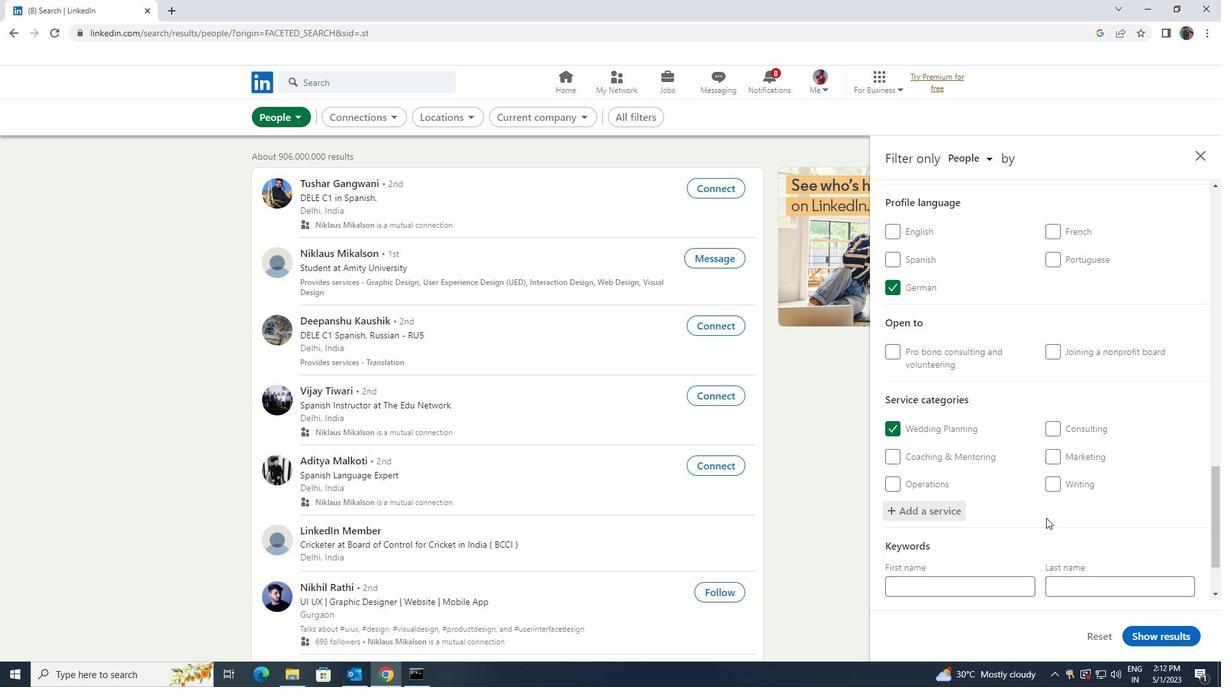
Action: Mouse scrolled (1046, 517) with delta (0, 0)
Screenshot: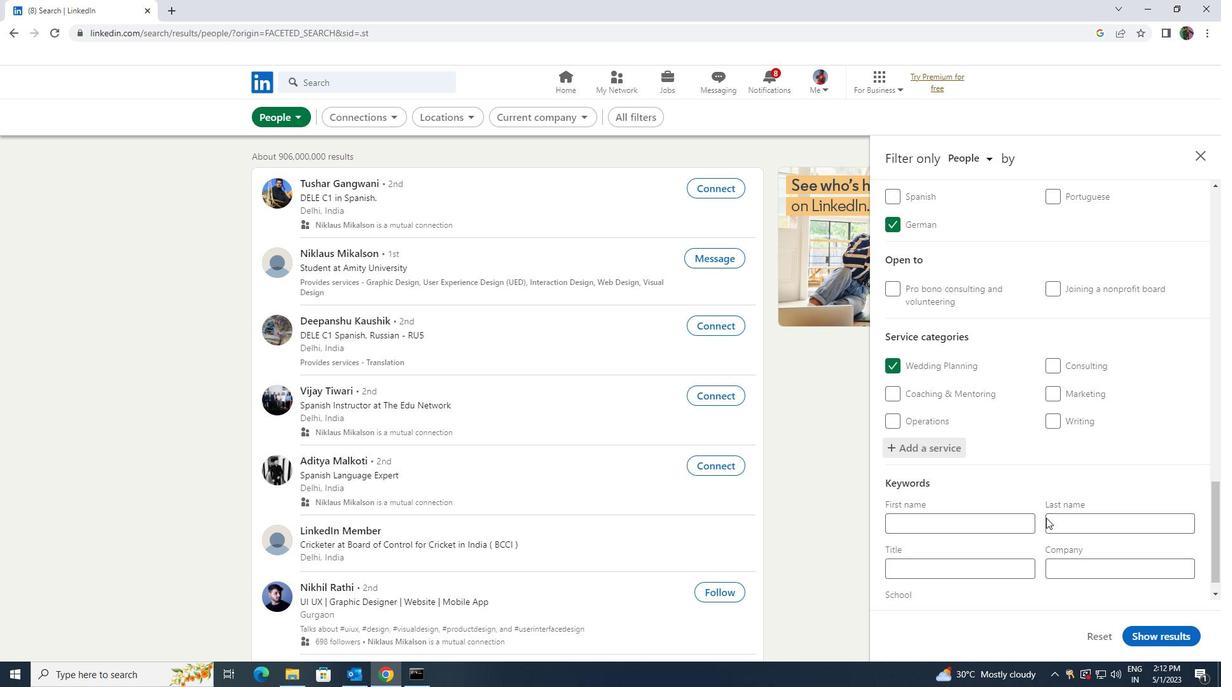 
Action: Mouse moved to (1029, 535)
Screenshot: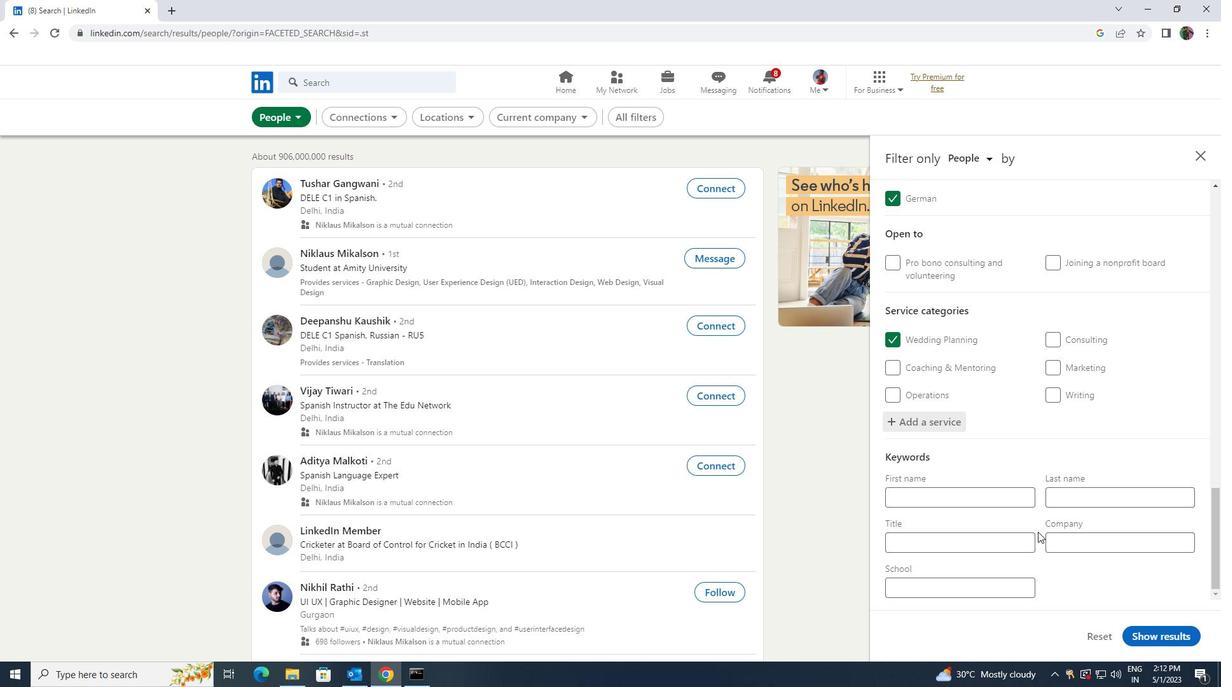 
Action: Mouse pressed left at (1029, 535)
Screenshot: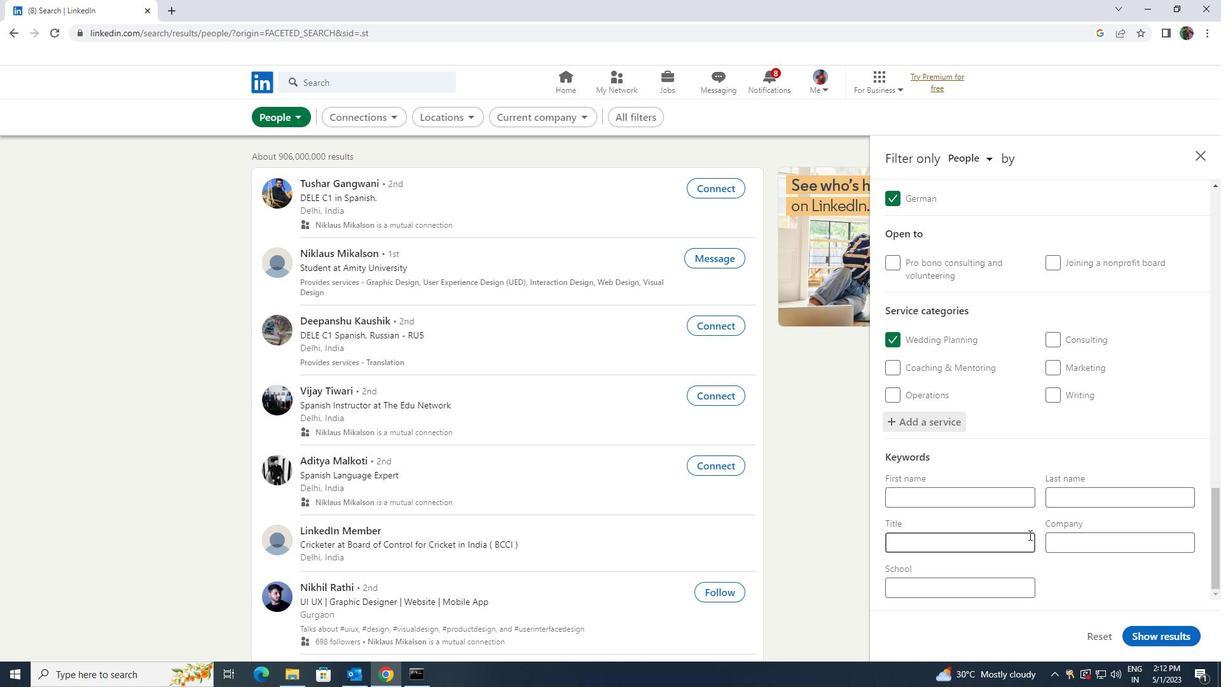 
Action: Key pressed <Key.shift>PLAYWRIGH
Screenshot: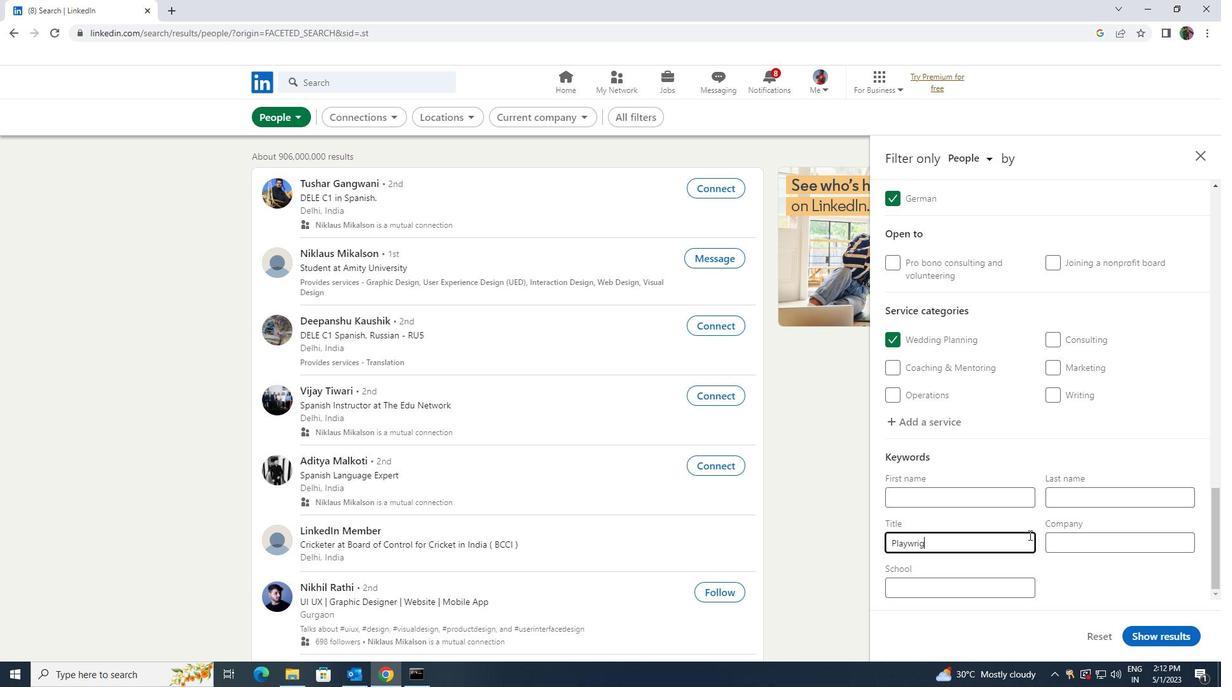 
Action: Mouse moved to (1063, 544)
Screenshot: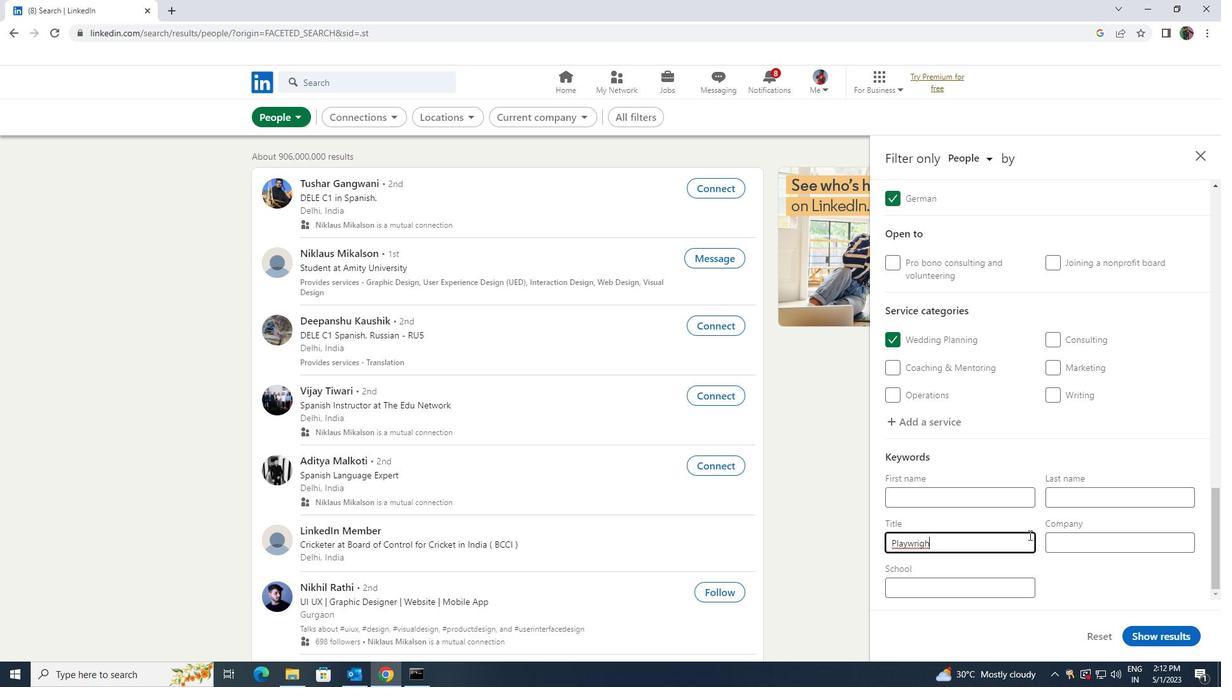 
Action: Key pressed T
Screenshot: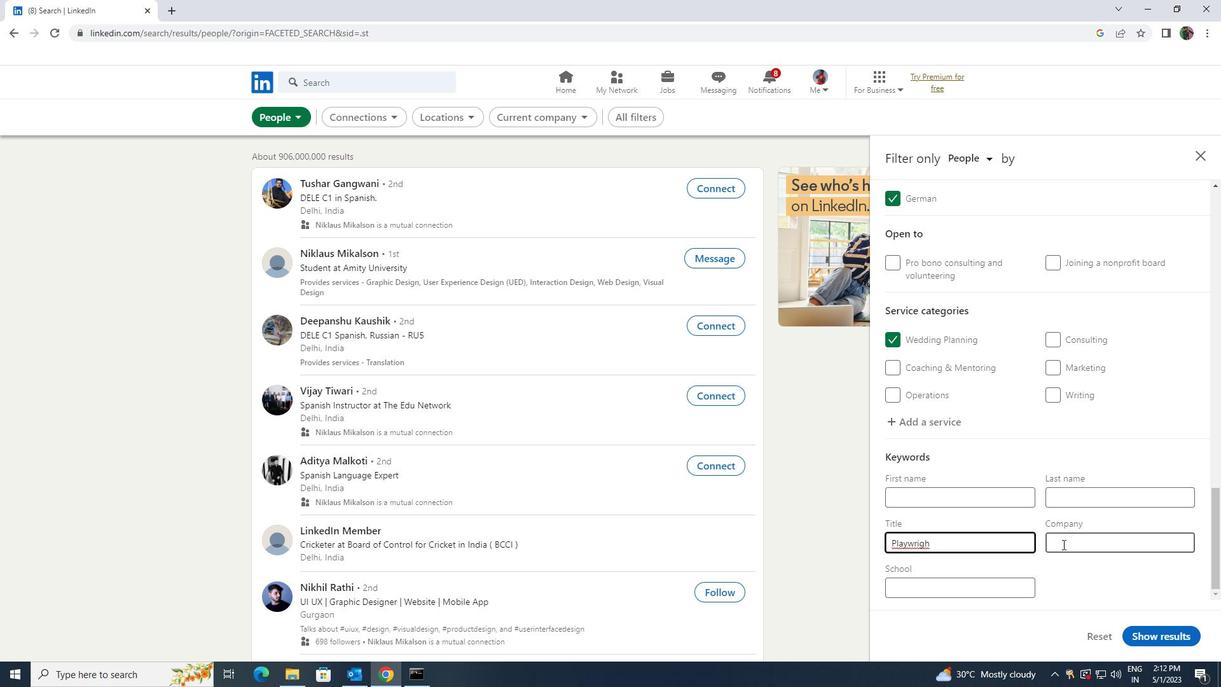 
Action: Mouse moved to (1159, 634)
Screenshot: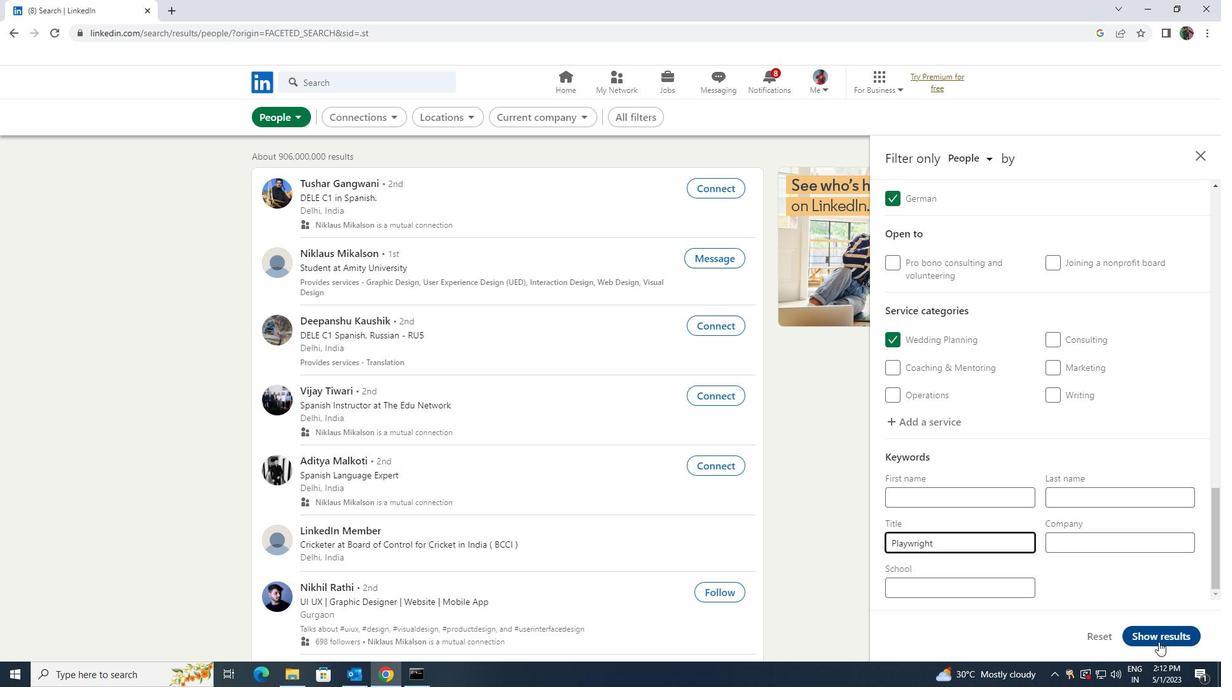 
Action: Mouse pressed left at (1159, 634)
Screenshot: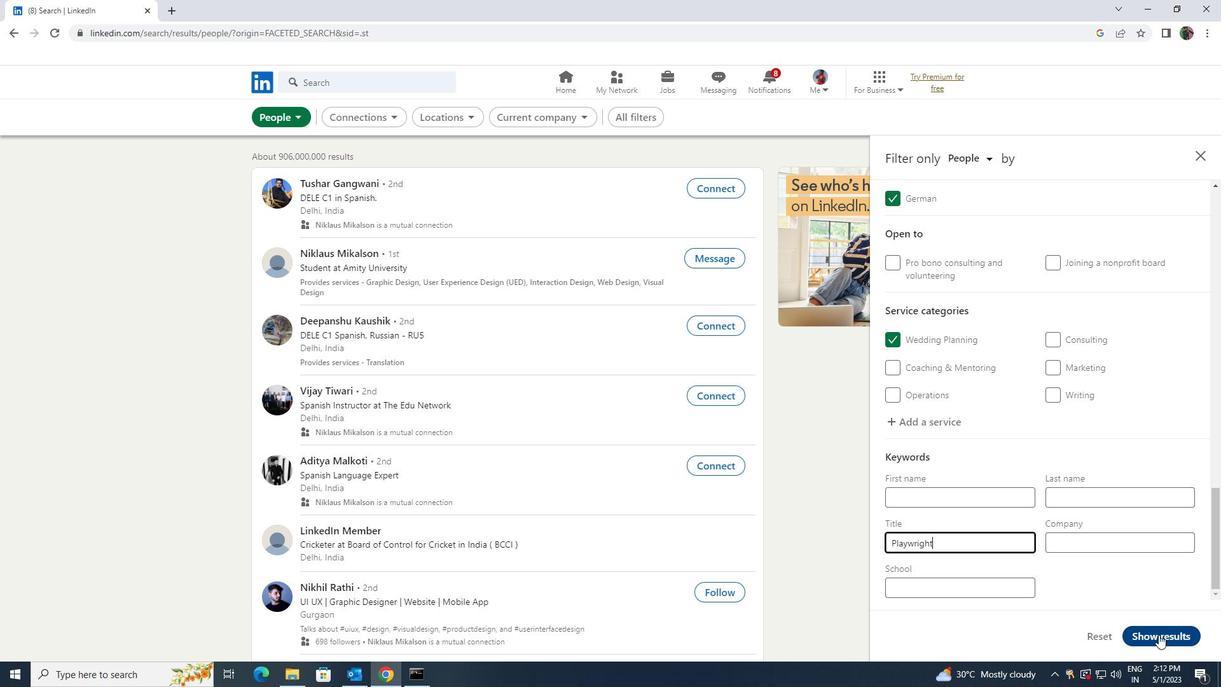 
